 Task: Add an event with the title Second Sales Territory Planning and Expansion Discussion, date '2024/05/16', time 8:00 AM to 10:00 AMand add a description: During the Quality Assurance Check, a dedicated team or quality assurance professionals will conduct a comprehensive assessment of the project against predetermined quality criteria. The team will review various aspects, including project documentation, processes, methodologies, and actual deliverables, to ensure they meet the defined quality standards.Select event color  Grape . Add location for the event as: 123 Egyptian Museum, Cairo, Egypt, logged in from the account softage.10@softage.netand send the event invitation to softage.2@softage.net and softage.3@softage.net. Set a reminder for the event Daily
Action: Mouse moved to (66, 91)
Screenshot: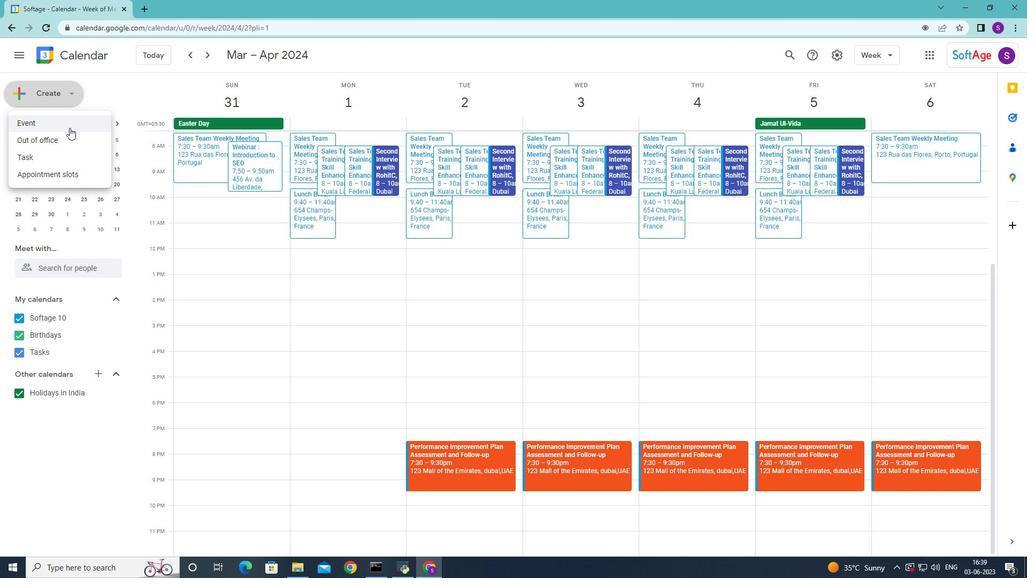 
Action: Mouse pressed left at (66, 91)
Screenshot: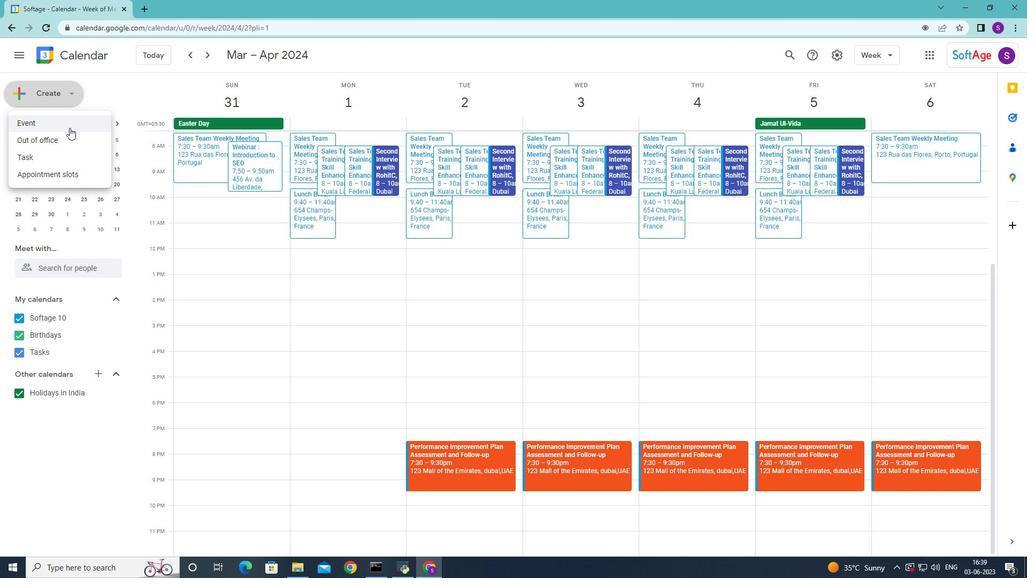 
Action: Mouse moved to (53, 123)
Screenshot: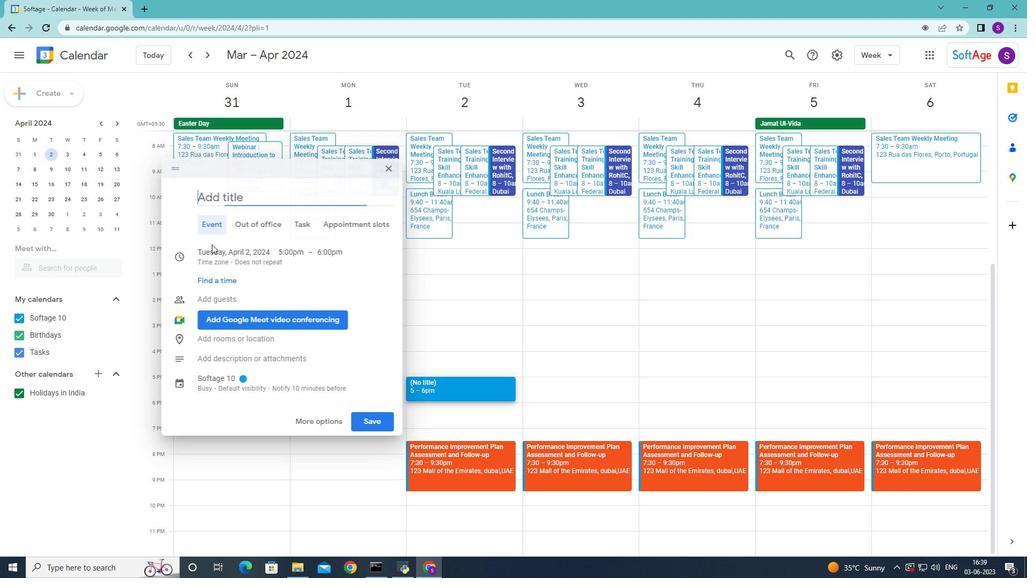 
Action: Mouse pressed left at (53, 123)
Screenshot: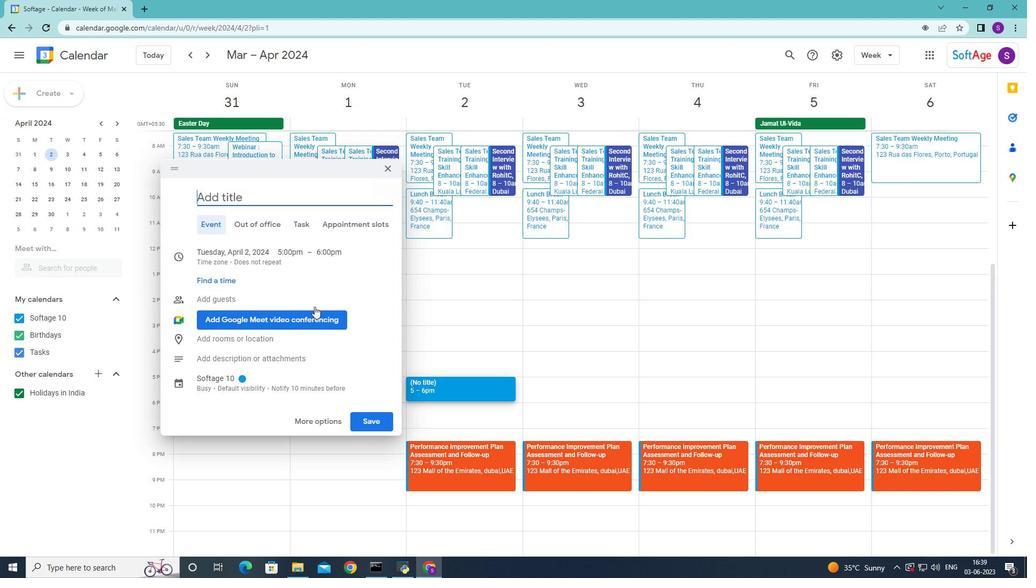 
Action: Mouse moved to (271, 191)
Screenshot: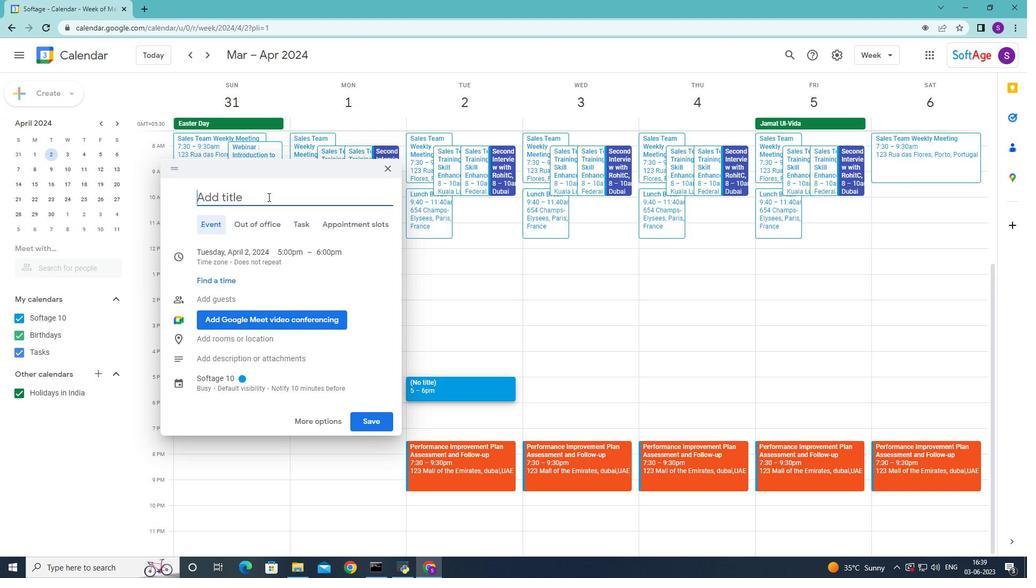 
Action: Mouse pressed left at (271, 191)
Screenshot: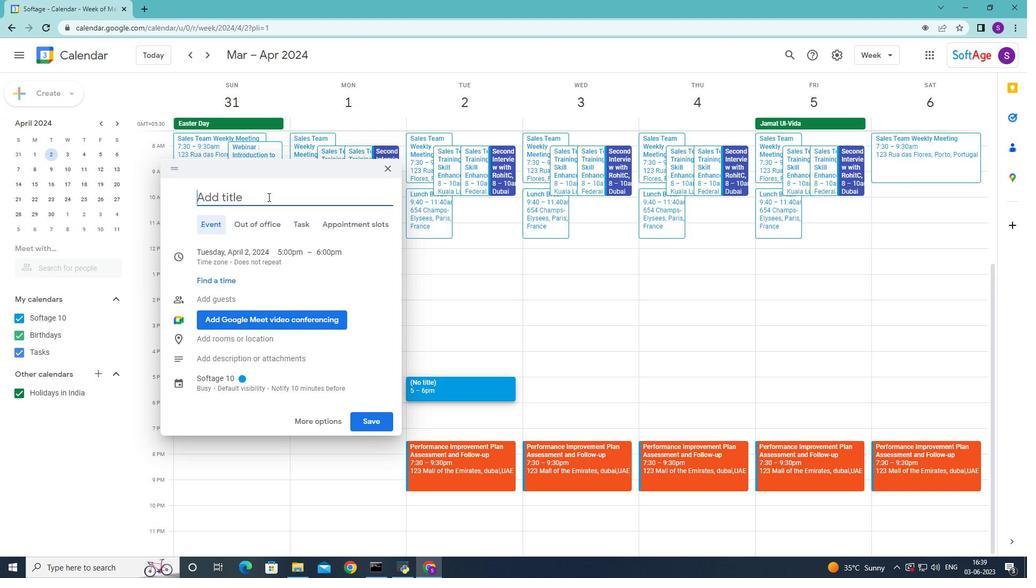 
Action: Key pressed <Key.shift>Se
Screenshot: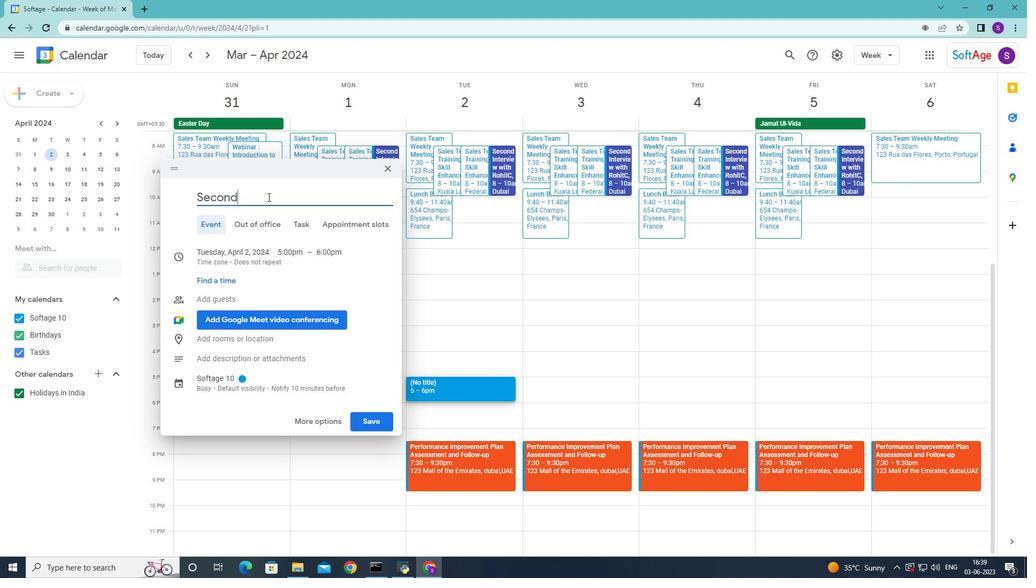
Action: Mouse moved to (271, 192)
Screenshot: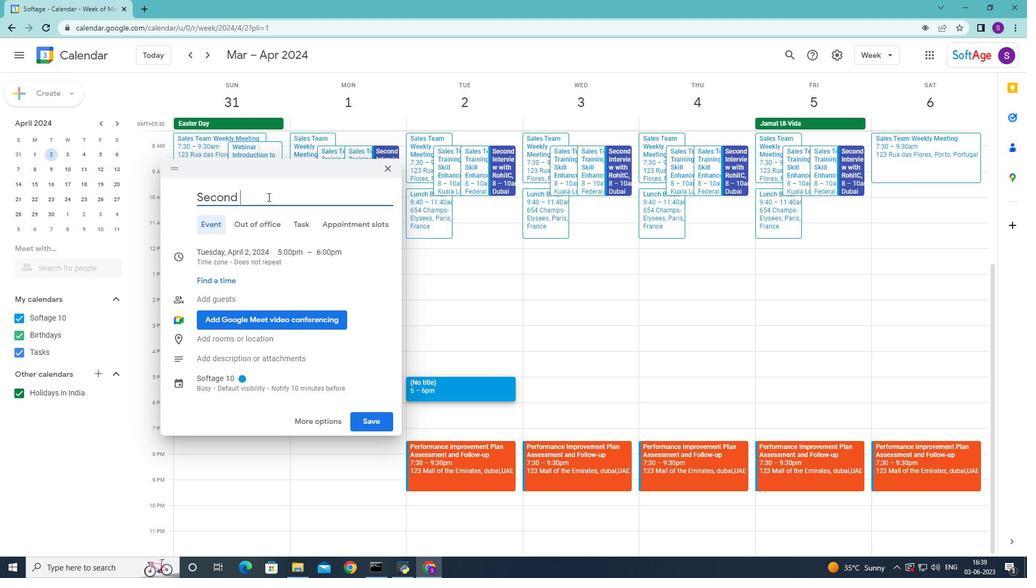 
Action: Key pressed cond<Key.space><Key.shift>Slaes<Key.space><Key.backspace><Key.backspace><Key.backspace><Key.backspace><Key.backspace>a
Screenshot: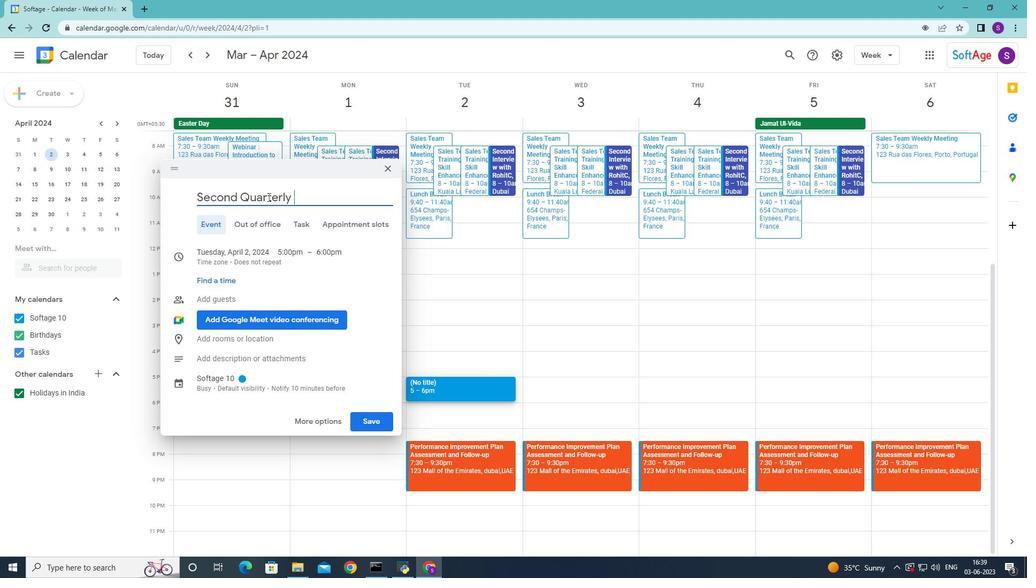 
Action: Mouse moved to (271, 192)
Screenshot: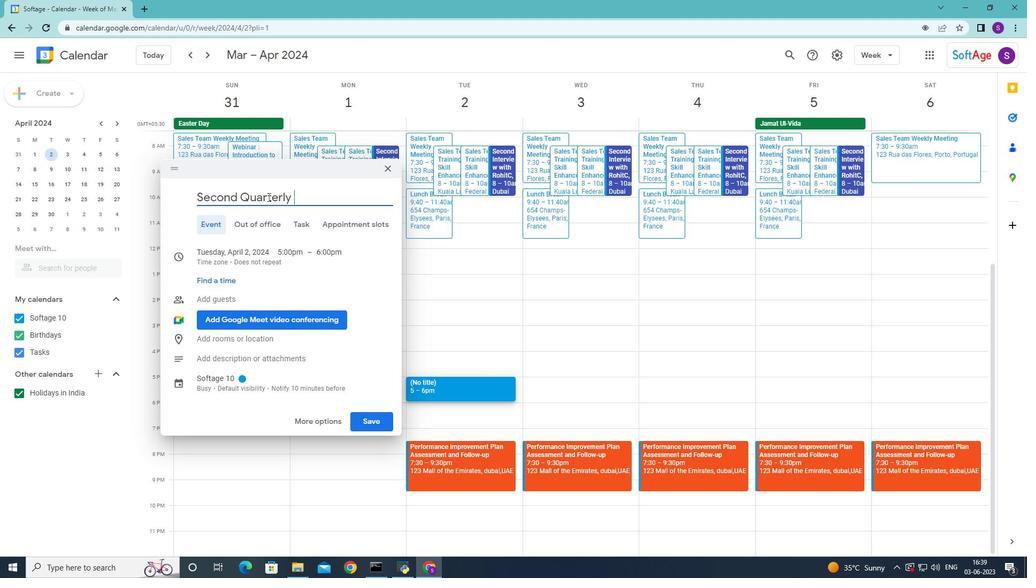 
Action: Key pressed les<Key.space><Key.shift>territory<Key.space><Key.shift>planning<Key.space>
Screenshot: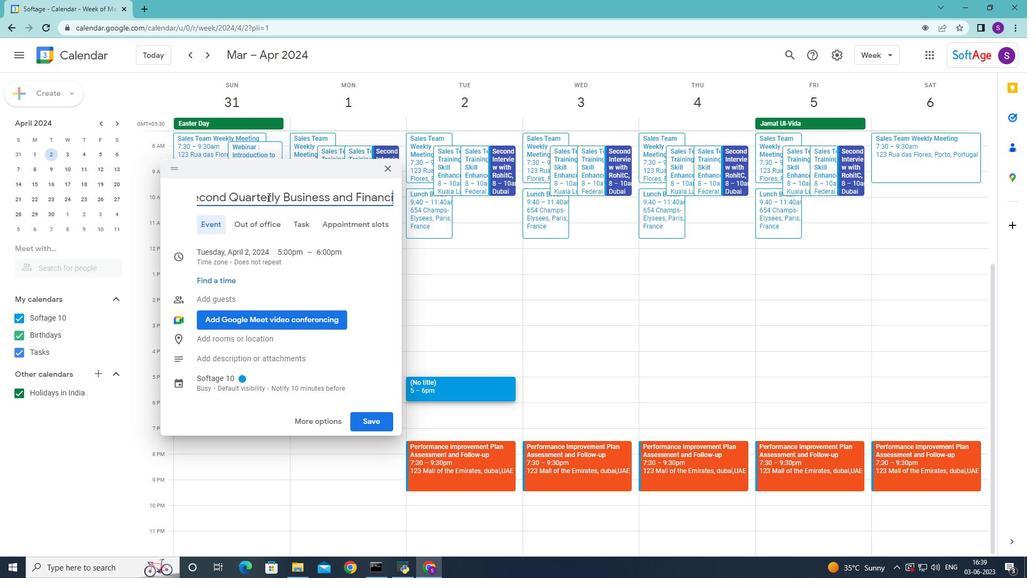 
Action: Mouse moved to (323, 195)
Screenshot: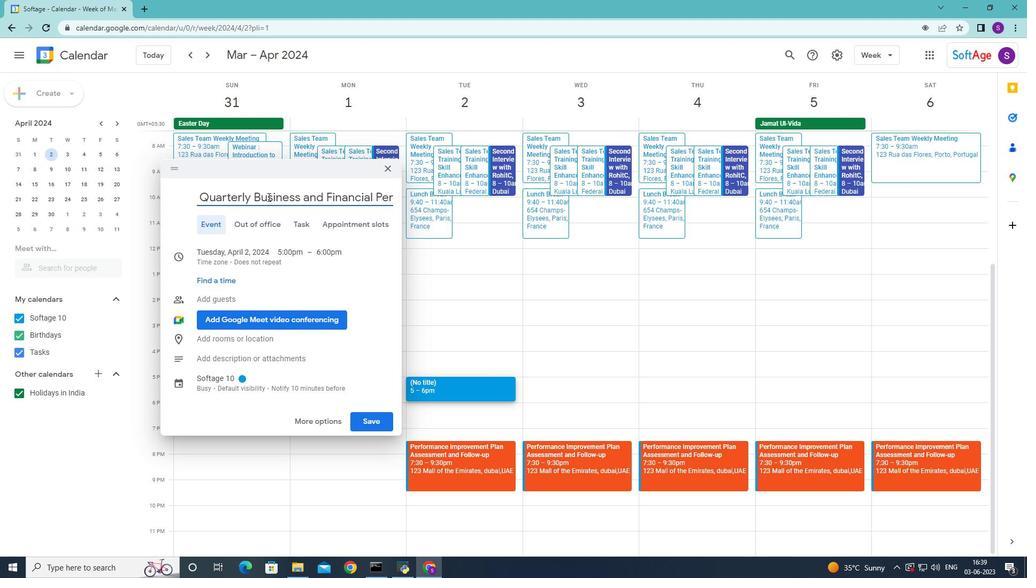 
Action: Mouse pressed left at (323, 195)
Screenshot: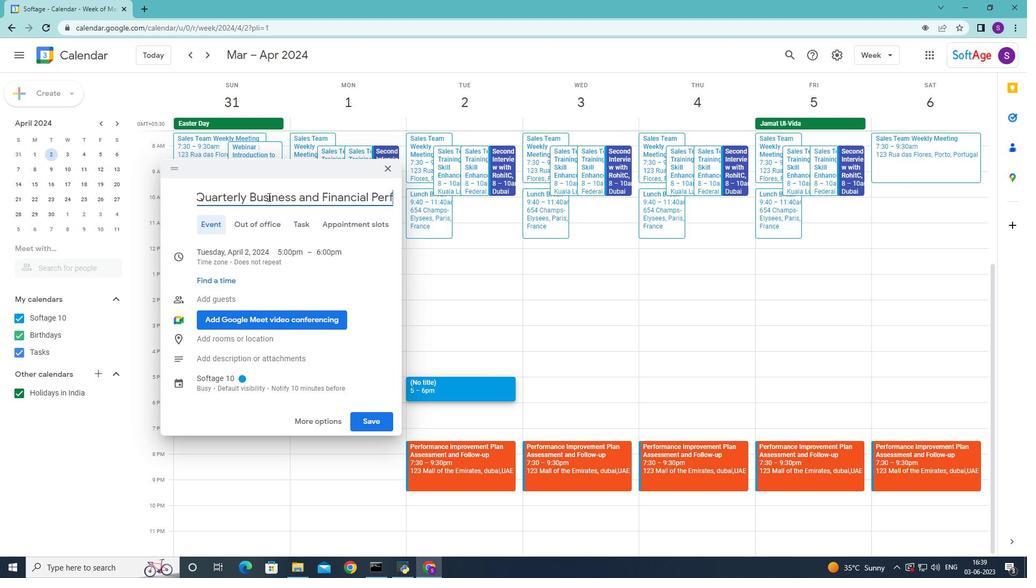 
Action: Key pressed <Key.backspace><Key.shift>P
Screenshot: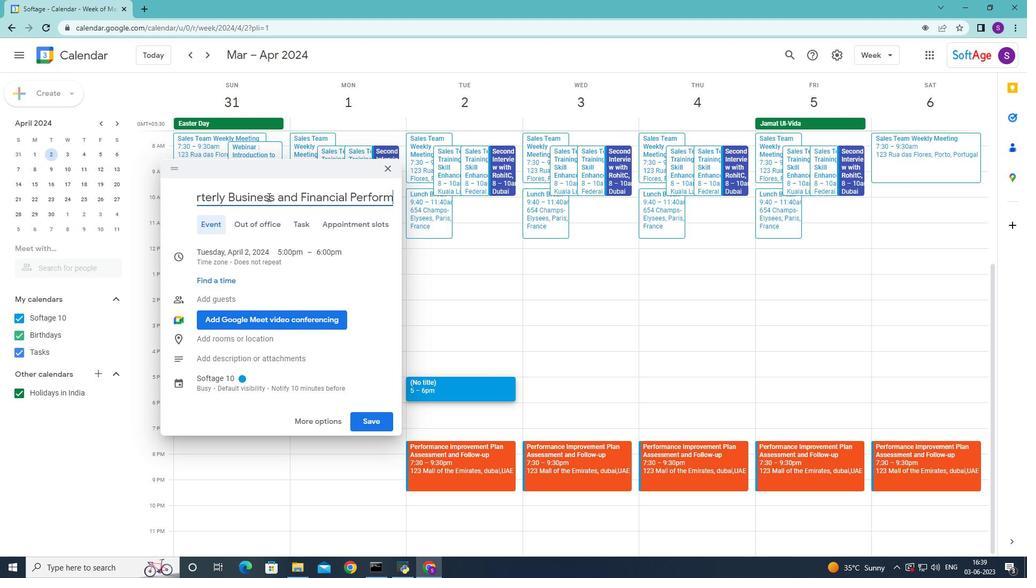 
Action: Mouse moved to (377, 197)
Screenshot: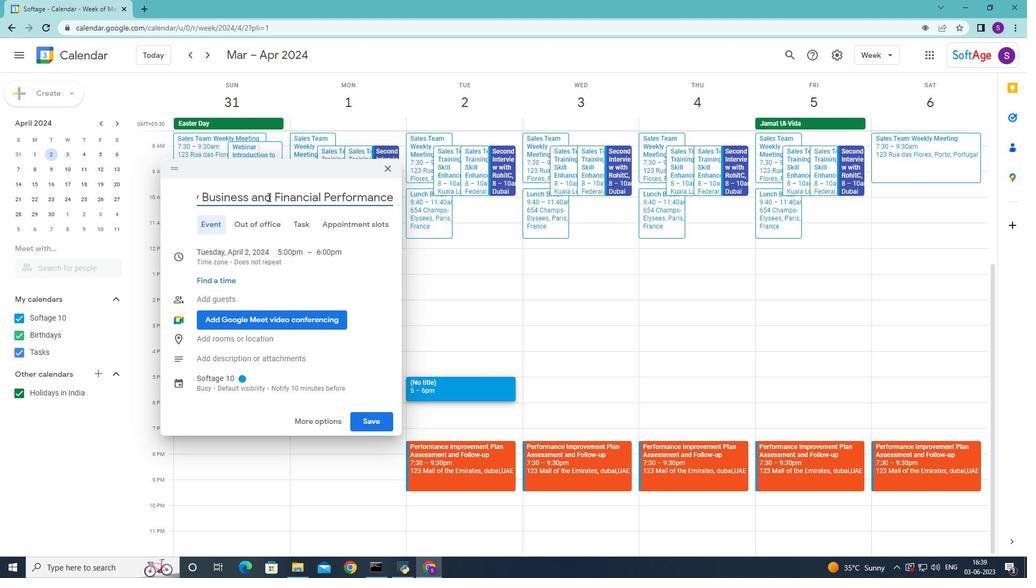 
Action: Mouse pressed left at (377, 197)
Screenshot: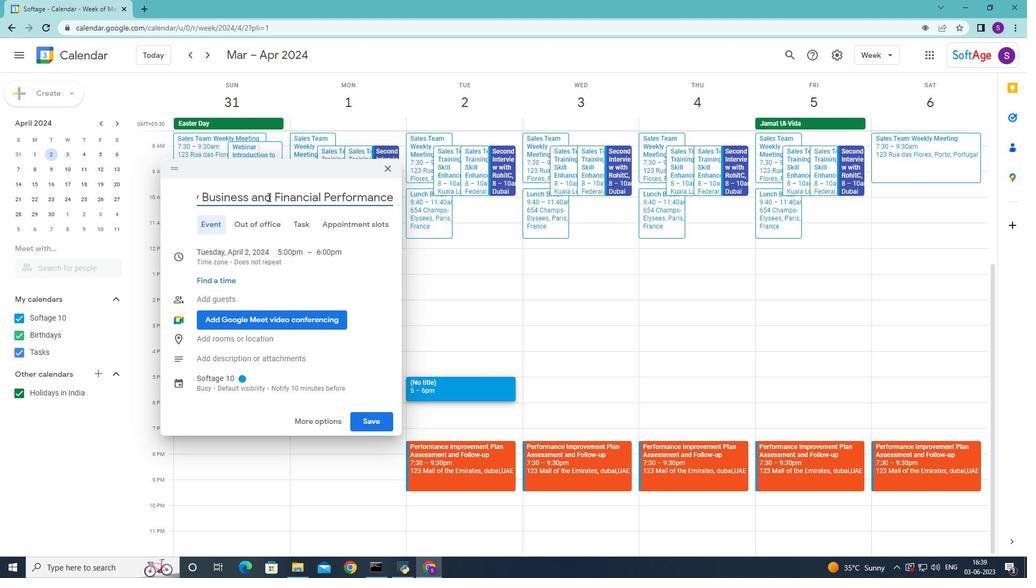 
Action: Mouse moved to (377, 197)
Screenshot: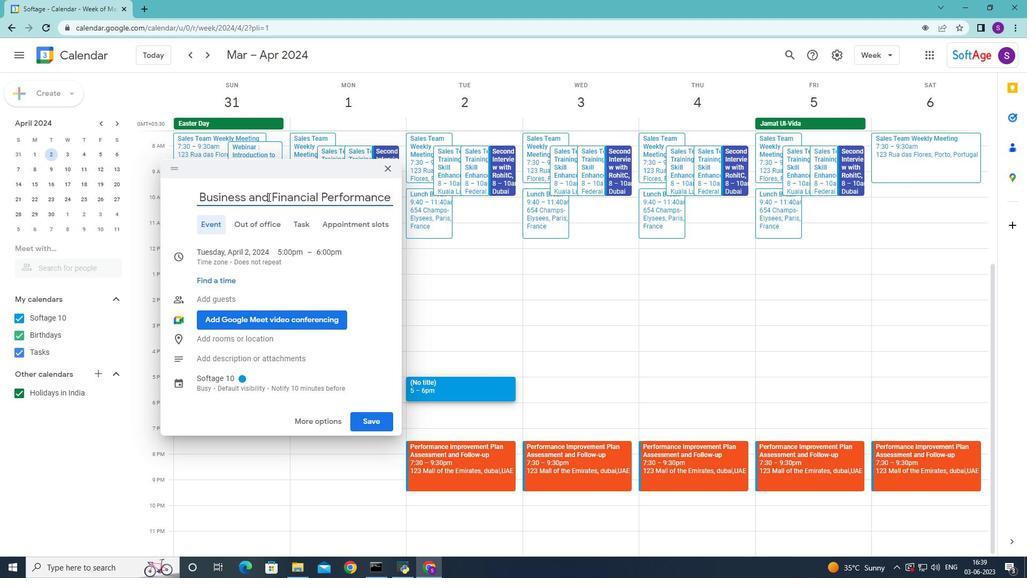 
Action: Key pressed and<Key.space><Key.shift>Ec<Key.backspace>xpansions<Key.space><Key.shift><Key.shift><Key.shift><Key.shift><Key.shift><Key.shift><Key.shift><Key.shift><Key.shift><Key.shift><Key.shift>Discussion<Key.space>
Screenshot: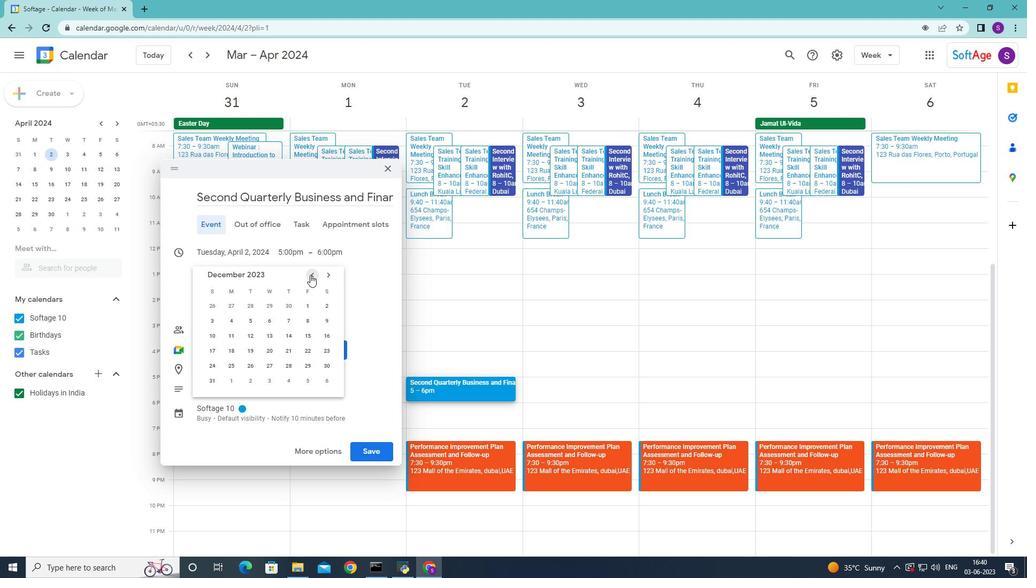 
Action: Mouse moved to (247, 253)
Screenshot: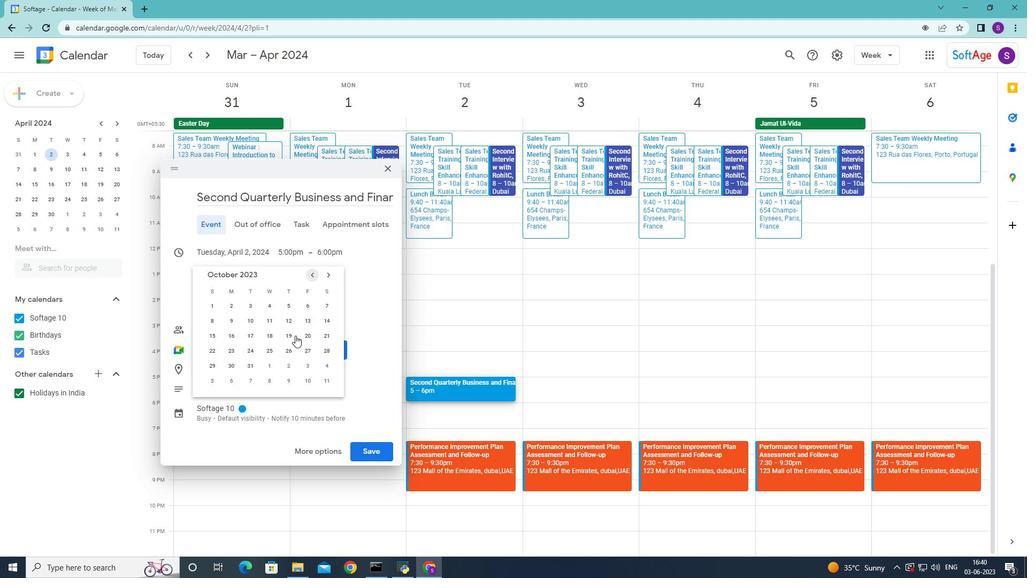 
Action: Mouse pressed left at (247, 253)
Screenshot: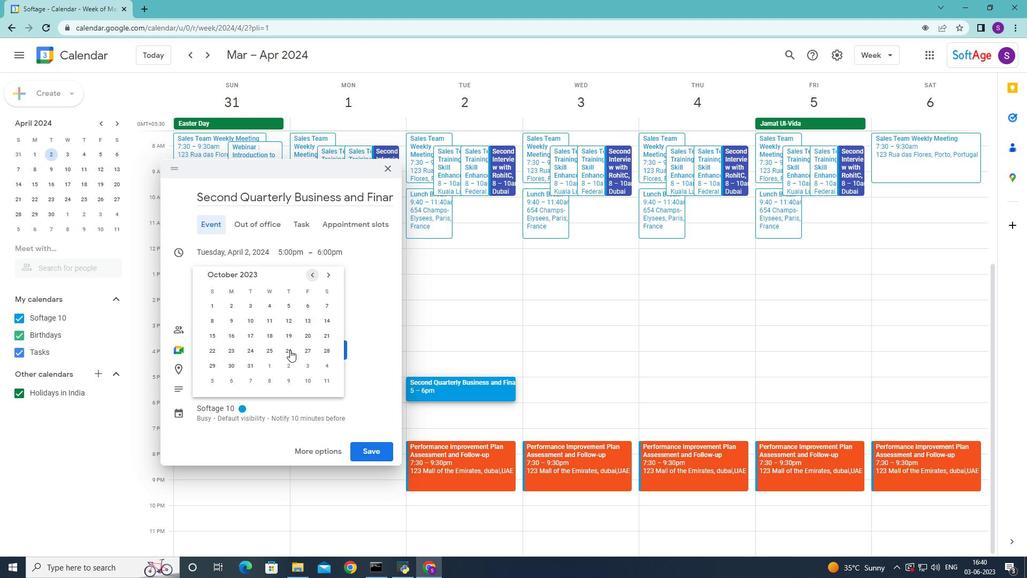
Action: Mouse moved to (329, 276)
Screenshot: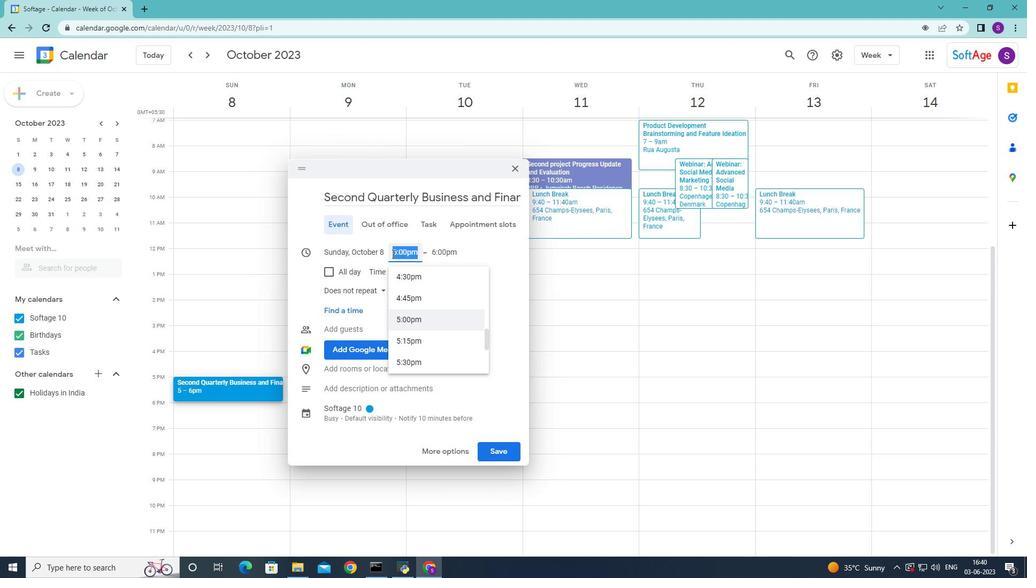
Action: Mouse pressed left at (329, 276)
Screenshot: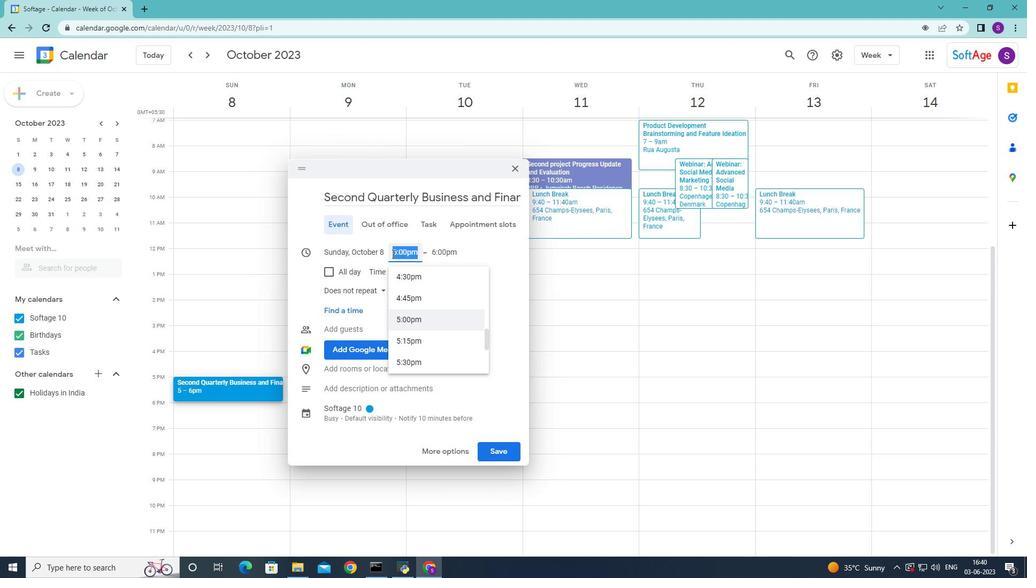 
Action: Mouse pressed left at (329, 276)
Screenshot: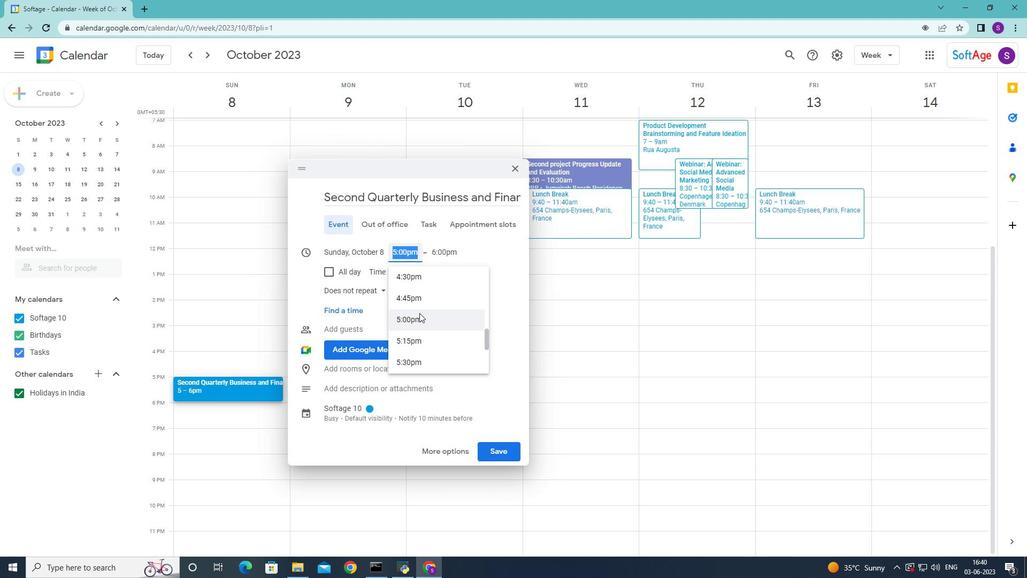 
Action: Mouse pressed left at (329, 276)
Screenshot: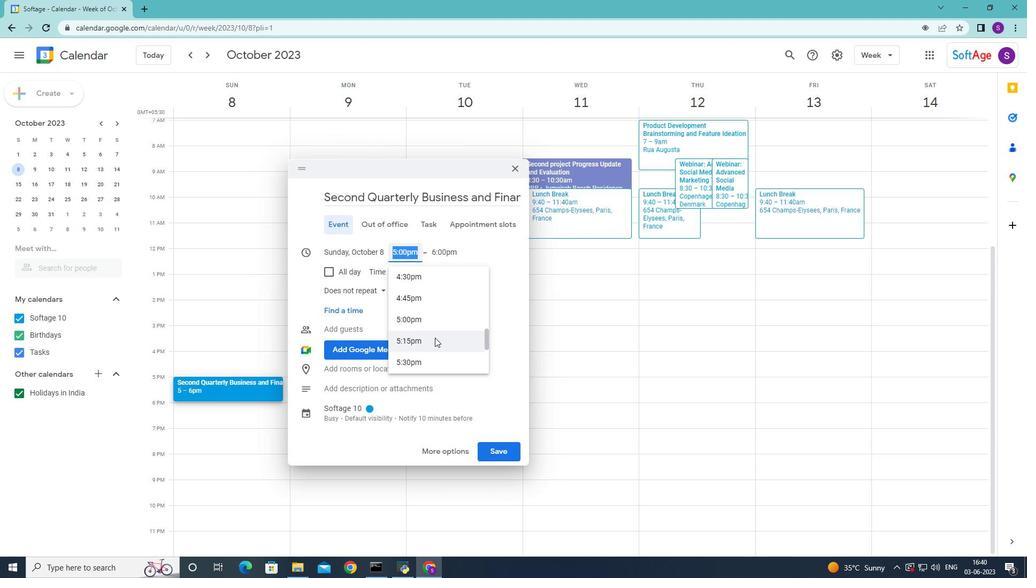 
Action: Mouse pressed left at (329, 276)
Screenshot: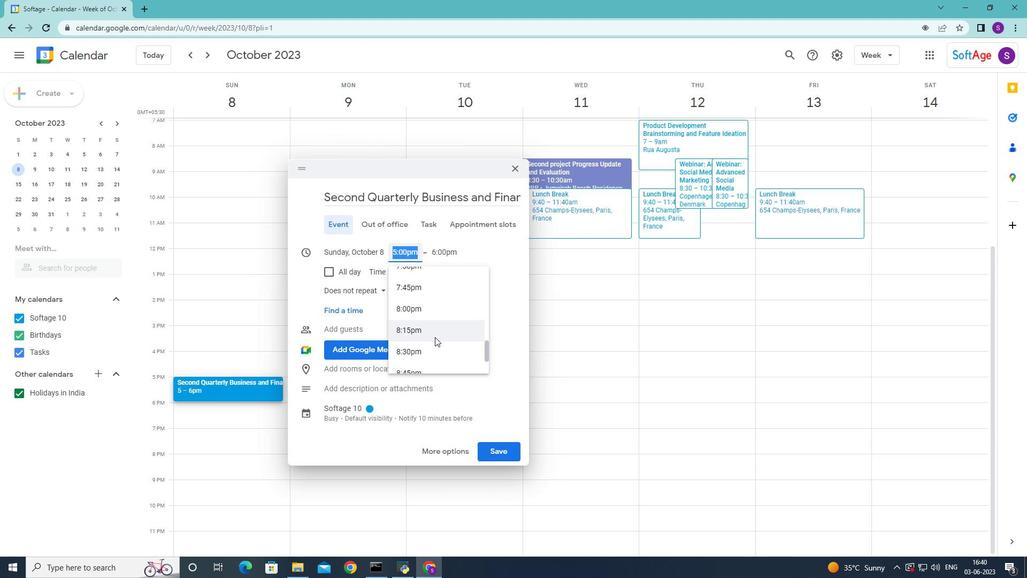 
Action: Mouse pressed left at (329, 276)
Screenshot: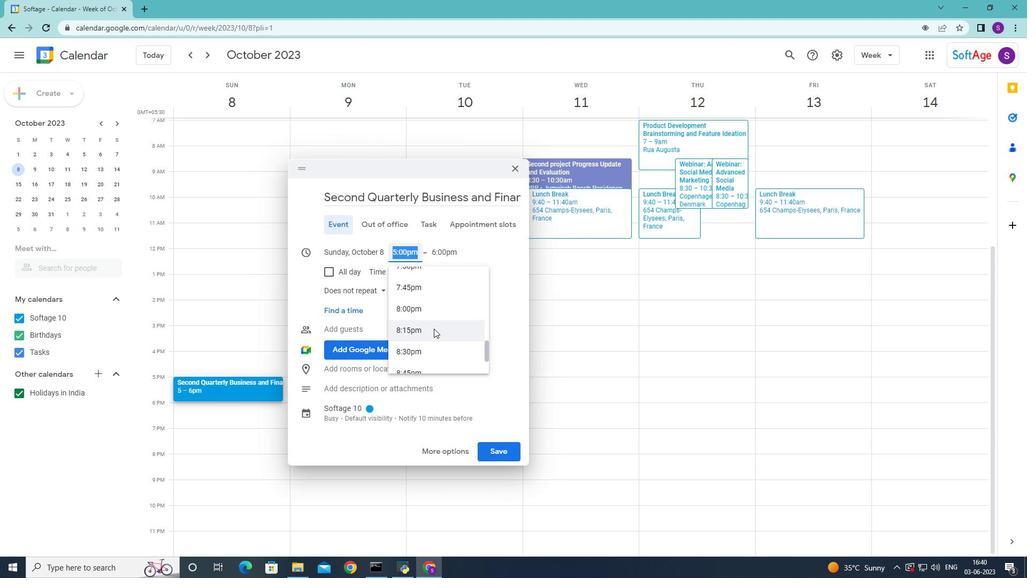 
Action: Mouse pressed left at (329, 276)
Screenshot: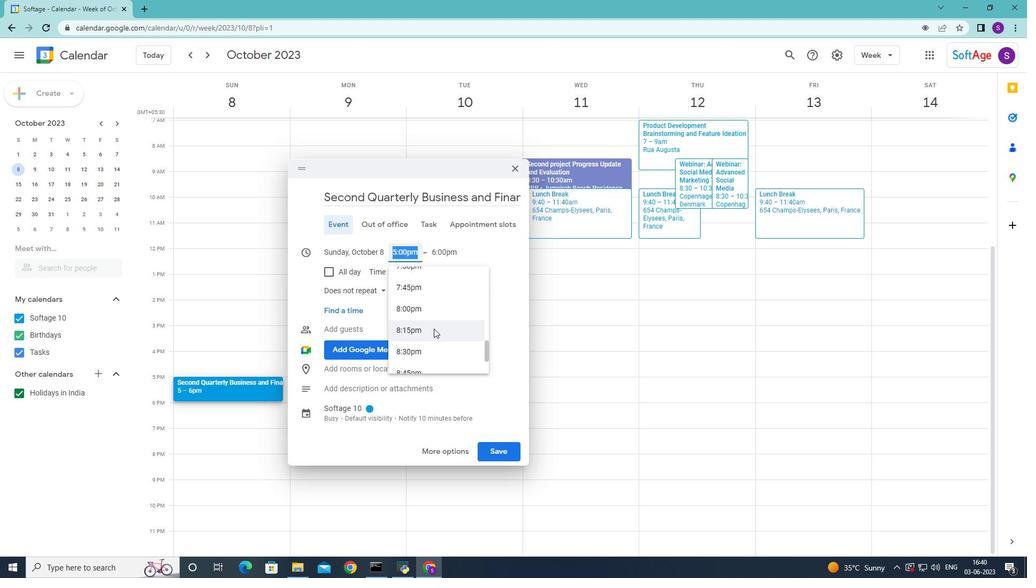 
Action: Mouse moved to (293, 339)
Screenshot: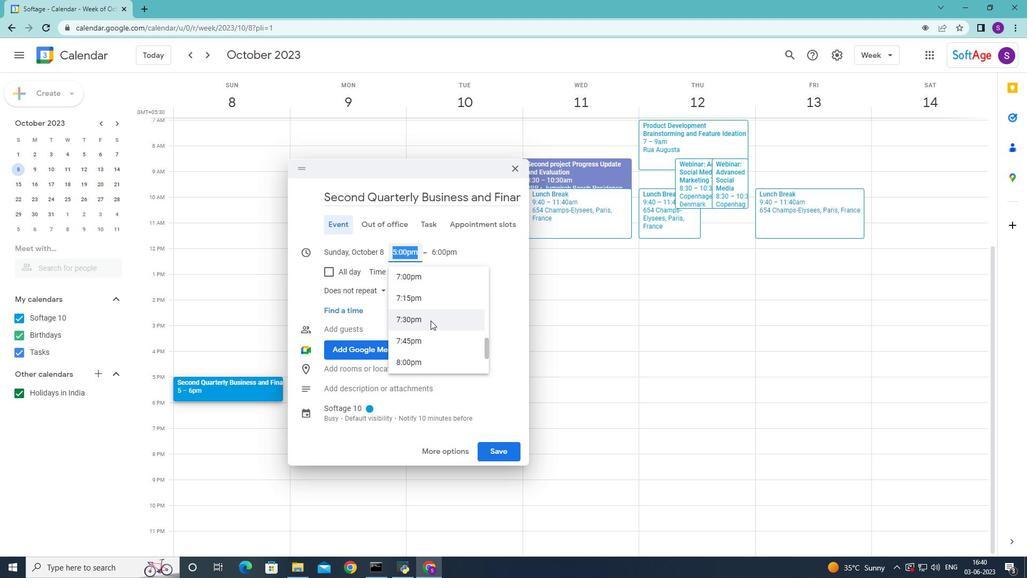 
Action: Mouse pressed left at (293, 339)
Screenshot: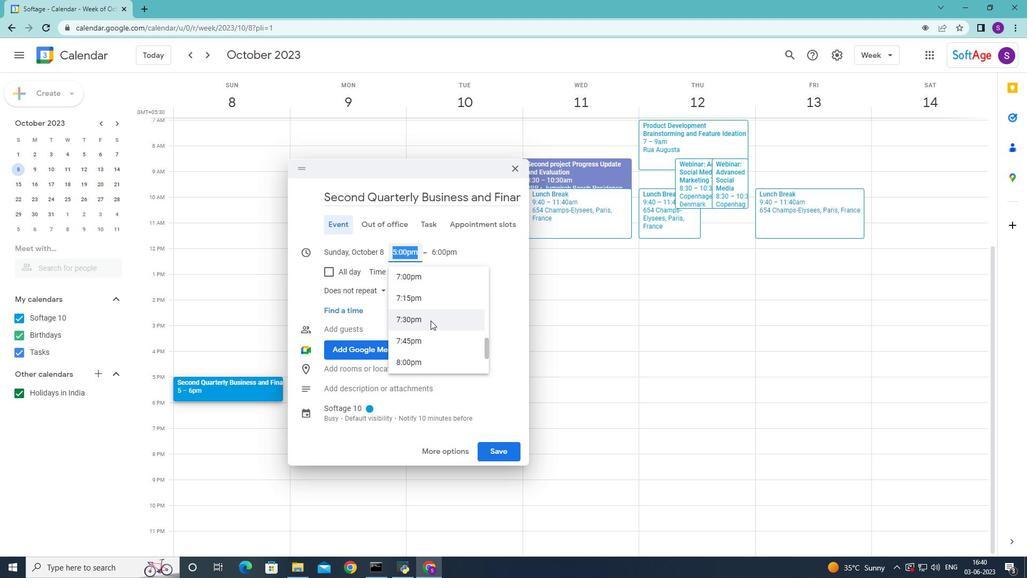 
Action: Mouse moved to (524, 251)
Screenshot: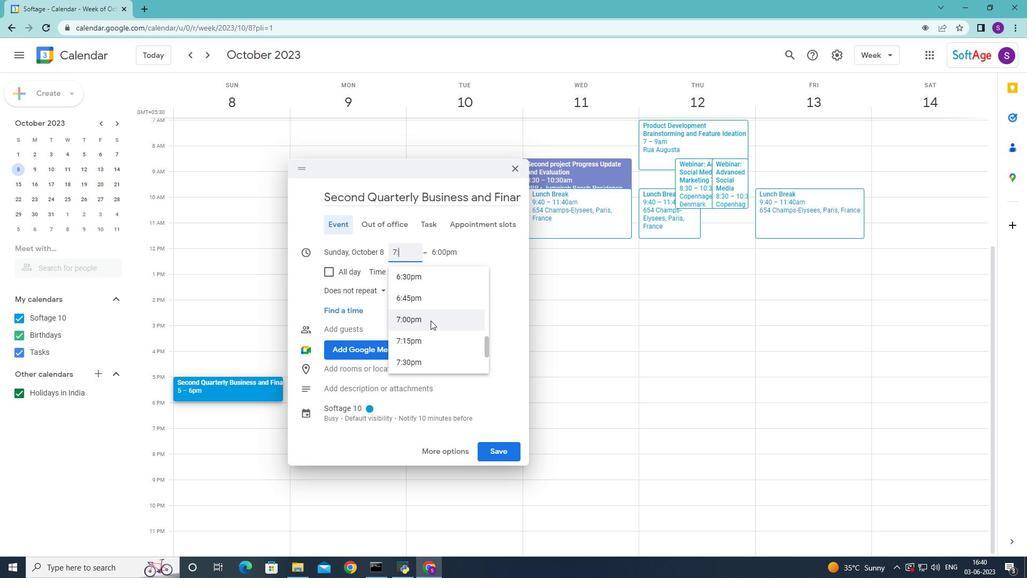 
Action: Mouse pressed left at (524, 251)
Screenshot: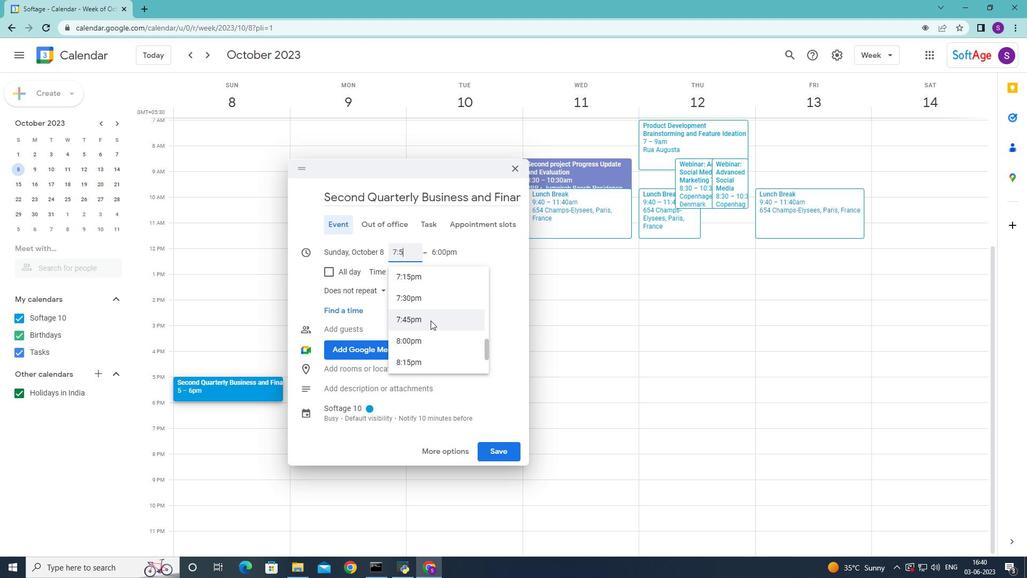 
Action: Mouse moved to (536, 311)
Screenshot: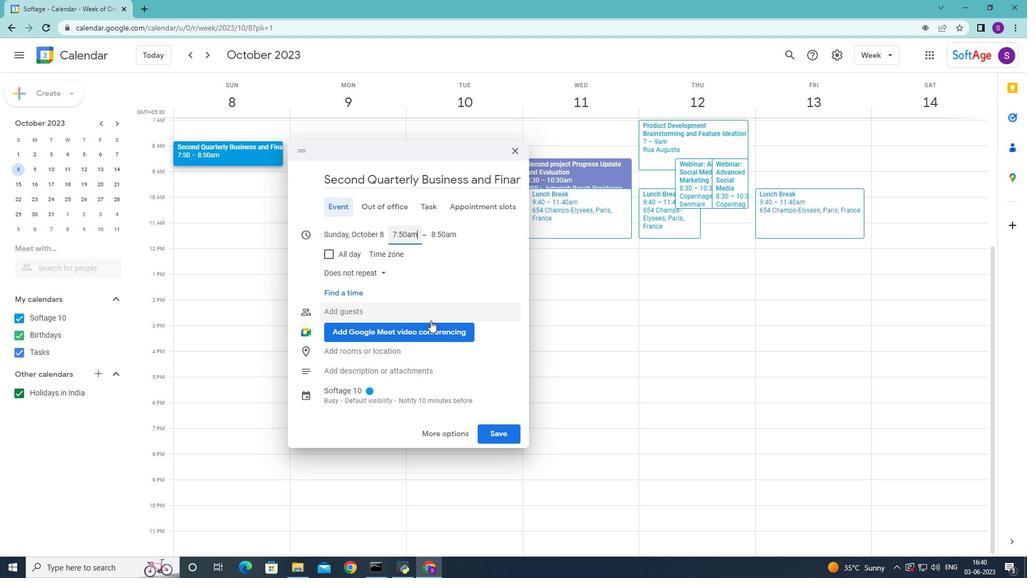 
Action: Mouse scrolled (536, 312) with delta (0, 0)
Screenshot: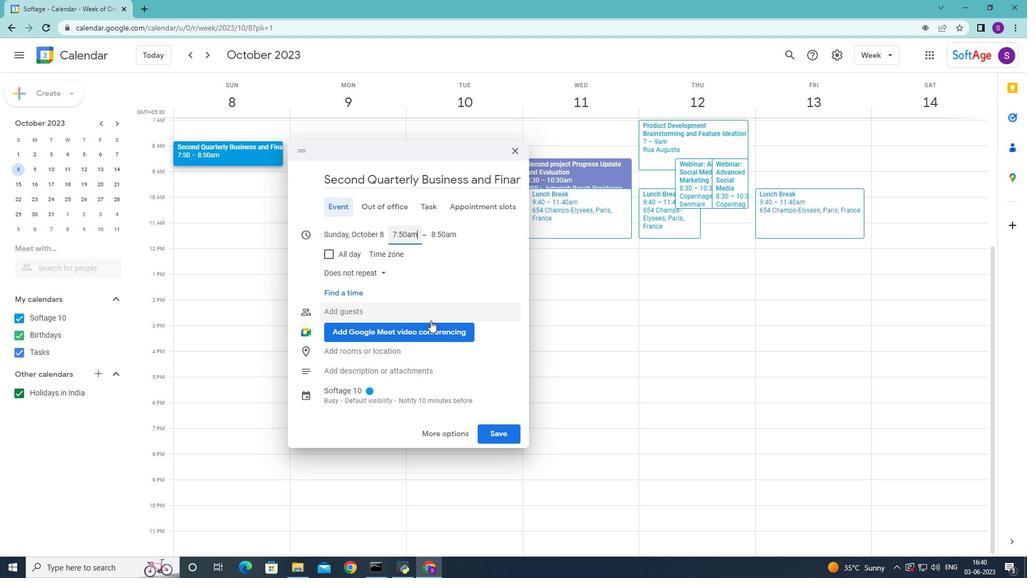 
Action: Mouse scrolled (536, 312) with delta (0, 0)
Screenshot: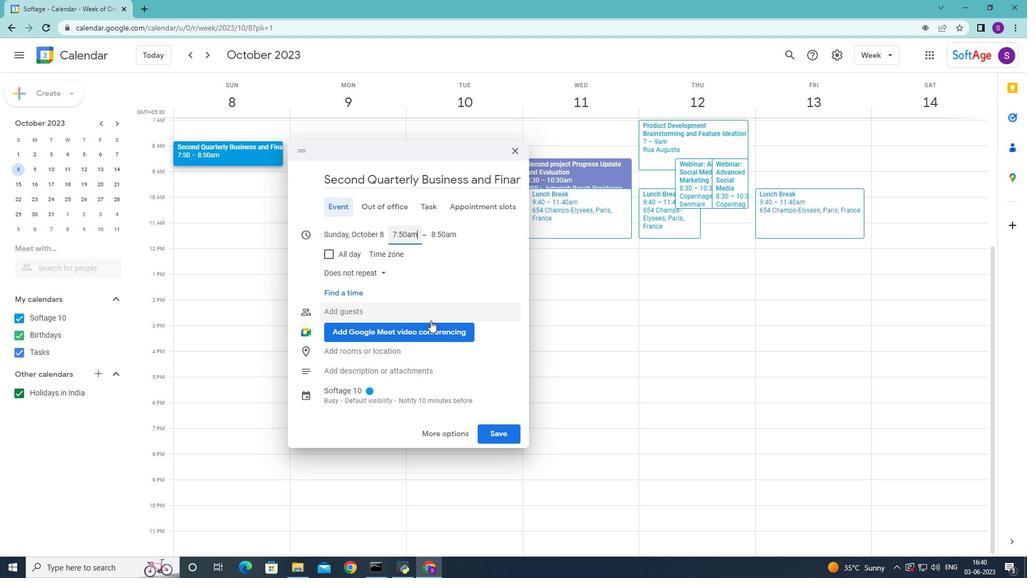 
Action: Mouse scrolled (536, 312) with delta (0, 0)
Screenshot: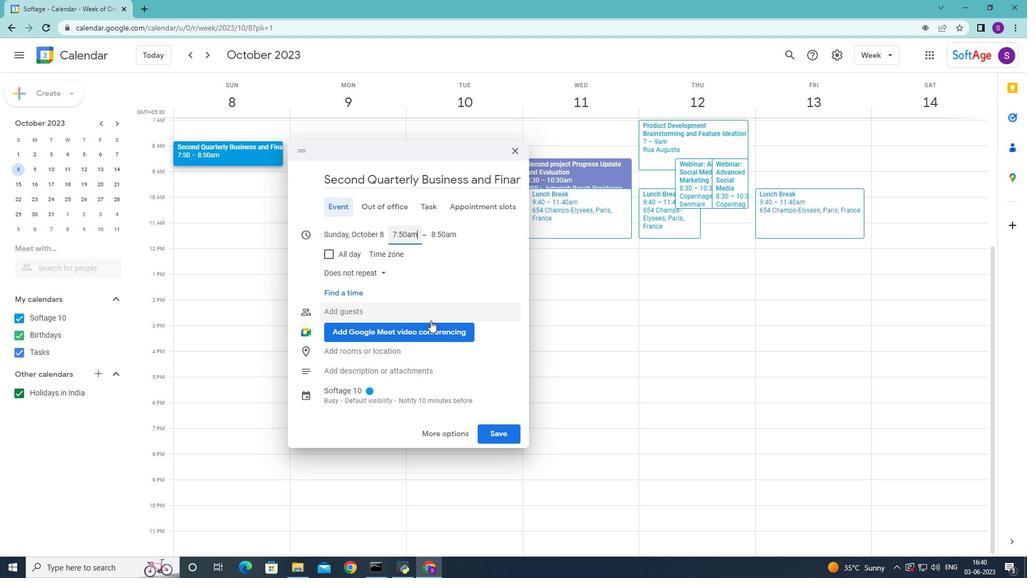 
Action: Mouse scrolled (536, 312) with delta (0, 0)
Screenshot: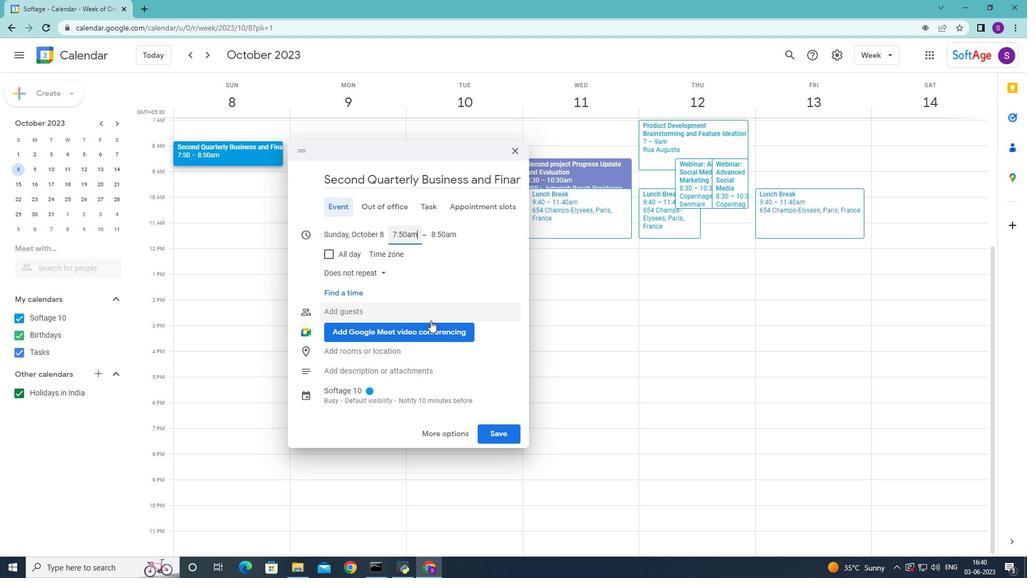 
Action: Mouse moved to (536, 311)
Screenshot: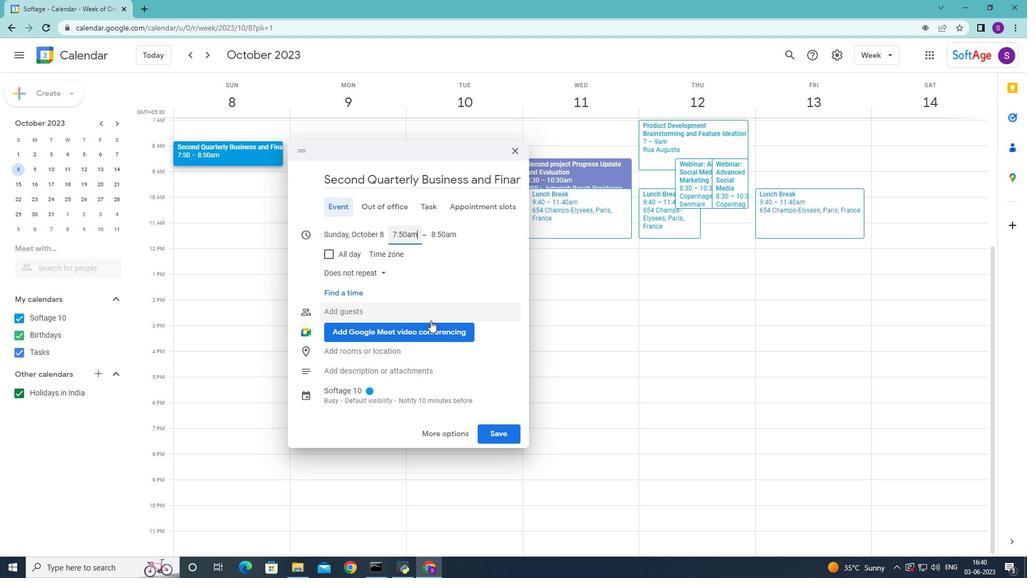 
Action: Mouse scrolled (536, 312) with delta (0, 0)
Screenshot: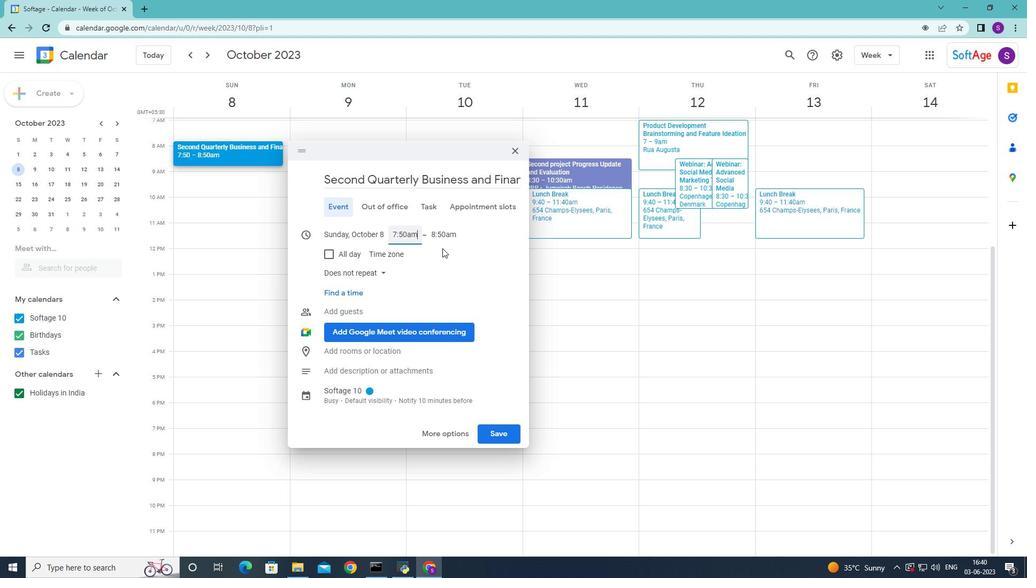 
Action: Mouse scrolled (536, 312) with delta (0, 0)
Screenshot: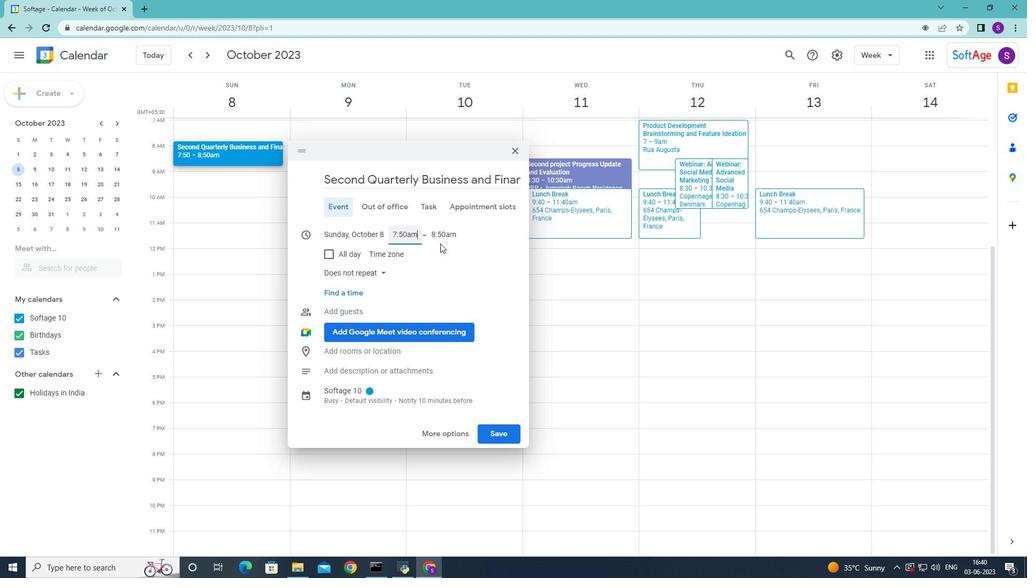 
Action: Mouse moved to (534, 303)
Screenshot: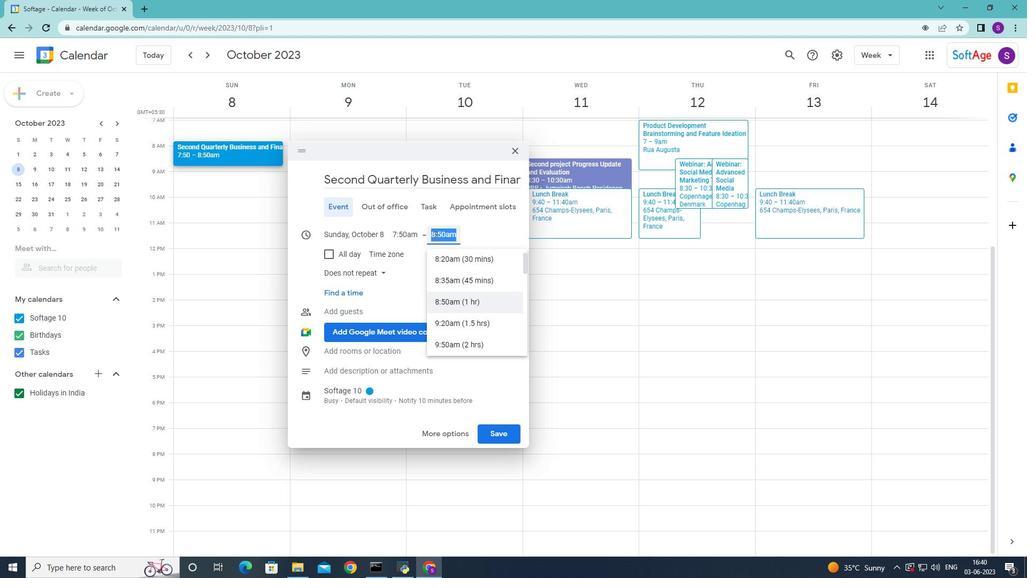
Action: Mouse pressed left at (534, 303)
Screenshot: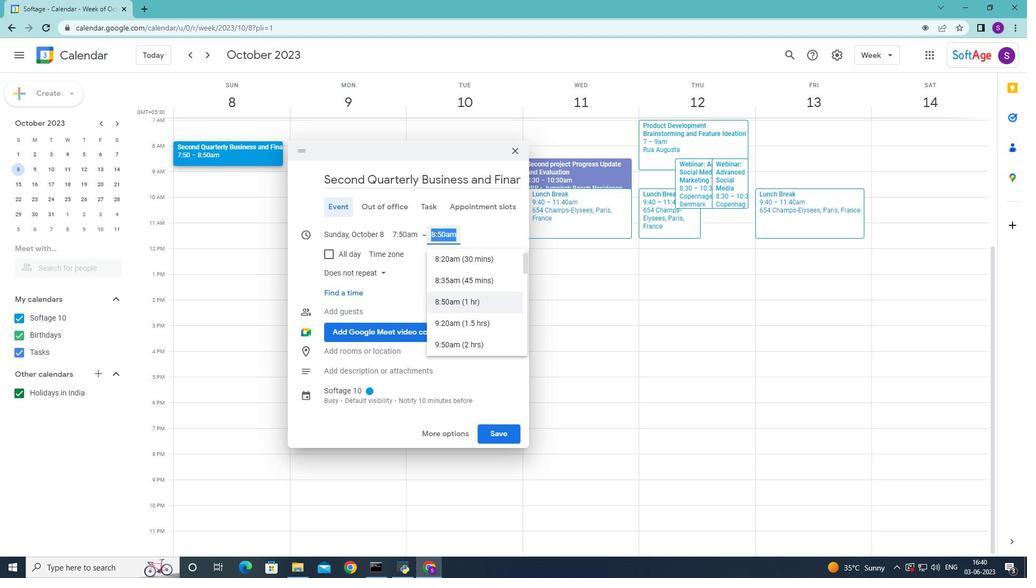 
Action: Mouse moved to (561, 250)
Screenshot: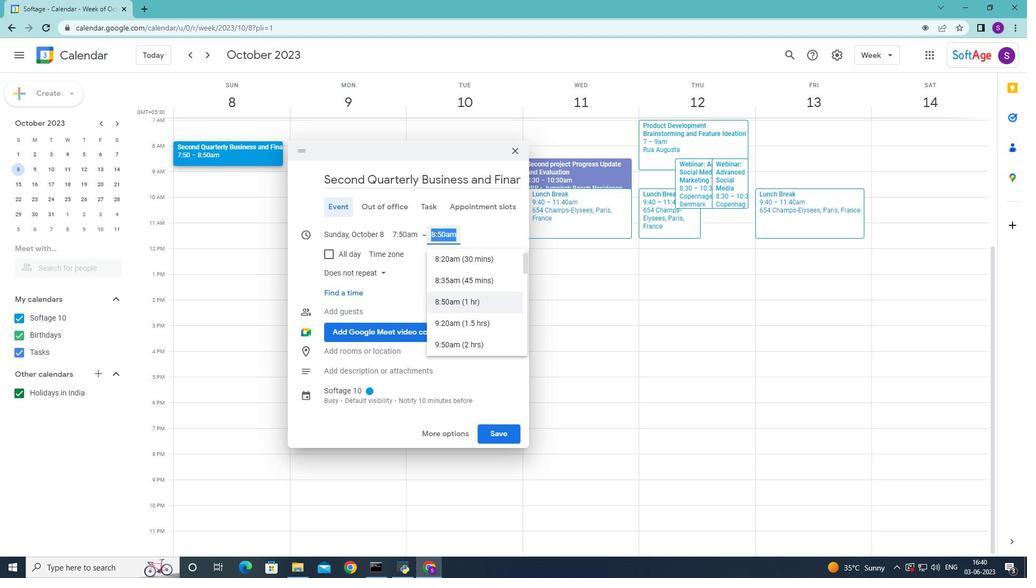 
Action: Mouse pressed left at (561, 250)
Screenshot: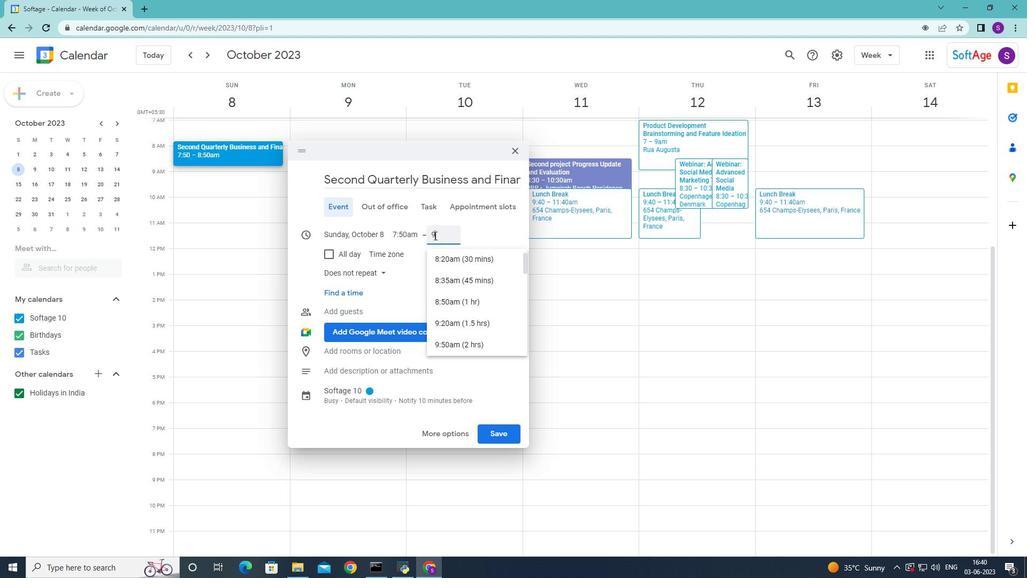 
Action: Mouse moved to (578, 355)
Screenshot: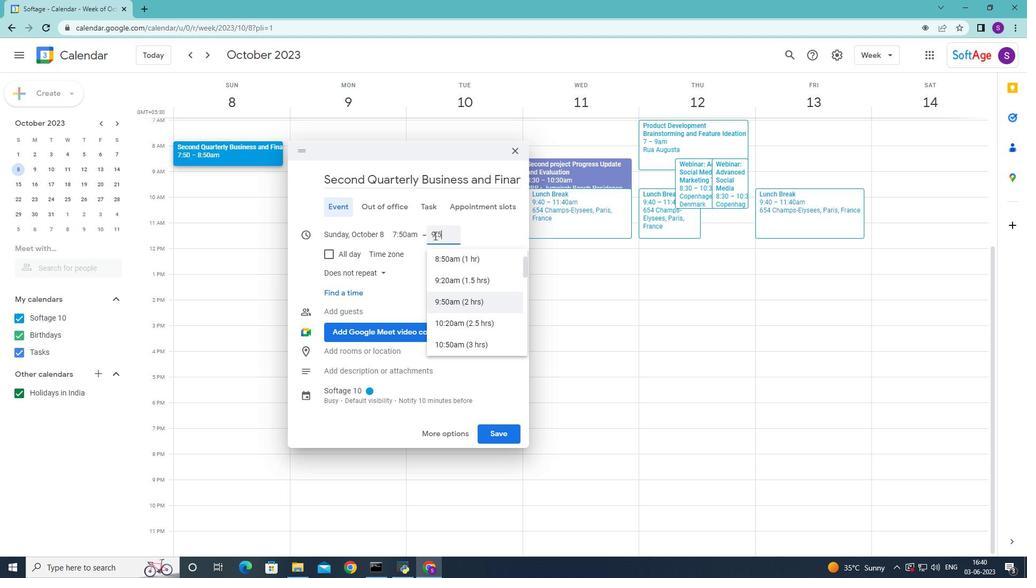 
Action: Mouse pressed left at (578, 355)
Screenshot: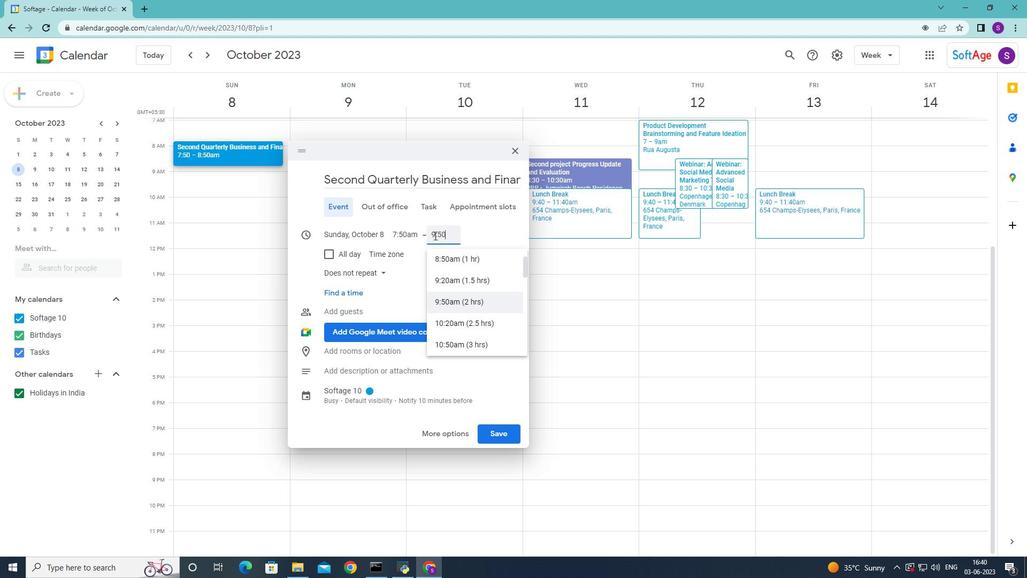 
Action: Mouse moved to (555, 446)
Screenshot: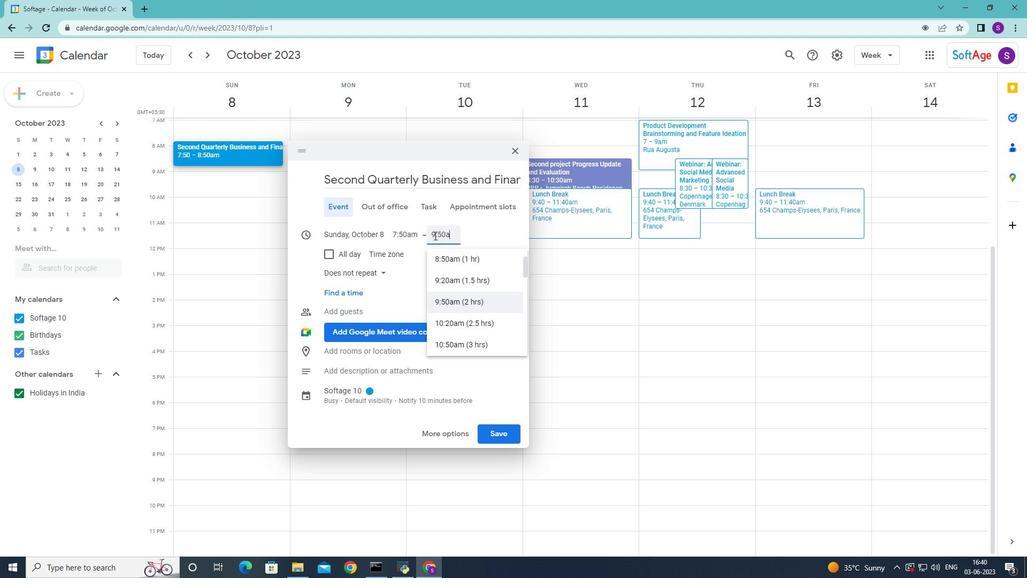 
Action: Mouse pressed left at (555, 446)
Screenshot: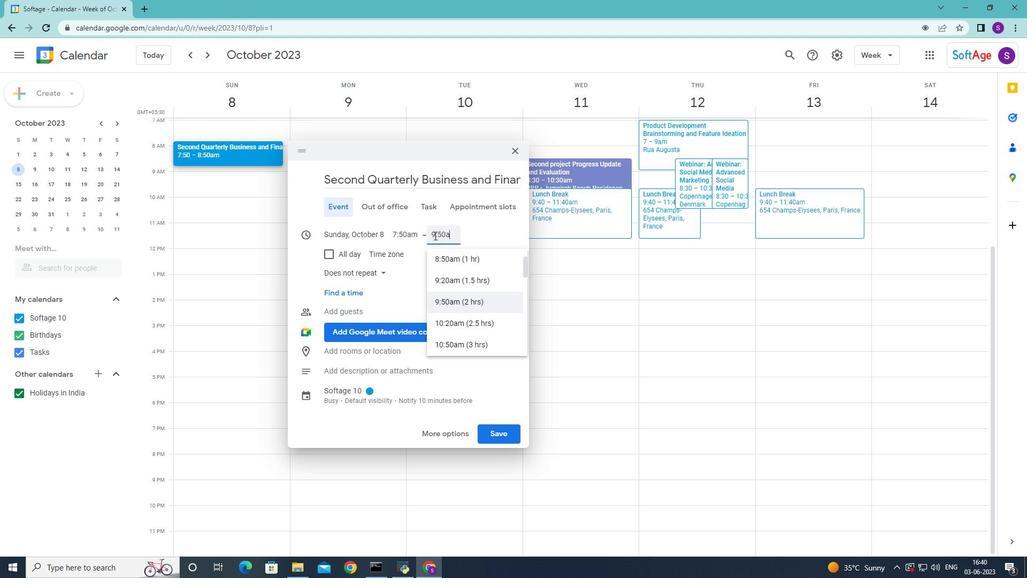 
Action: Mouse moved to (105, 373)
Screenshot: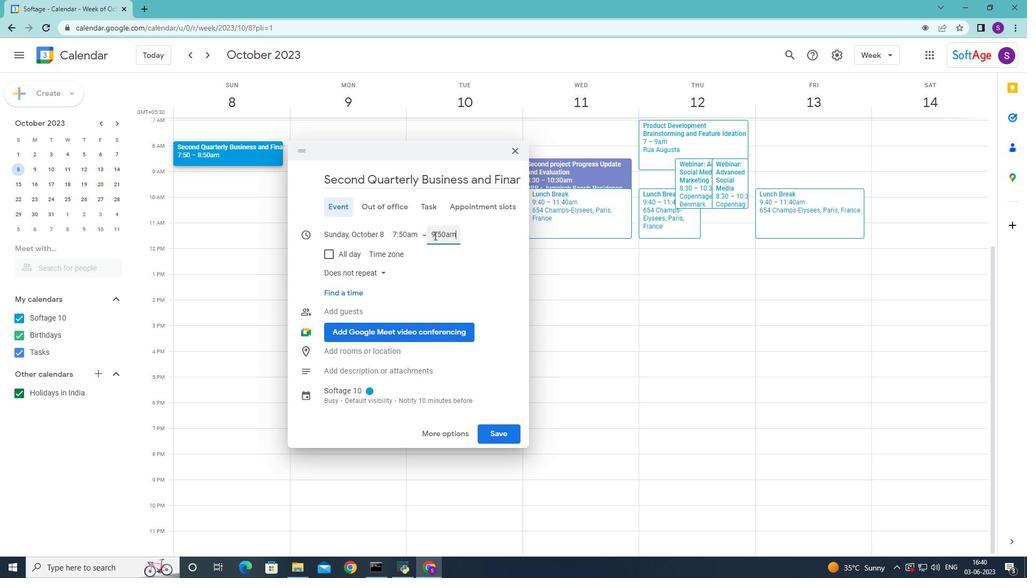 
Action: Mouse pressed left at (105, 373)
Screenshot: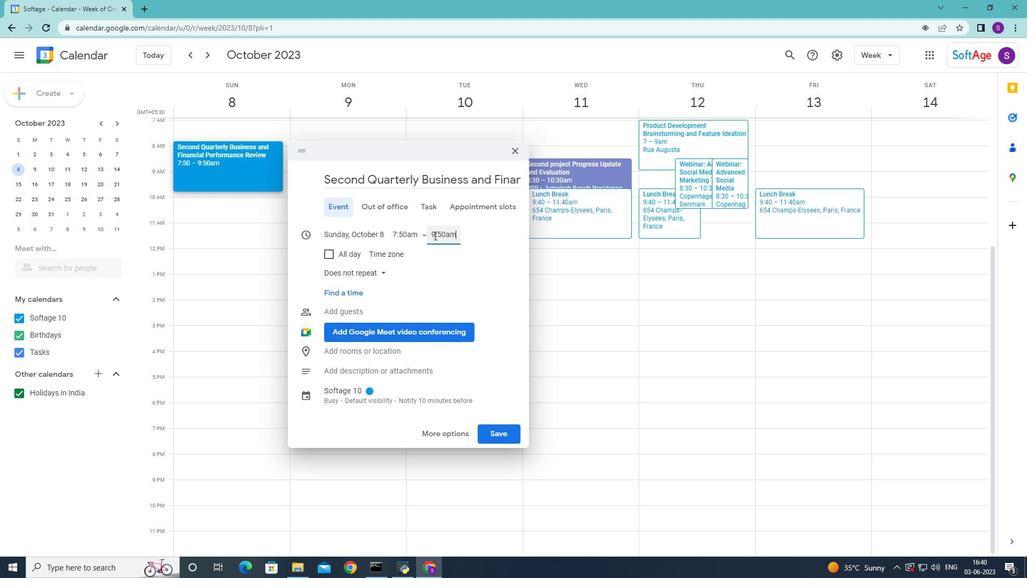 
Action: Key pressed <Key.shift><Key.shift><Key.shift><Key.shift><Key.shift><Key.shift>During<Key.space>the<Key.space><Key.shift>Quality<Key.space><Key.shift>Assurances<Key.space><Key.backspace><Key.backspace><Key.space><Key.shift>Check,<Key.space>a<Key.space>dedicated<Key.space>team<Key.space>or<Key.space>quality<Key.space>assurance<Key.space>professionals<Key.space>will<Key.space>conduct<Key.space>a<Key.space>comprehensve<Key.space>assesment<Key.space>of<Key.space>the<Key.space>
Screenshot: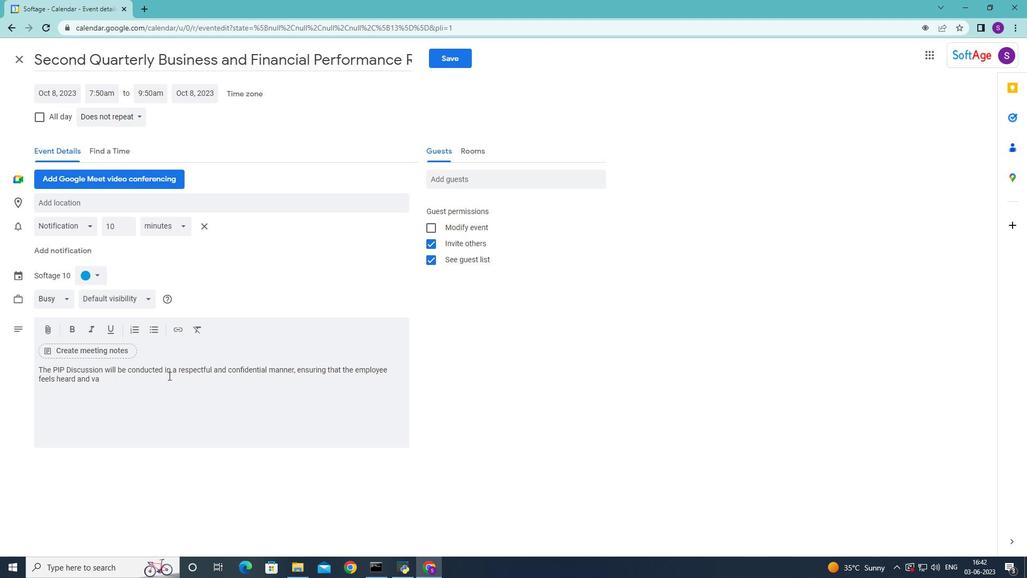 
Action: Mouse moved to (89, 381)
Screenshot: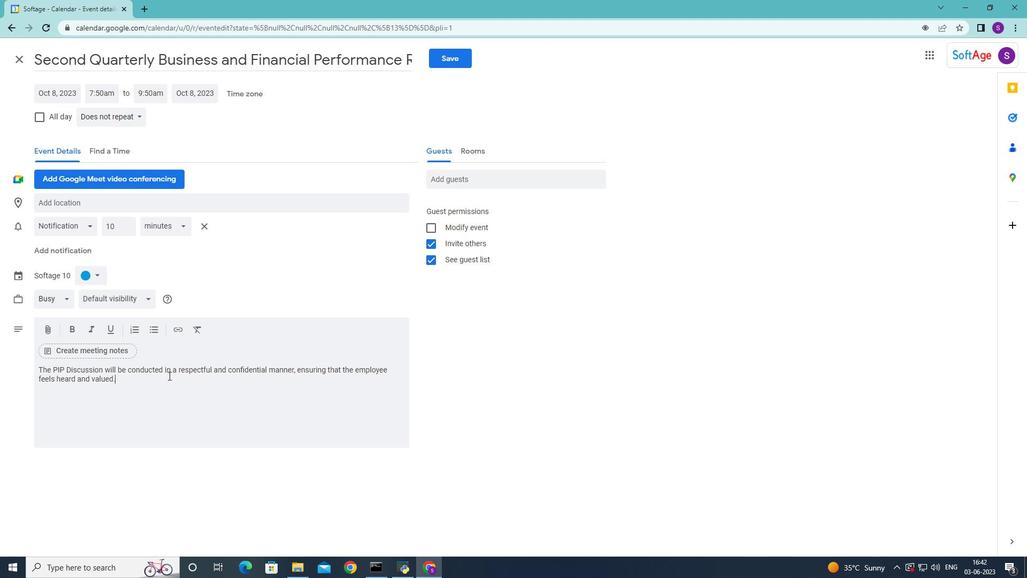 
Action: Mouse pressed left at (89, 381)
Screenshot: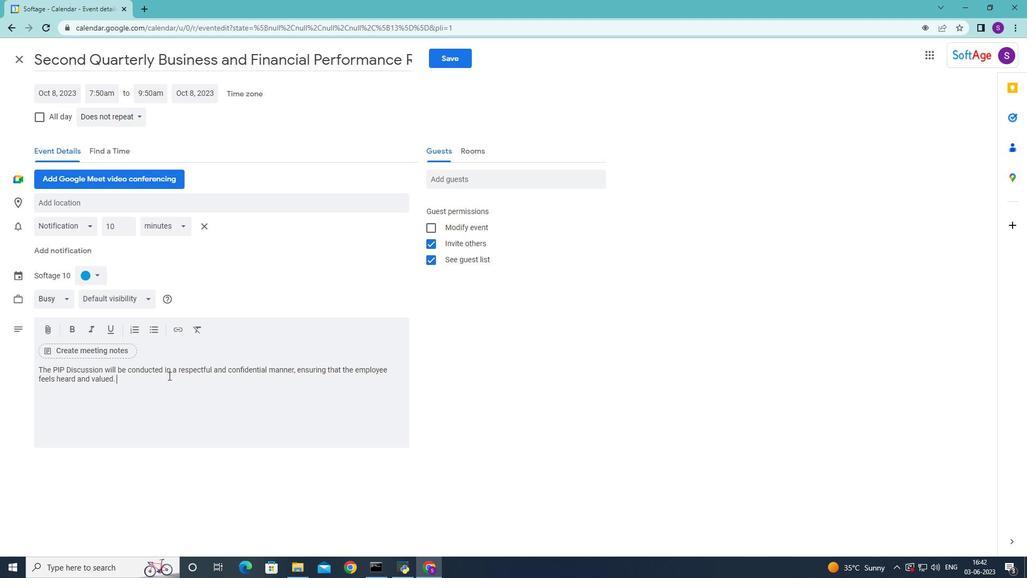 
Action: Mouse moved to (98, 380)
Screenshot: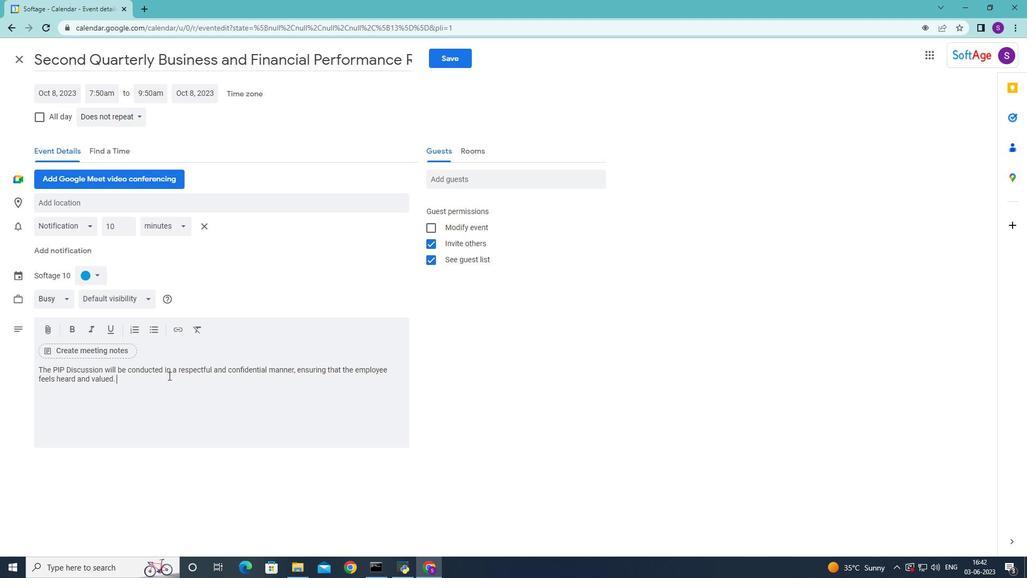 
Action: Key pressed <Key.space>
Screenshot: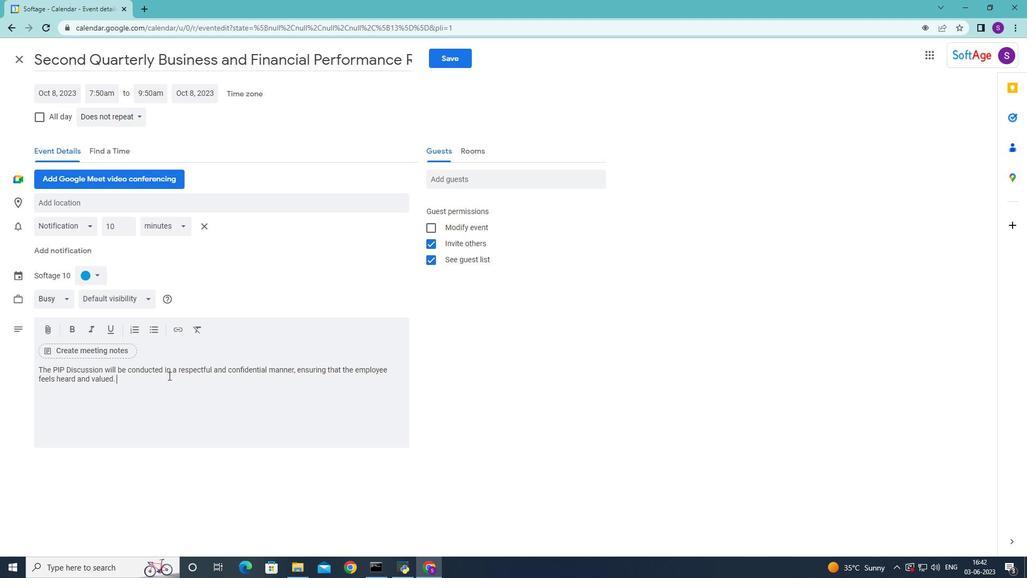 
Action: Mouse moved to (101, 380)
Screenshot: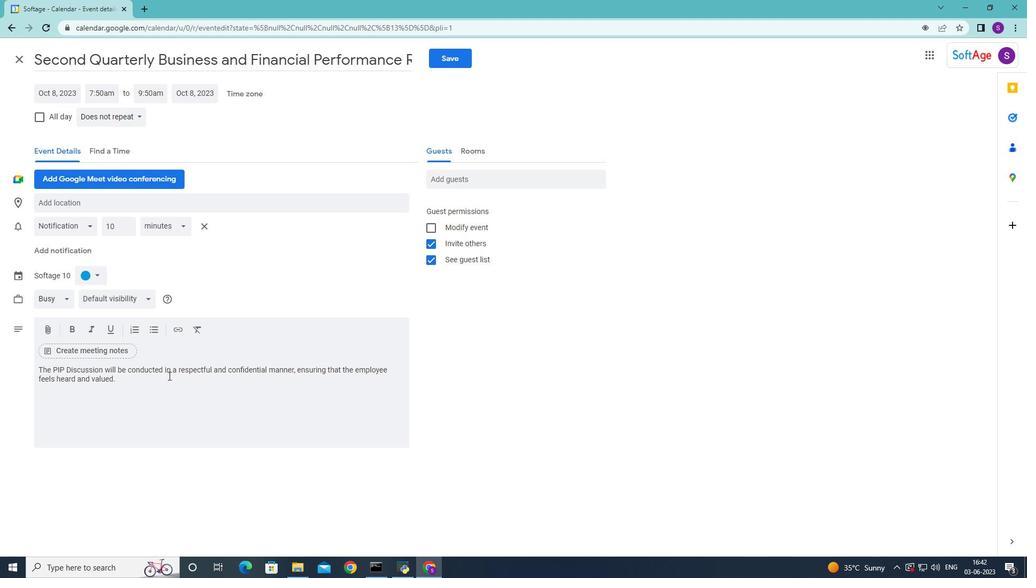 
Action: Key pressed <Key.backspace>
Screenshot: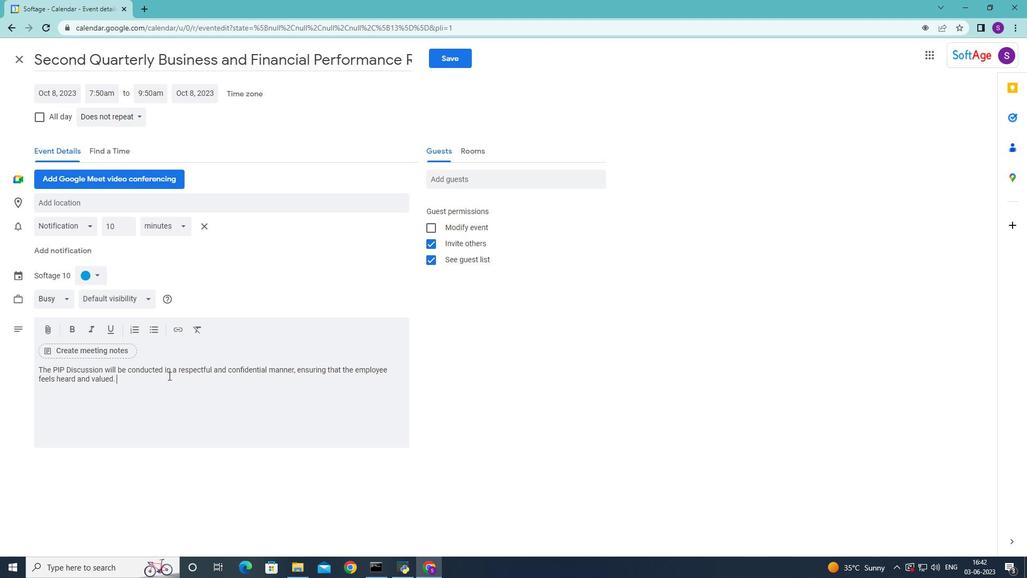 
Action: Mouse moved to (79, 379)
Screenshot: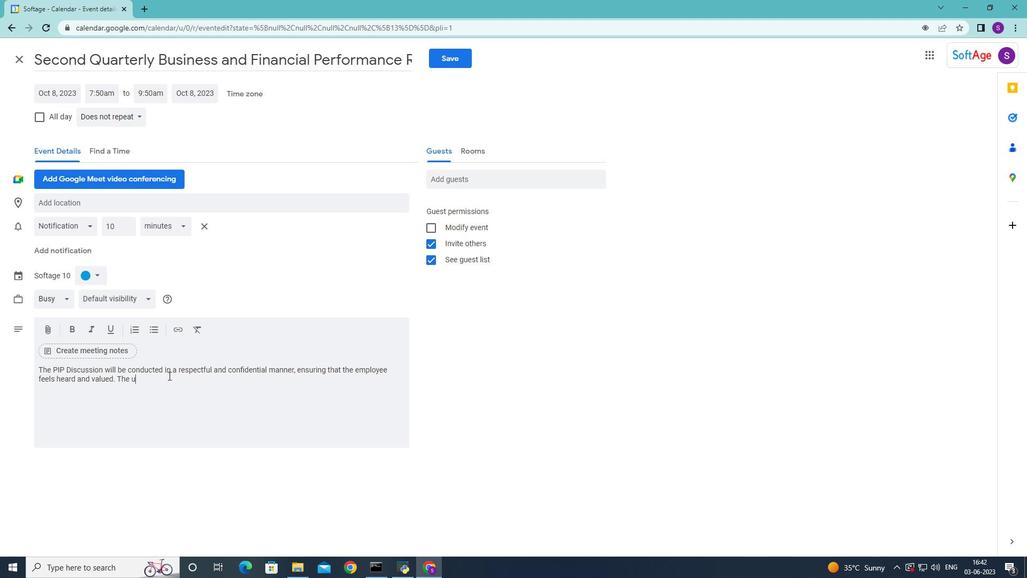 
Action: Mouse pressed left at (79, 379)
Screenshot: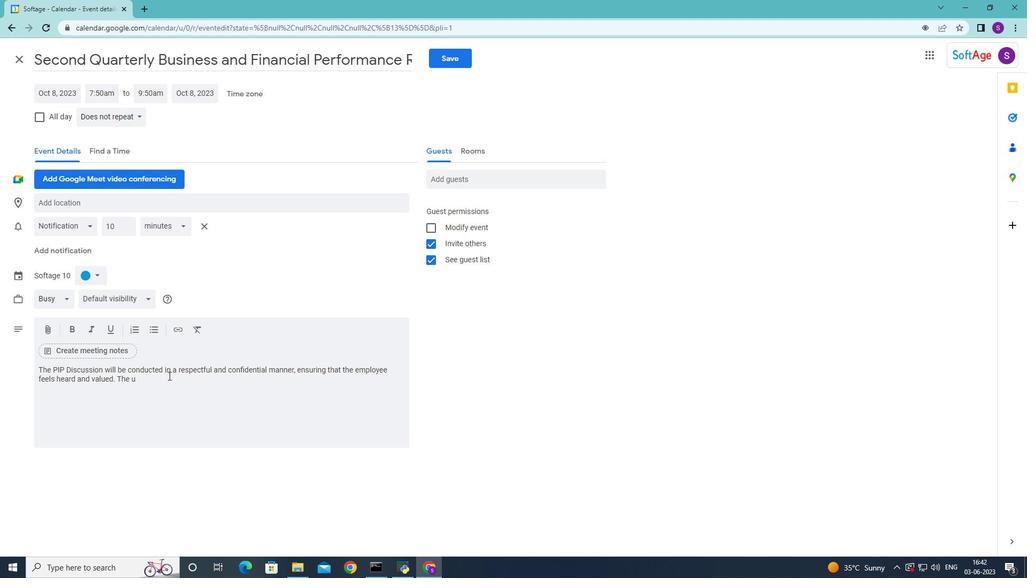 
Action: Mouse moved to (81, 379)
Screenshot: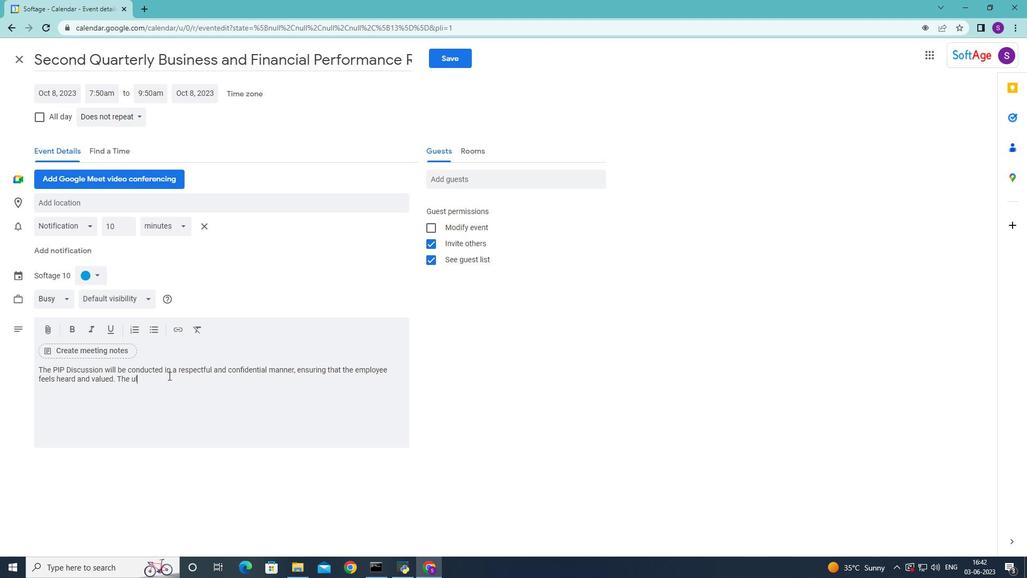 
Action: Key pressed i
Screenshot: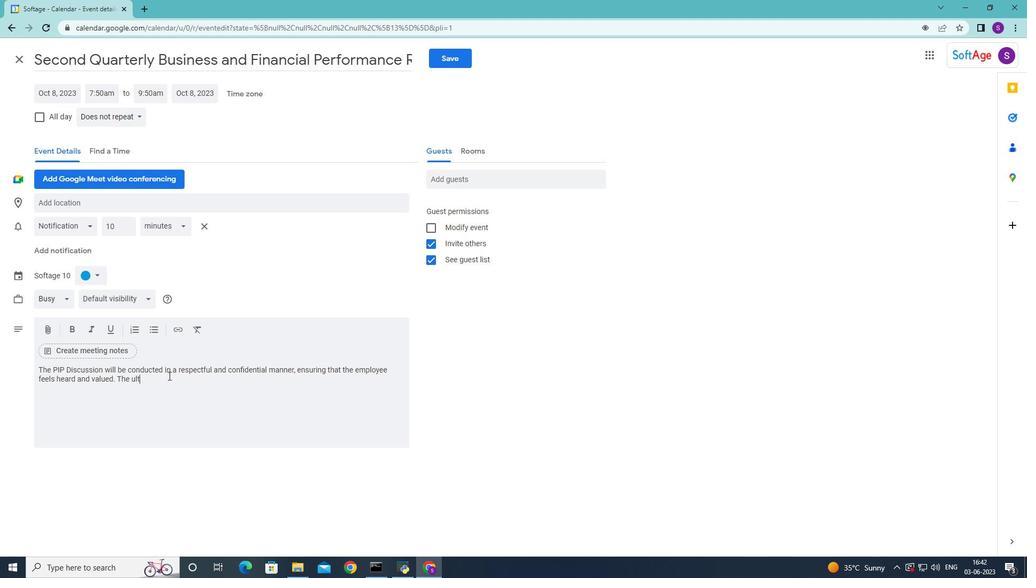 
Action: Mouse moved to (126, 382)
Screenshot: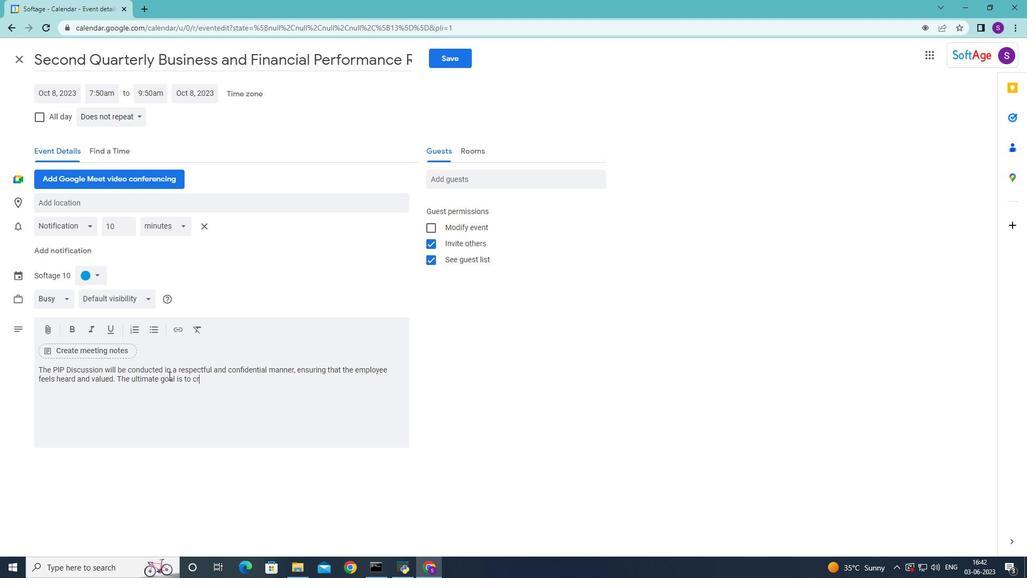 
Action: Mouse pressed left at (126, 382)
Screenshot: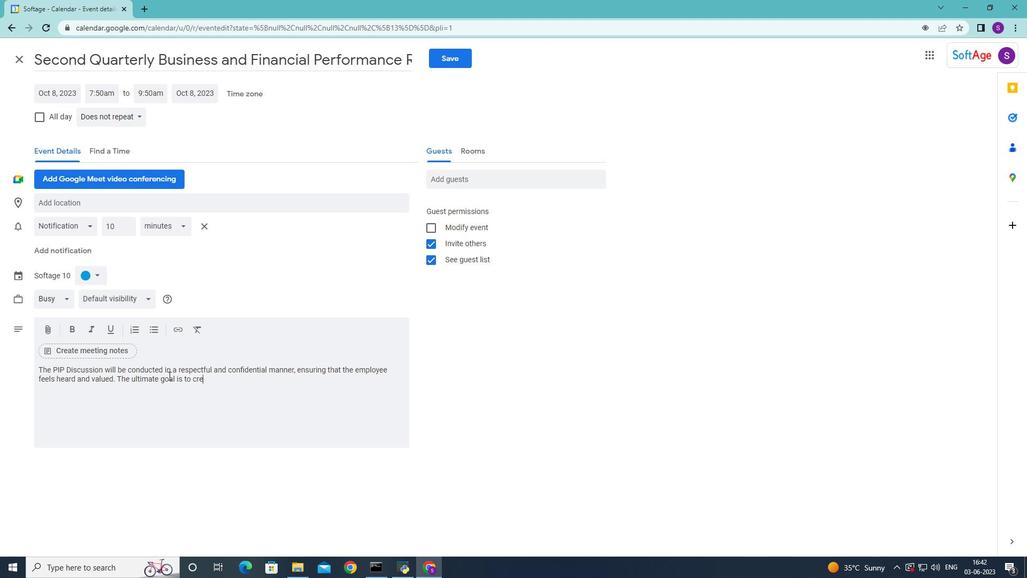 
Action: Mouse moved to (96, 379)
Screenshot: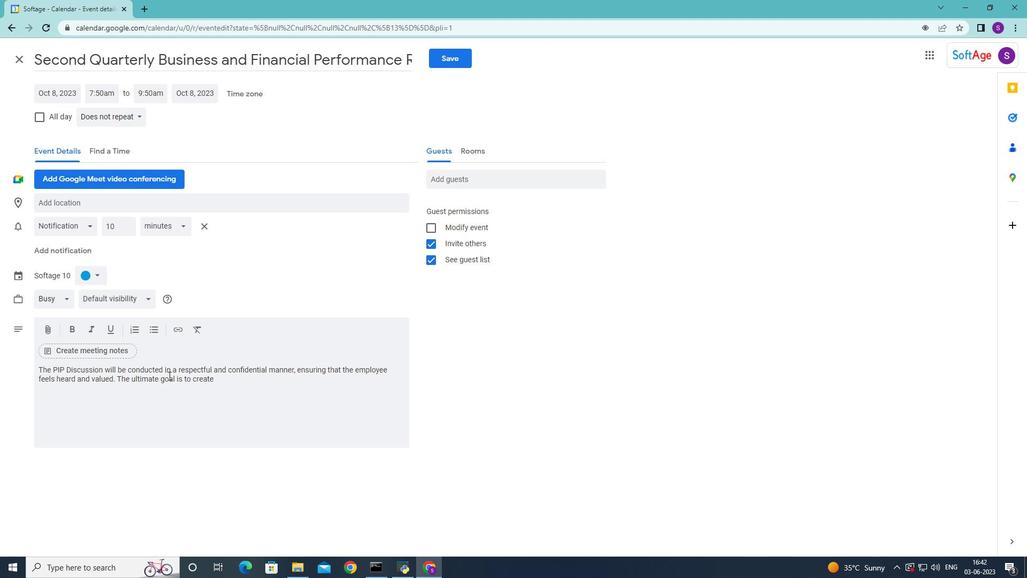 
Action: Mouse pressed left at (96, 379)
Screenshot: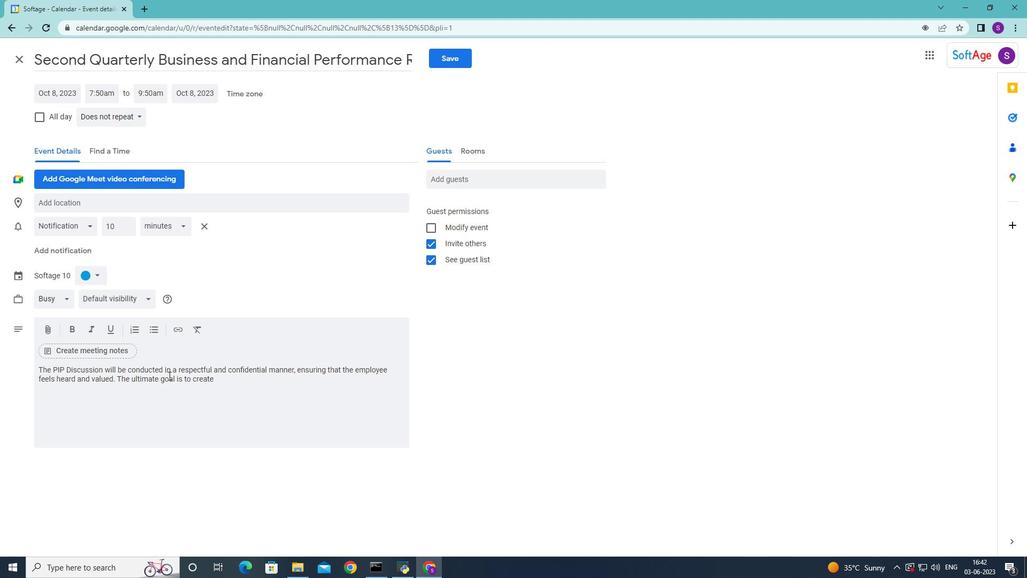 
Action: Mouse moved to (170, 378)
Screenshot: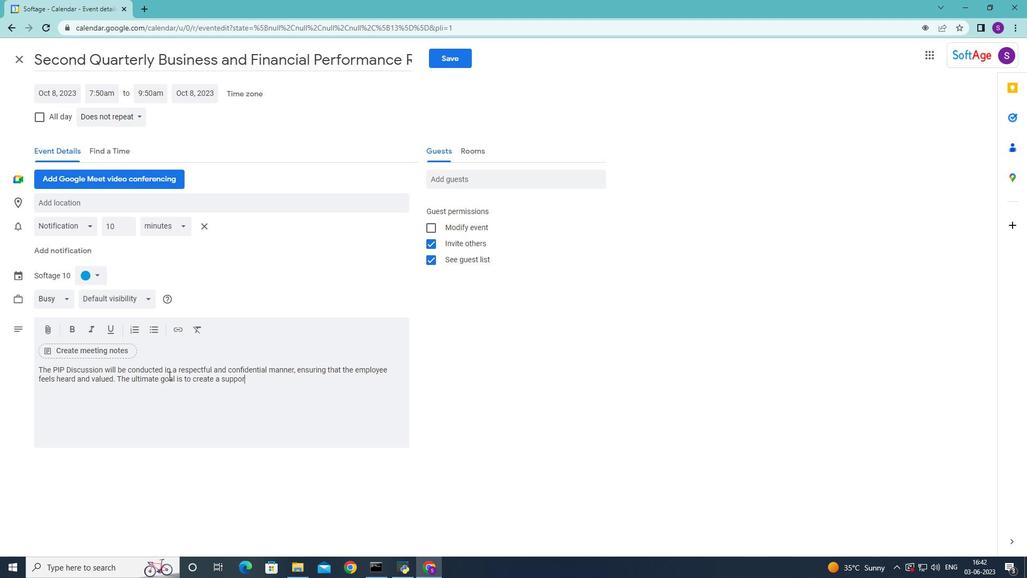 
Action: Mouse pressed left at (170, 378)
Screenshot: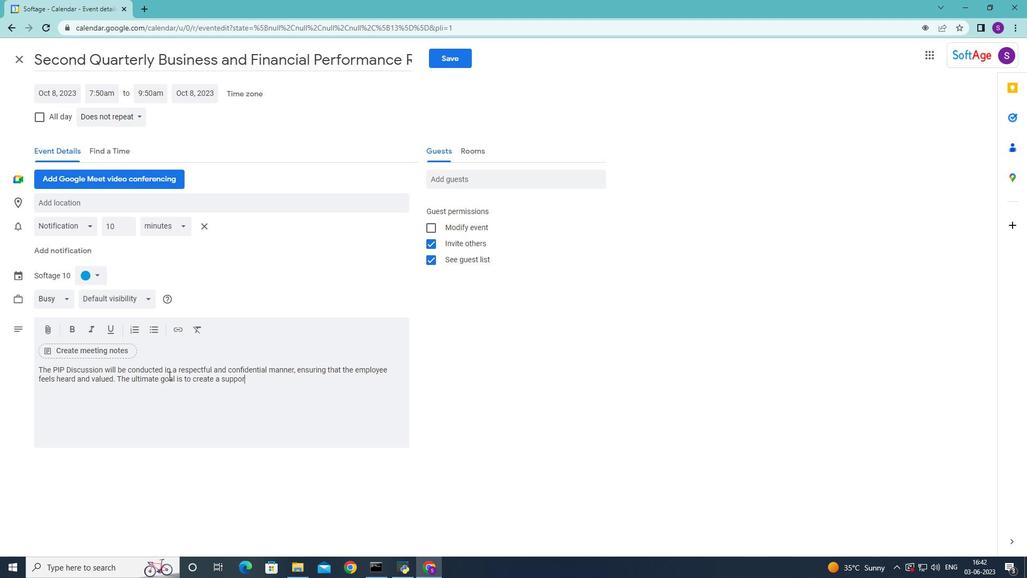 
Action: Mouse moved to (170, 379)
Screenshot: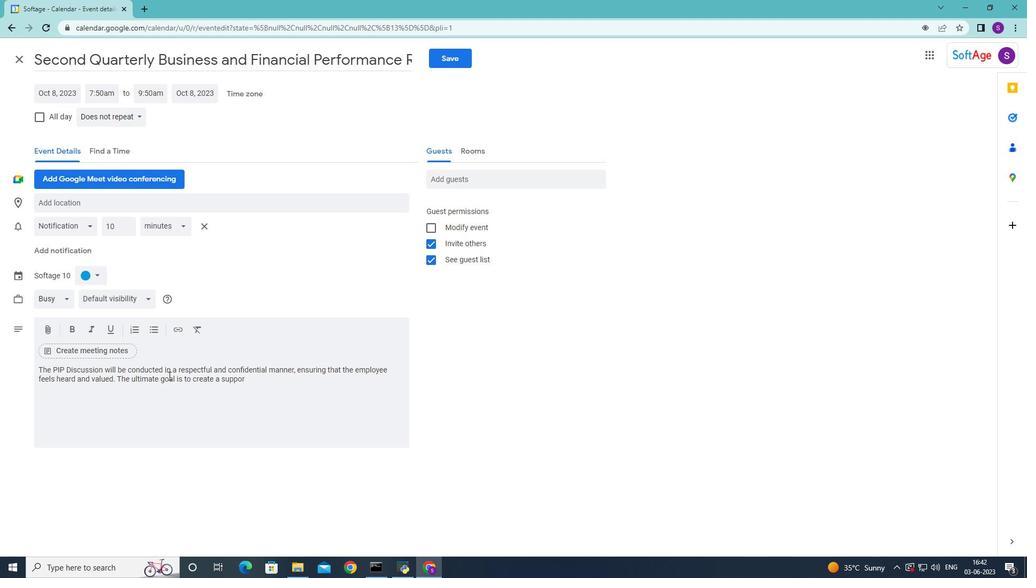 
Action: Key pressed project<Key.space>againi<Key.backspace>st<Key.space>predetermined<Key.space>quality<Key.space>criteria<Key.space><Key.backspace>.<Key.space><Key.shift>the<Key.space><Key.backspace><Key.backspace><Key.backspace><Key.backspace><Key.shift>The<Key.space>team<Key.space>will<Key.space>review<Key.space>various<Key.space>aspects,<Key.space>including<Key.space>project<Key.space>documentation<Key.space>
Screenshot: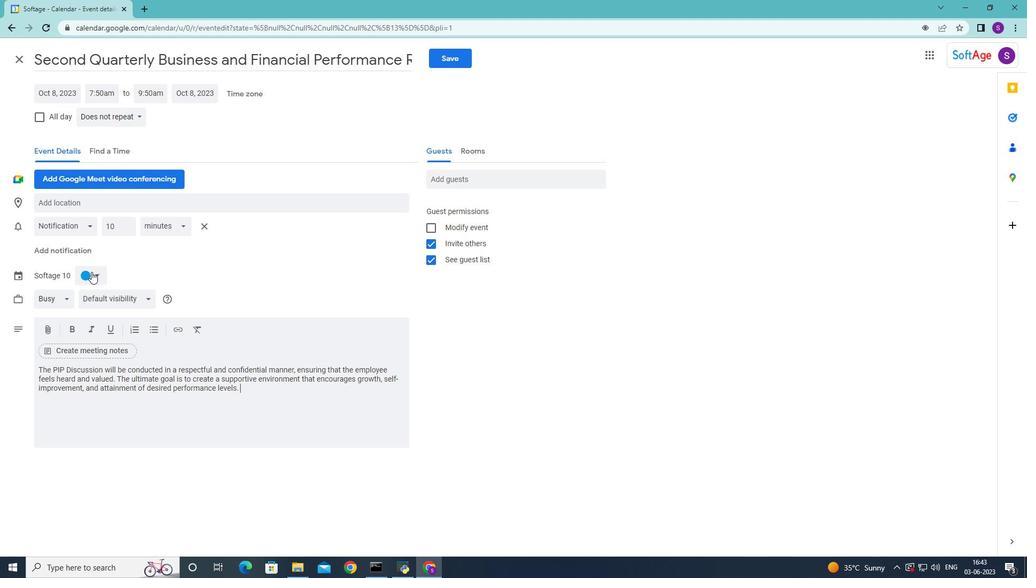 
Action: Mouse moved to (161, 395)
Screenshot: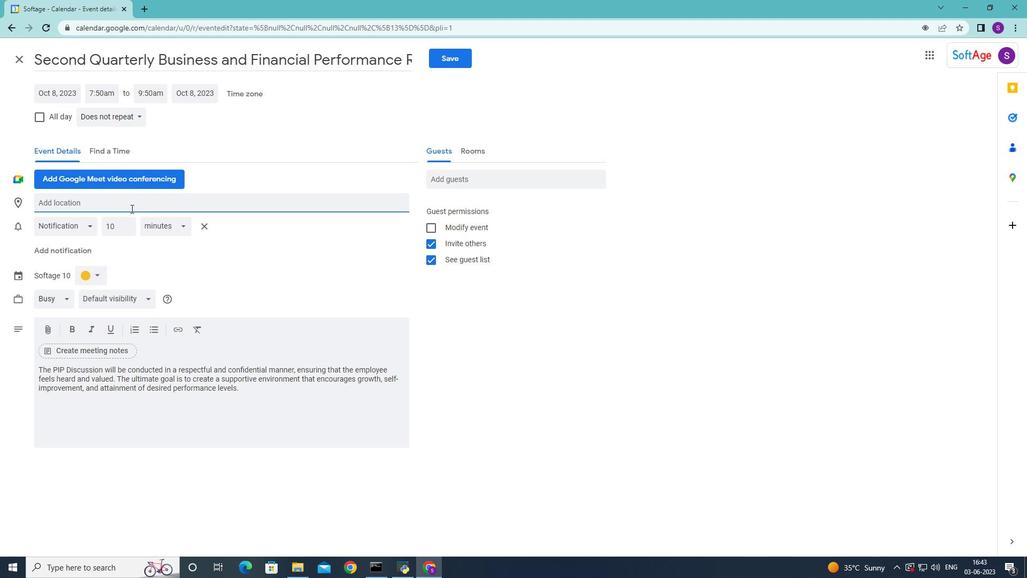 
Action: Key pressed <Key.backspace>,<Key.space>processes<Key.space><Key.backspace>,<Key.space>methodologies,<Key.space>and<Key.space>actual<Key.space>deliverables<Key.space><Key.backspace>,<Key.space>to<Key.space>ensure<Key.space>they<Key.space>met<Key.backspace>et<Key.space>the<Key.space>defined<Key.space>quality<Key.space>standards<Key.space>.
Screenshot: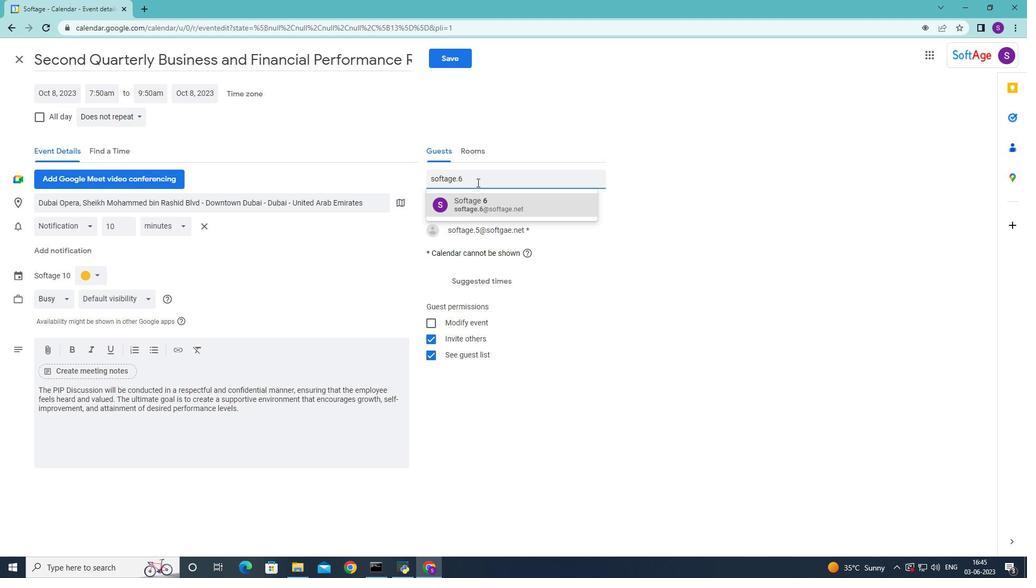 
Action: Mouse moved to (96, 272)
Screenshot: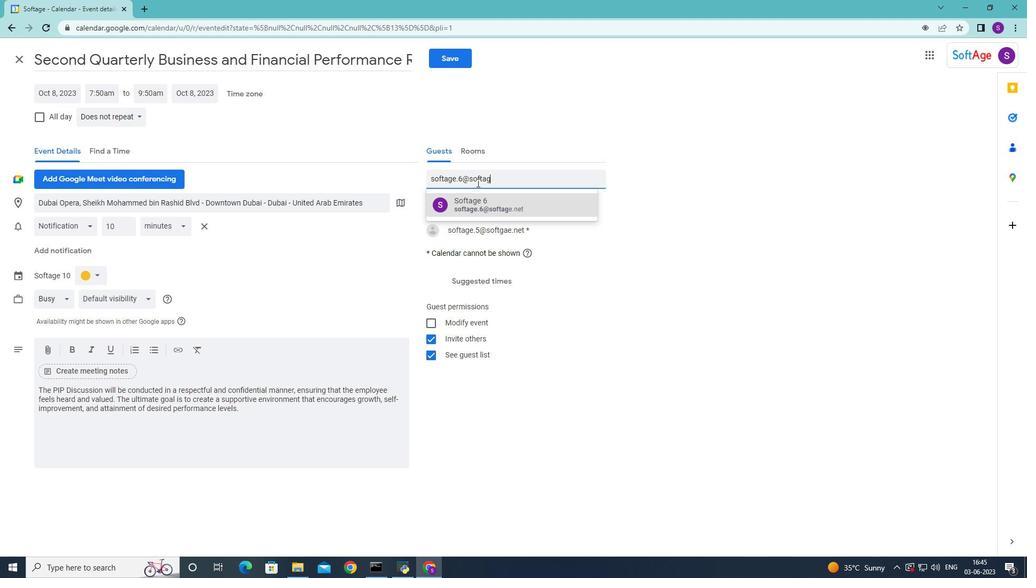 
Action: Mouse pressed left at (96, 272)
Screenshot: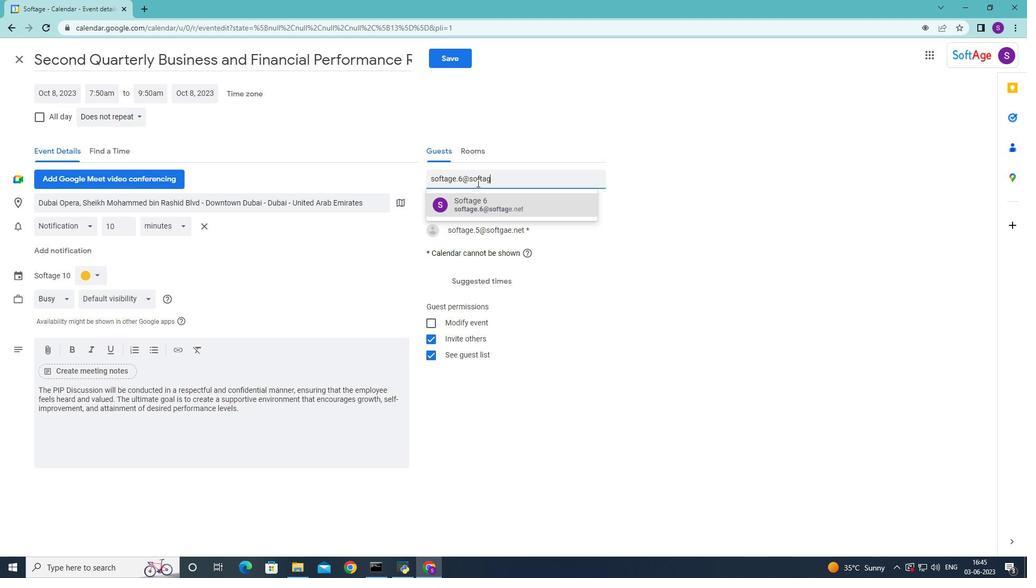 
Action: Mouse moved to (97, 323)
Screenshot: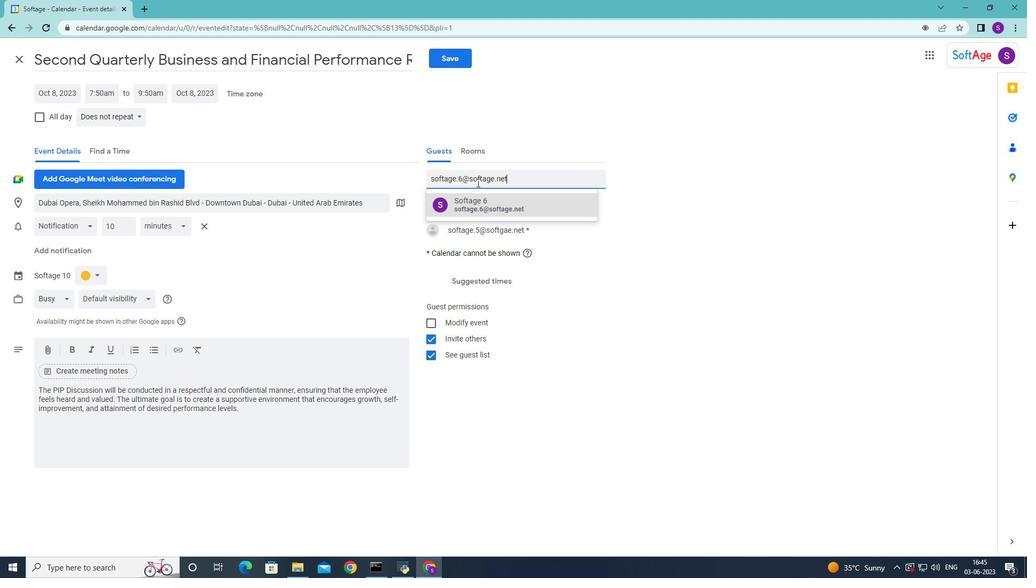 
Action: Mouse pressed left at (97, 323)
Screenshot: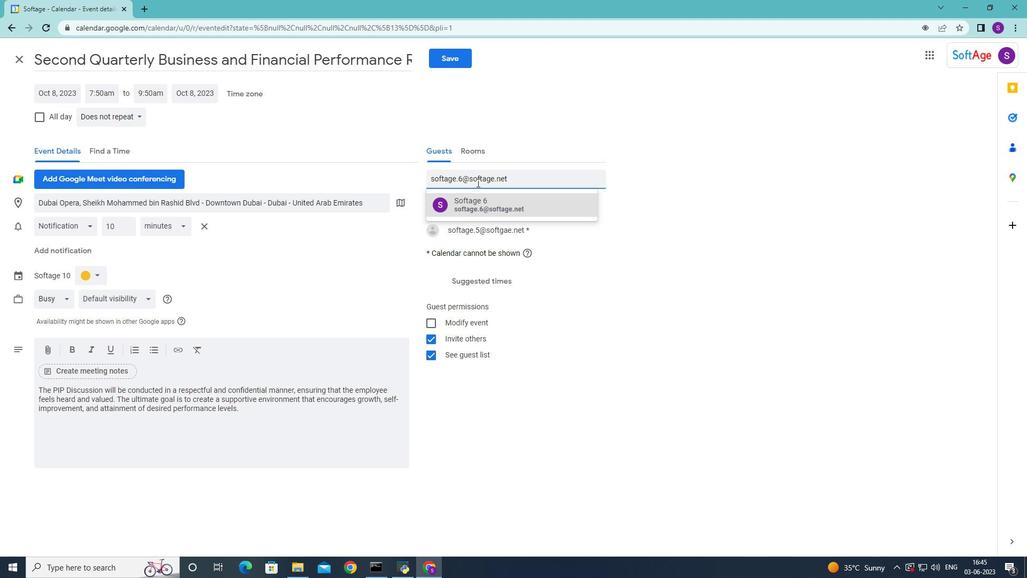 
Action: Mouse moved to (142, 204)
Screenshot: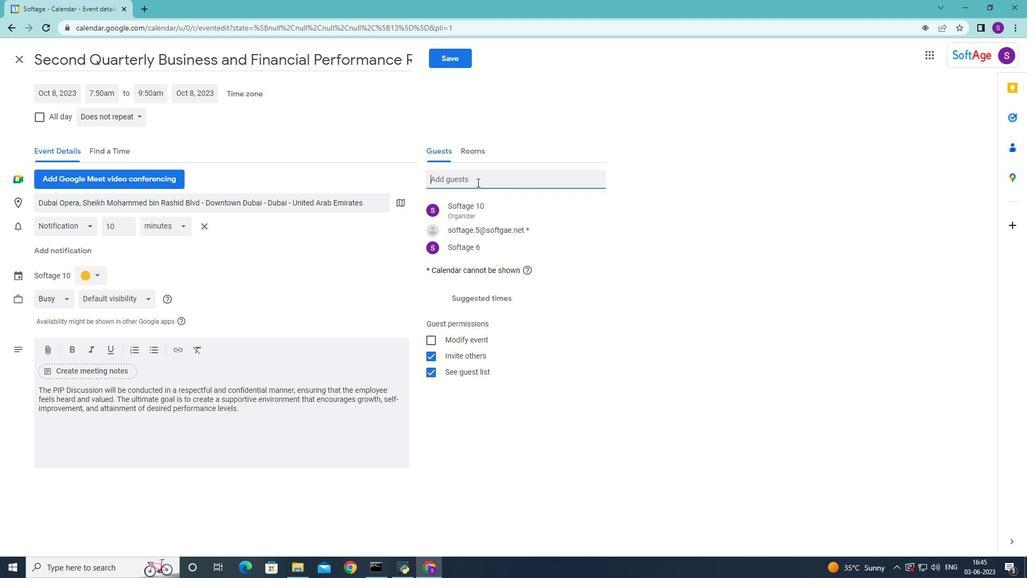 
Action: Mouse pressed left at (142, 204)
Screenshot: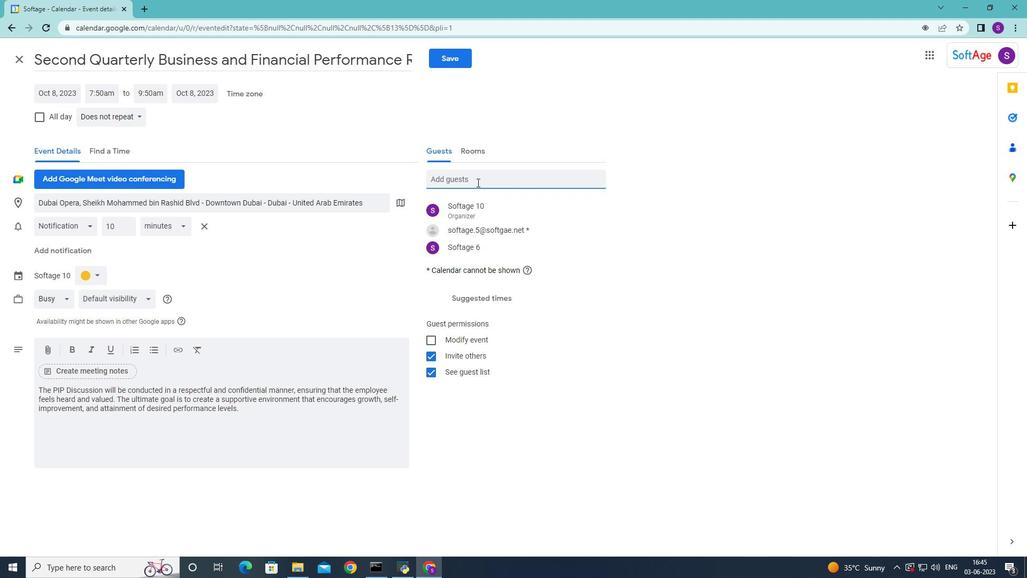 
Action: Key pressed 123<Key.space><Key.shift>Egytan<Key.space><Key.backspace><Key.backspace><Key.backspace>ian<Key.space><Key.shift>Museum<Key.space><Key.backspace>,<Key.space><Key.shift>cairo<Key.space>
Screenshot: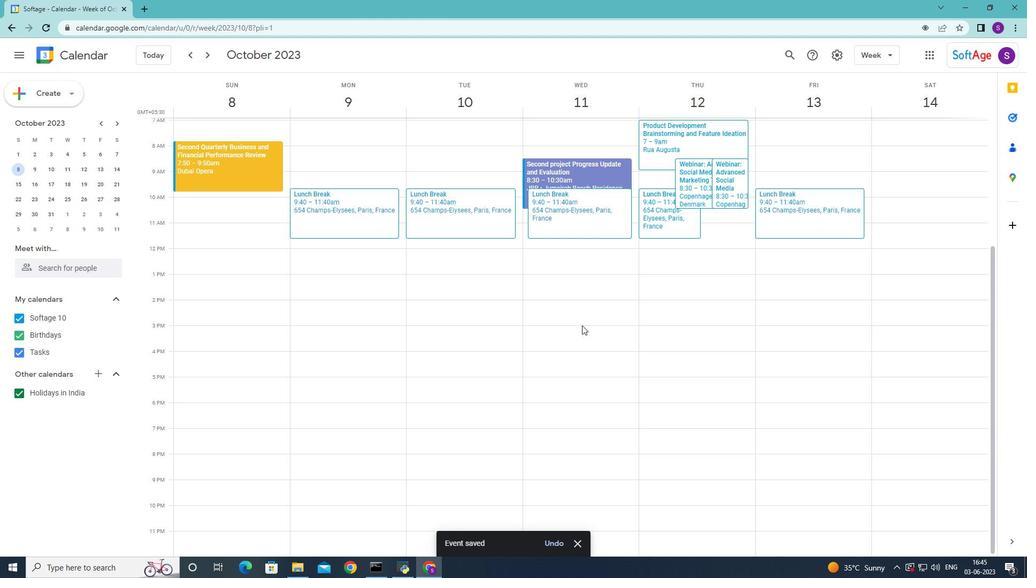 
Action: Mouse moved to (127, 236)
Screenshot: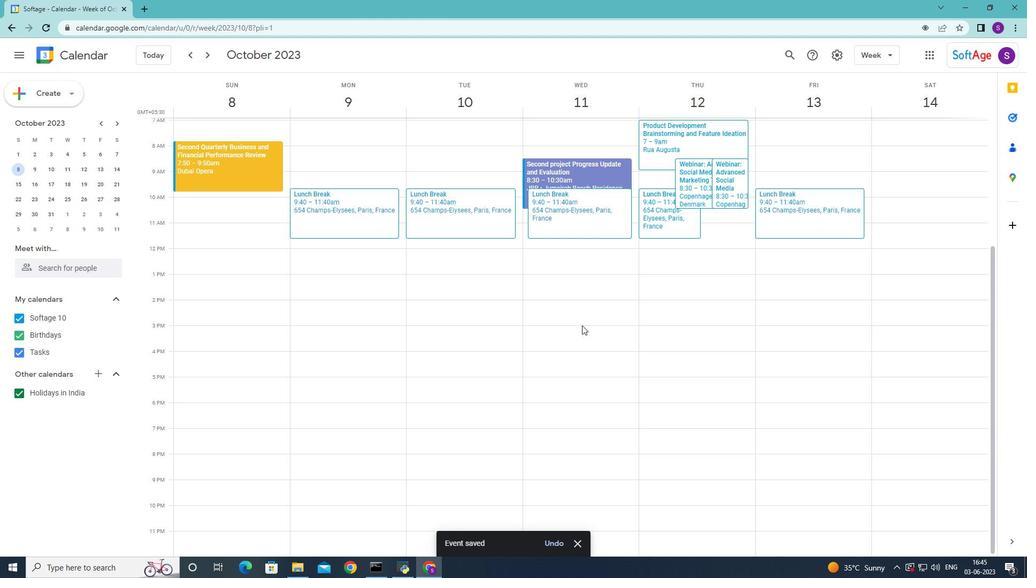 
Action: Mouse pressed left at (127, 236)
Screenshot: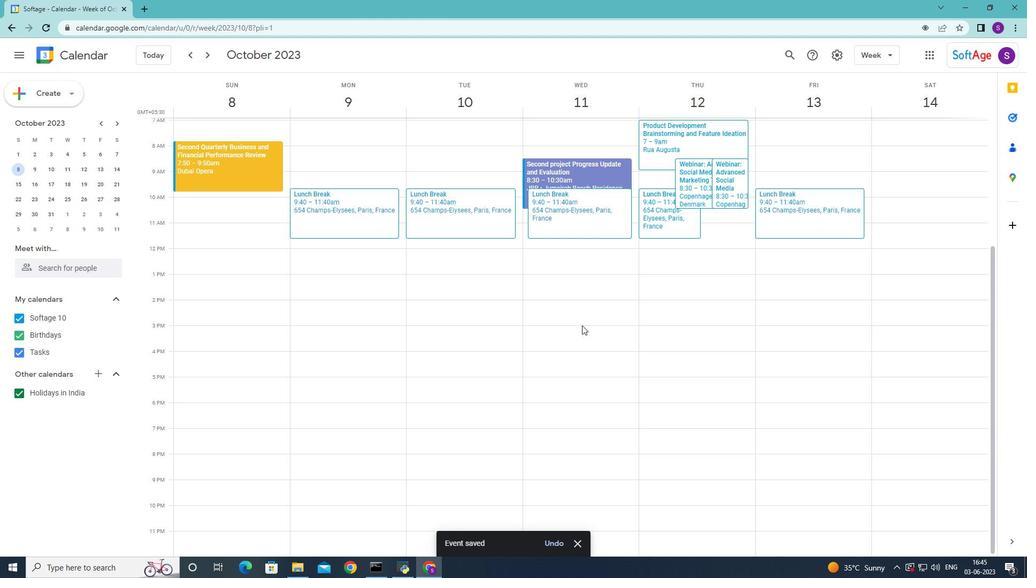 
Action: Mouse moved to (479, 259)
Screenshot: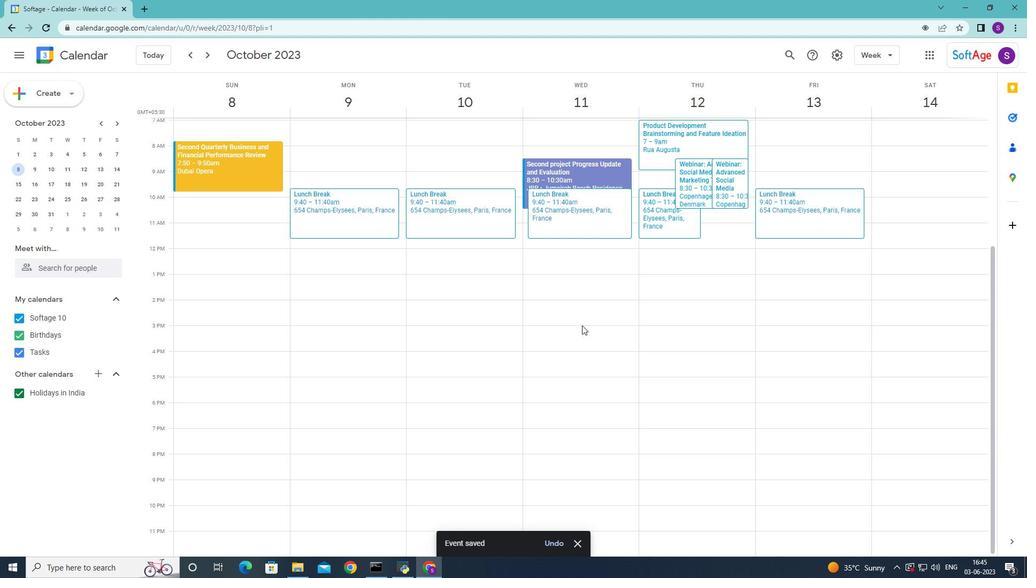 
Action: Mouse pressed left at (479, 259)
Screenshot: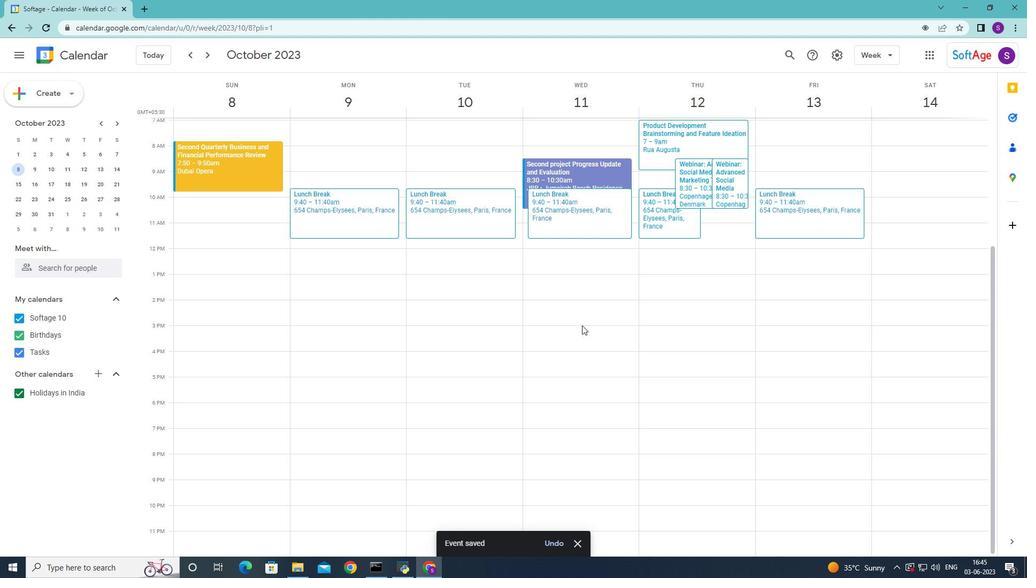 
Action: Mouse moved to (495, 176)
Screenshot: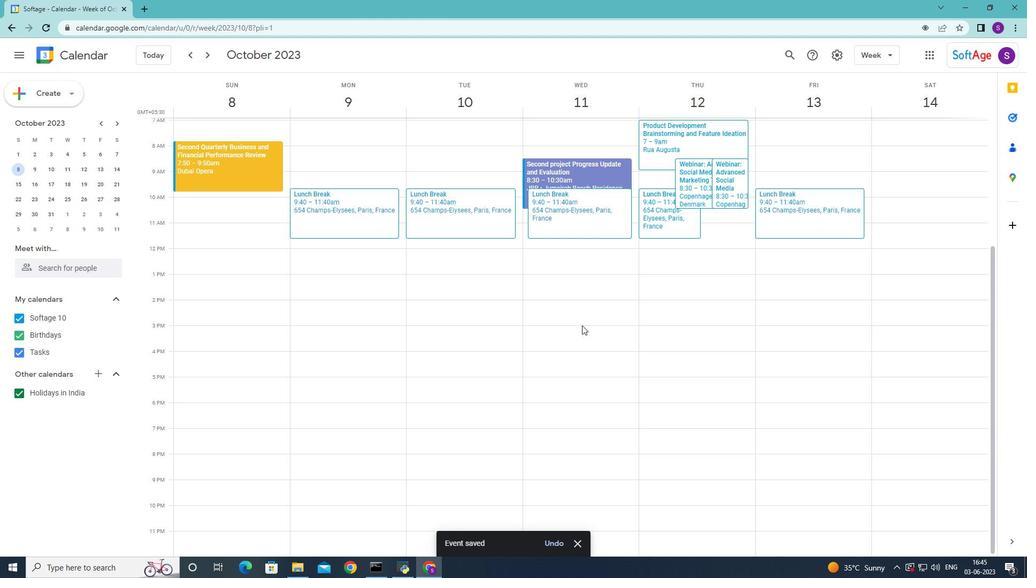 
Action: Mouse pressed left at (495, 176)
Screenshot: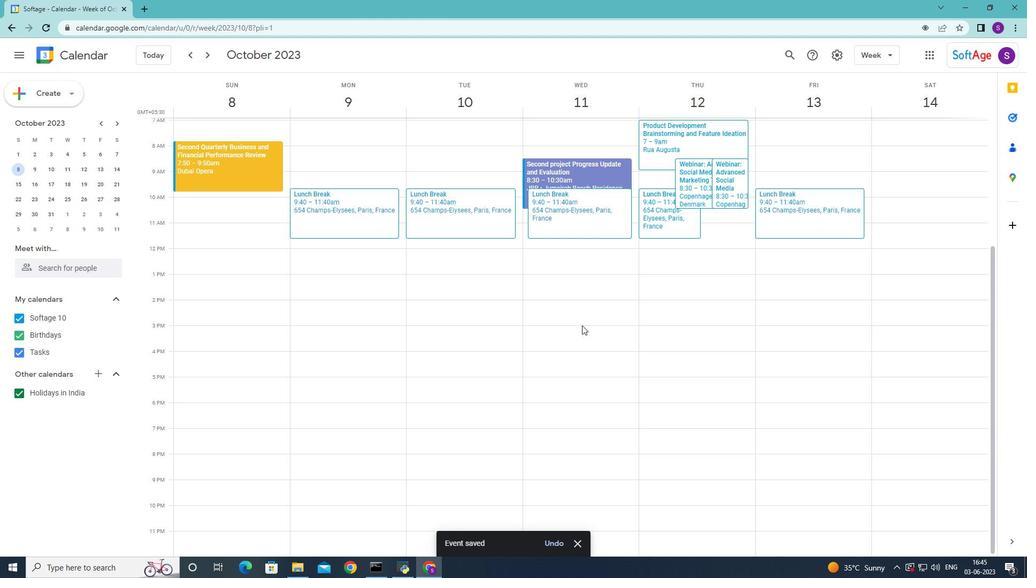 
Action: Key pressed <Key.shift>Softag
Screenshot: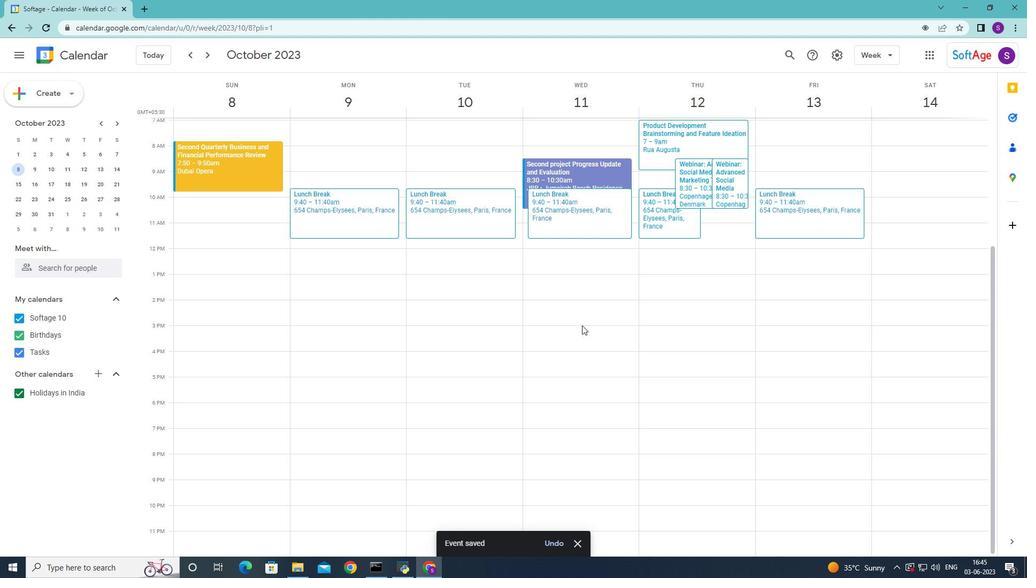 
Action: Mouse moved to (494, 176)
Screenshot: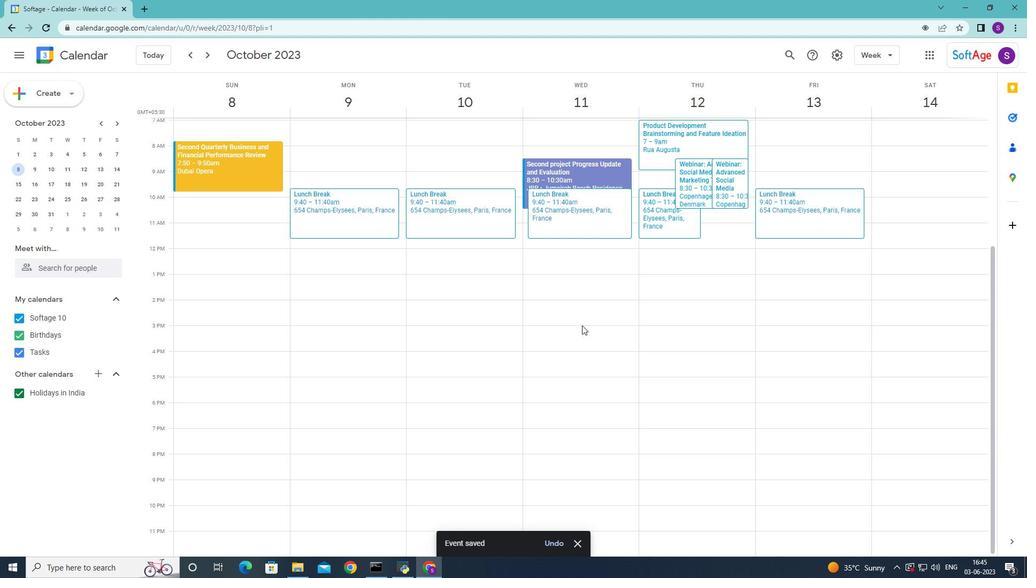
Action: Key pressed e.2<Key.shift>@softage.net<Key.enter><Key.shift>softage.3<Key.shift>@softage.net
Screenshot: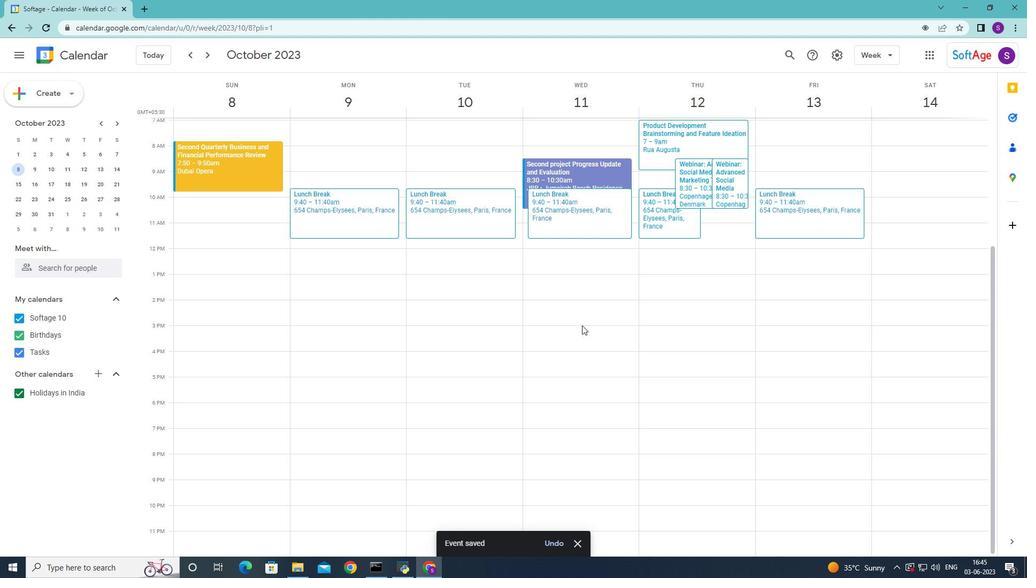 
Action: Mouse moved to (498, 209)
Screenshot: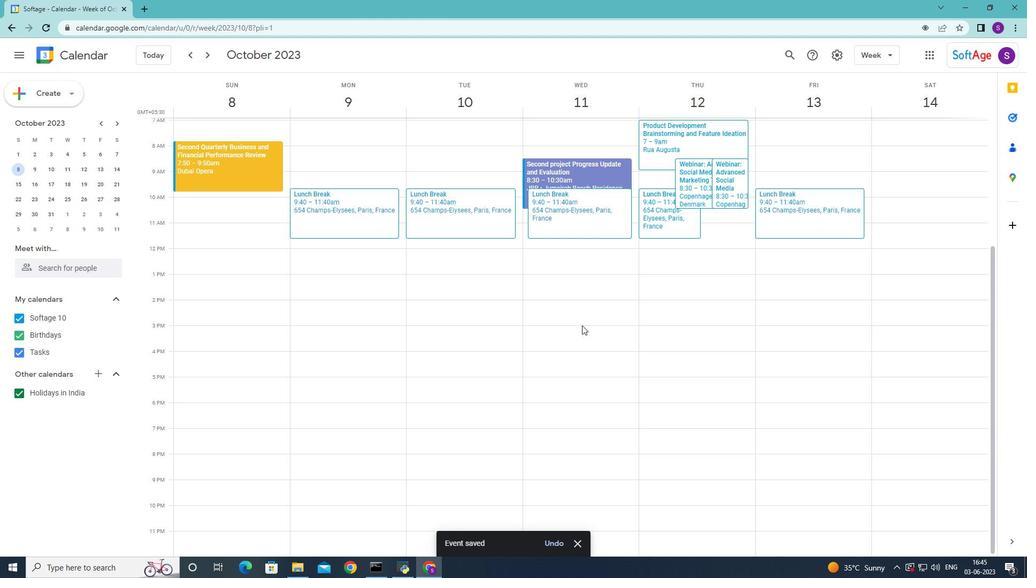 
Action: Mouse pressed left at (498, 209)
Screenshot: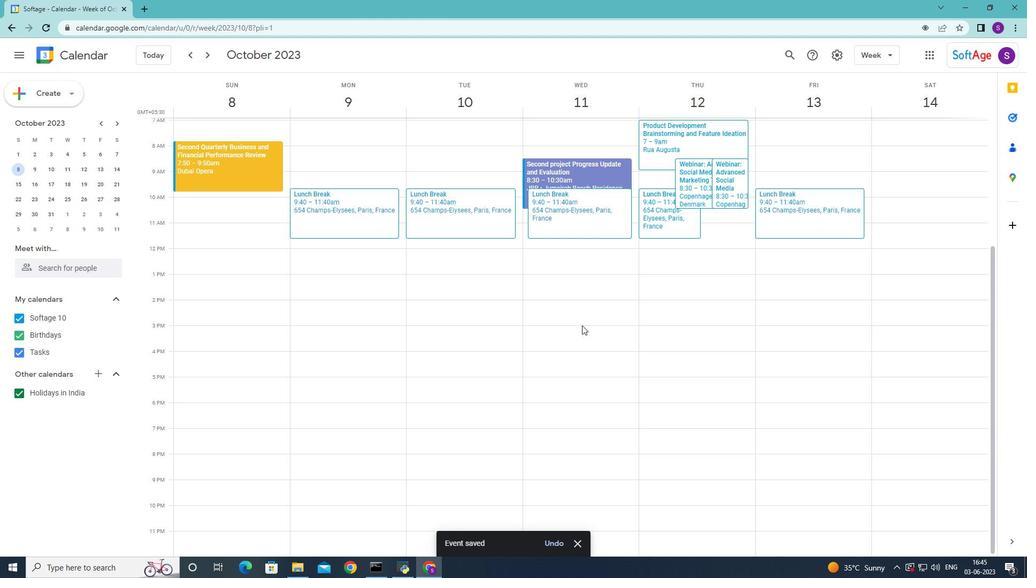 
Action: Mouse moved to (131, 115)
Screenshot: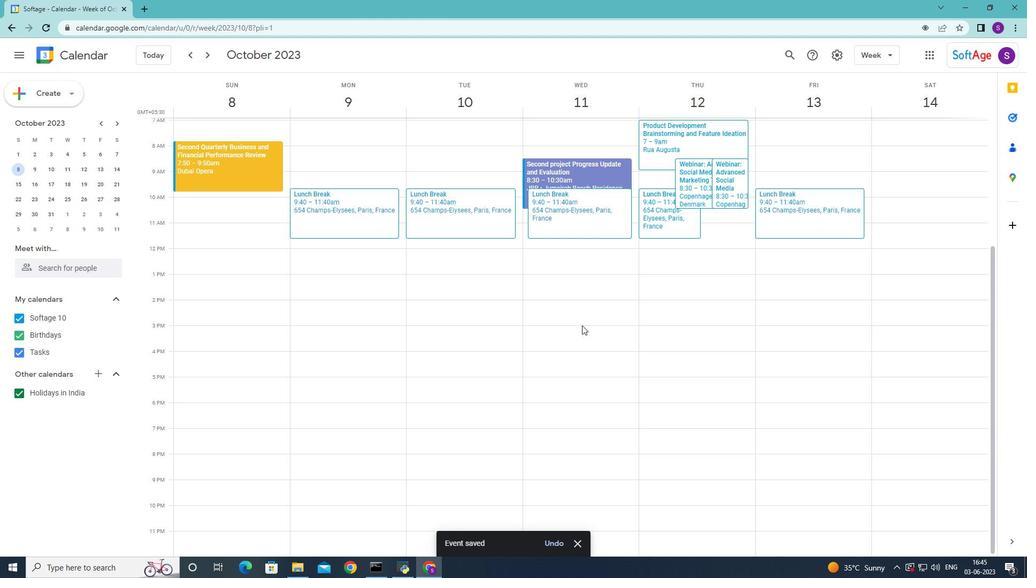 
Action: Mouse pressed left at (131, 115)
Screenshot: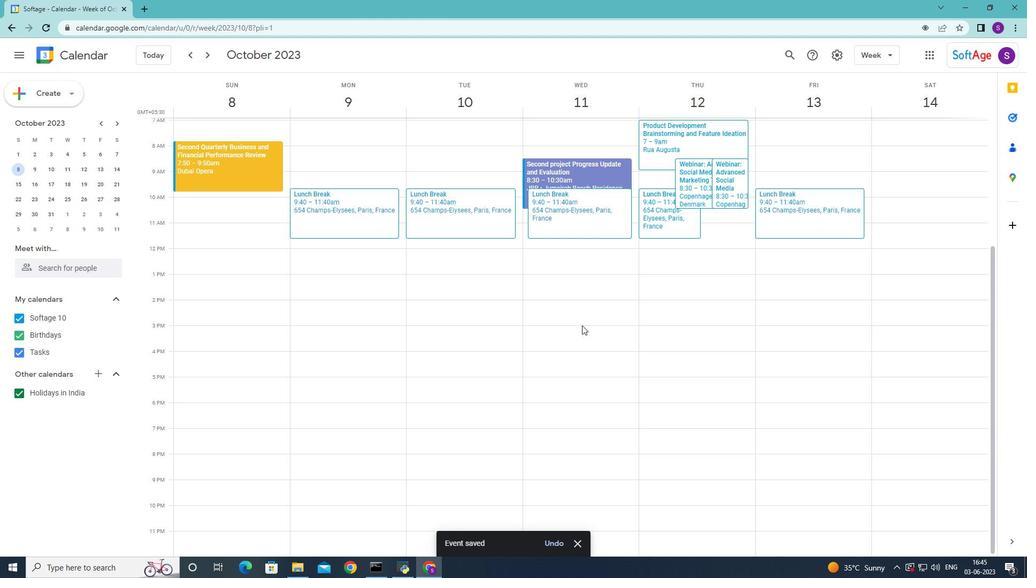 
Action: Mouse moved to (139, 136)
Screenshot: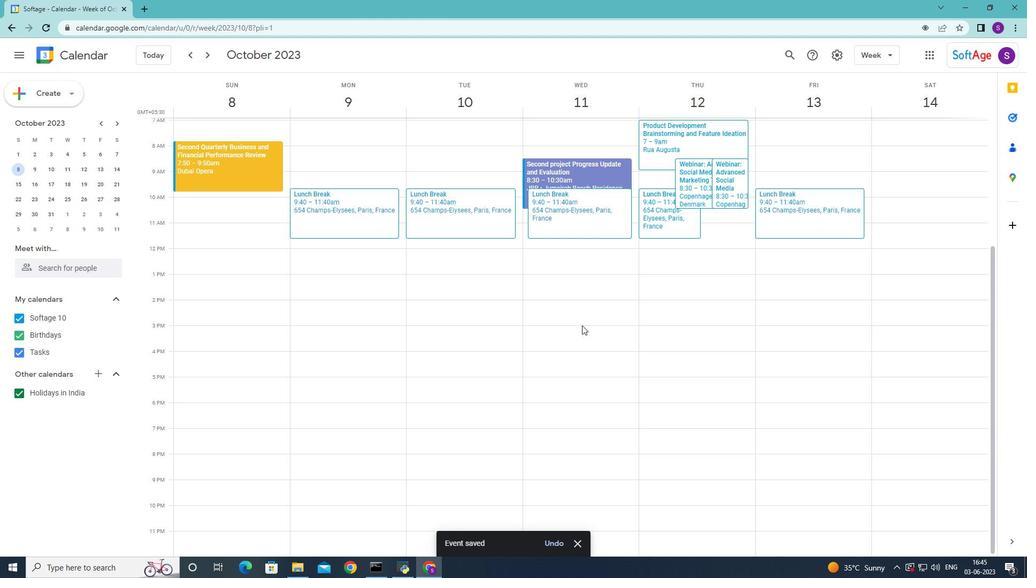 
Action: Mouse pressed left at (139, 136)
Screenshot: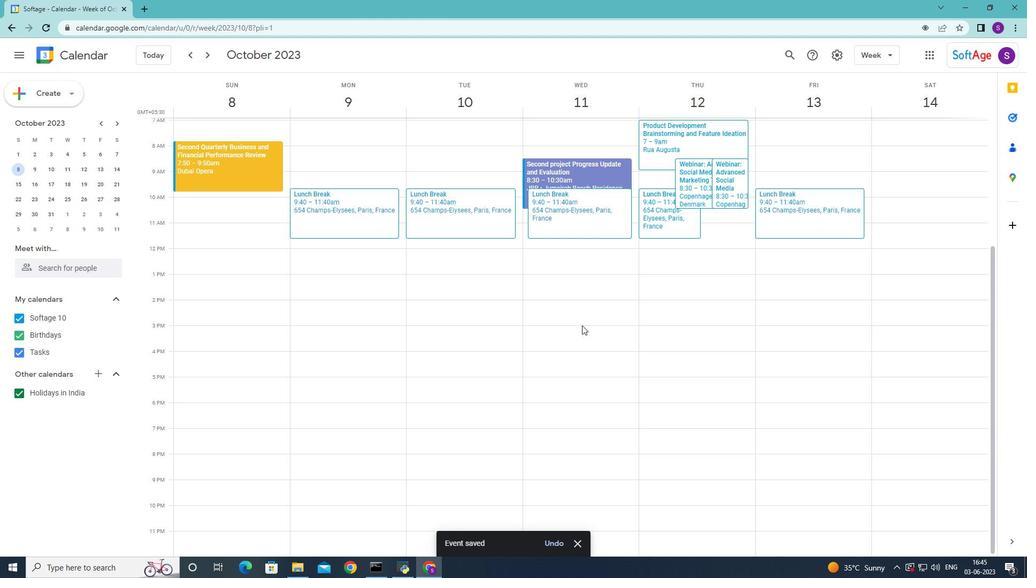 
Action: Mouse moved to (275, 380)
Screenshot: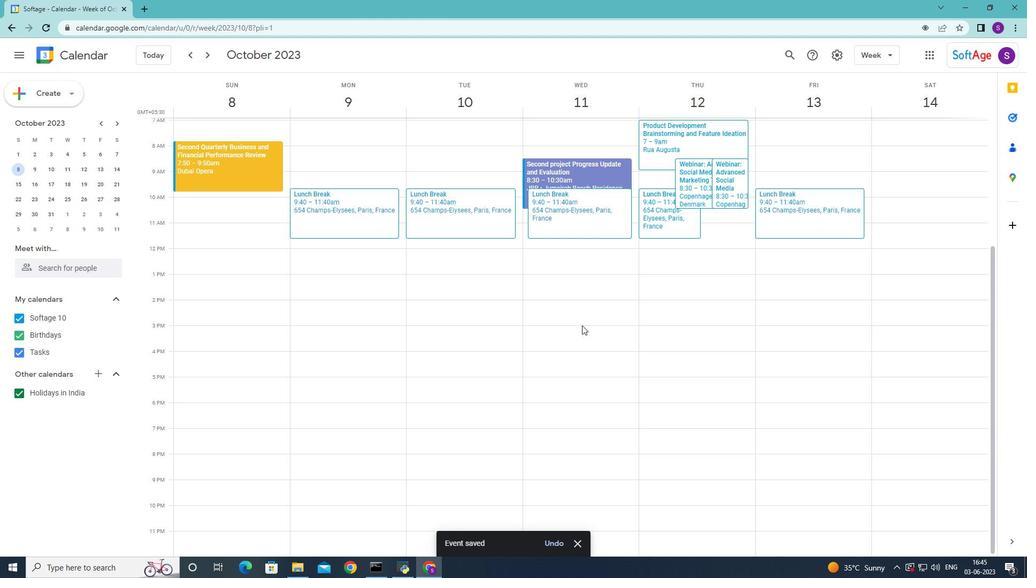 
Action: Mouse scrolled (275, 380) with delta (0, 0)
Screenshot: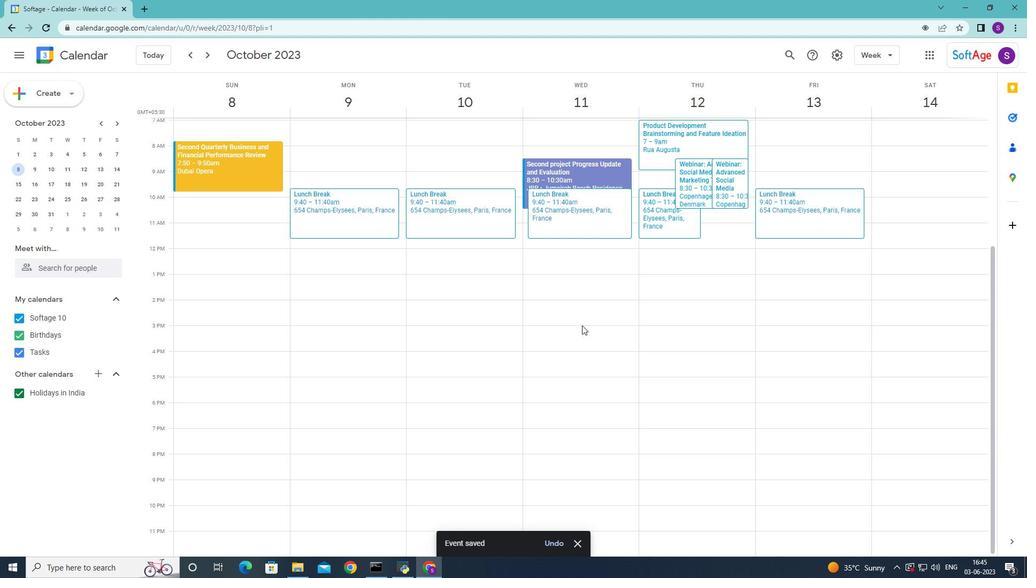 
Action: Mouse moved to (275, 379)
Screenshot: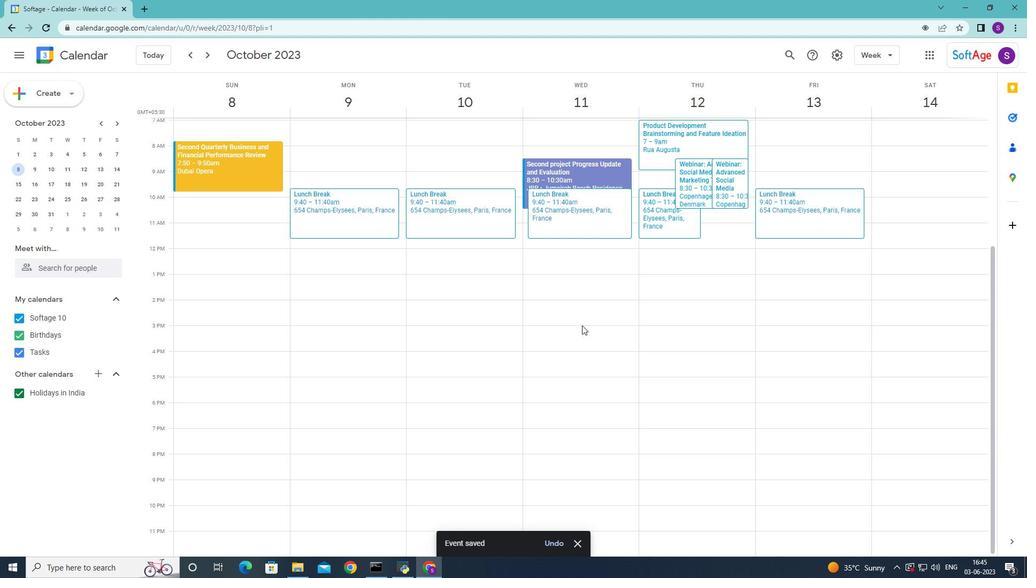 
Action: Mouse scrolled (275, 380) with delta (0, 0)
Screenshot: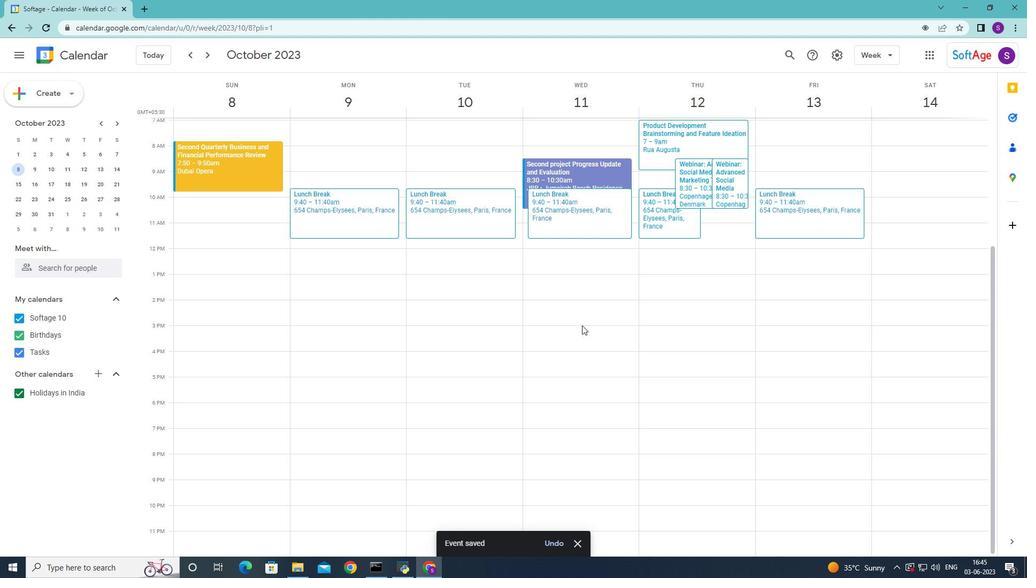 
Action: Mouse moved to (276, 378)
Screenshot: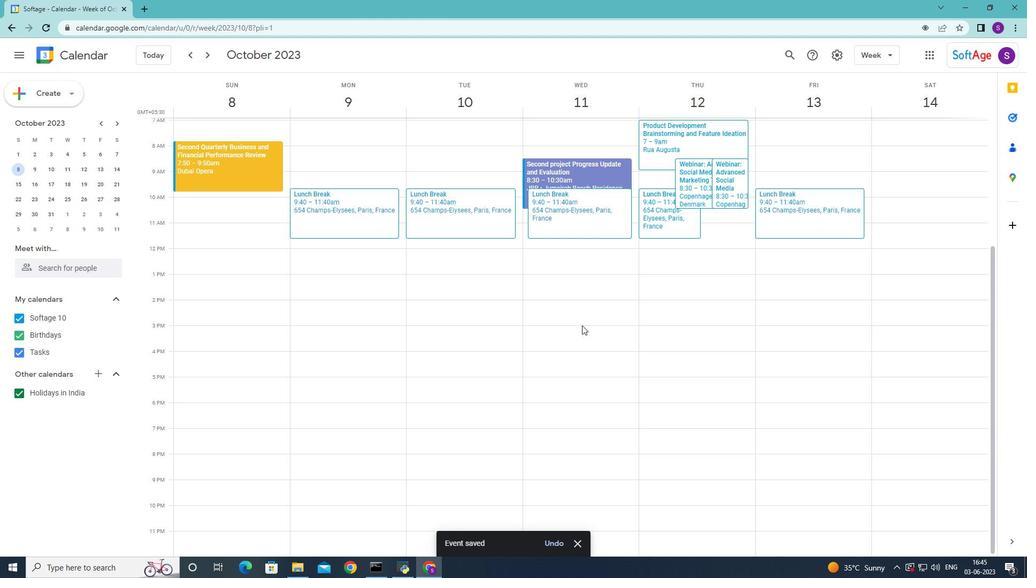
Action: Mouse scrolled (276, 379) with delta (0, 0)
Screenshot: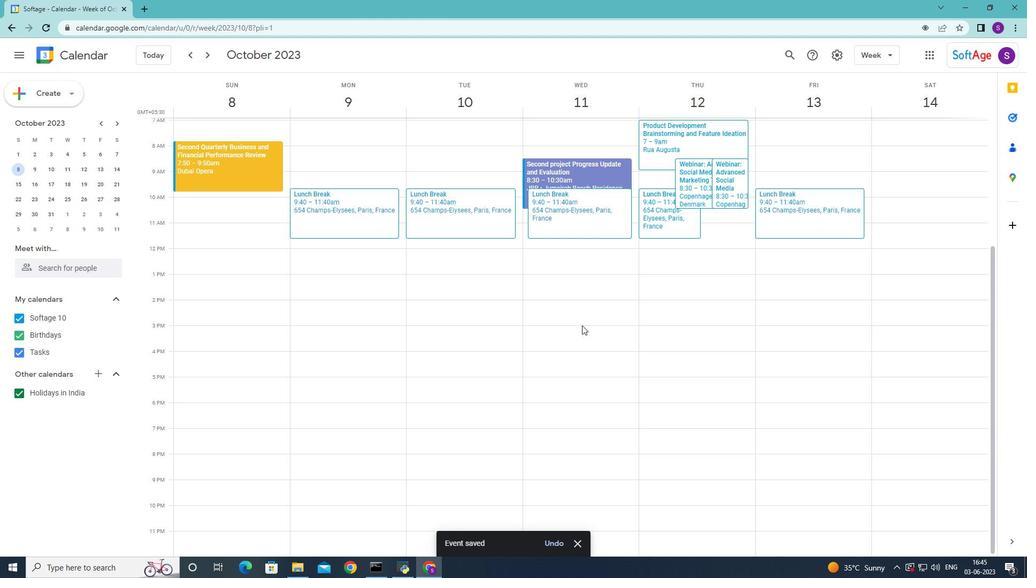 
Action: Mouse moved to (276, 377)
Screenshot: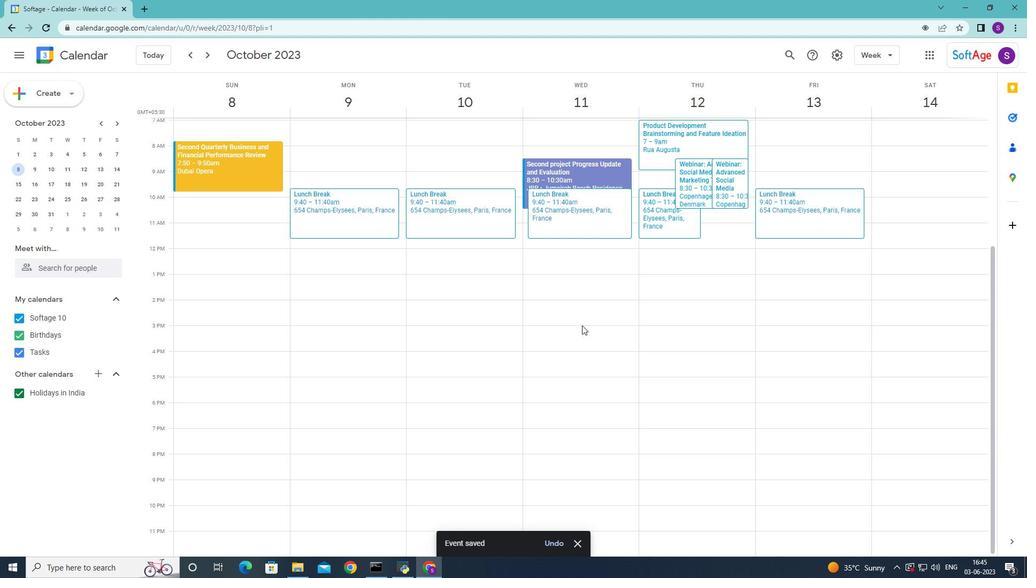 
Action: Mouse scrolled (276, 377) with delta (0, 0)
Screenshot: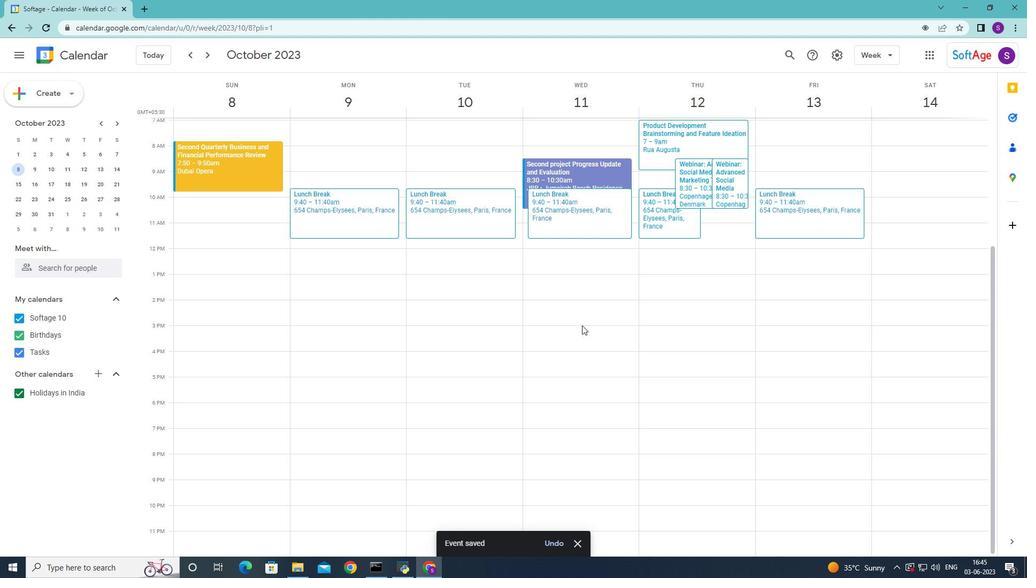 
Action: Mouse scrolled (276, 377) with delta (0, 0)
Screenshot: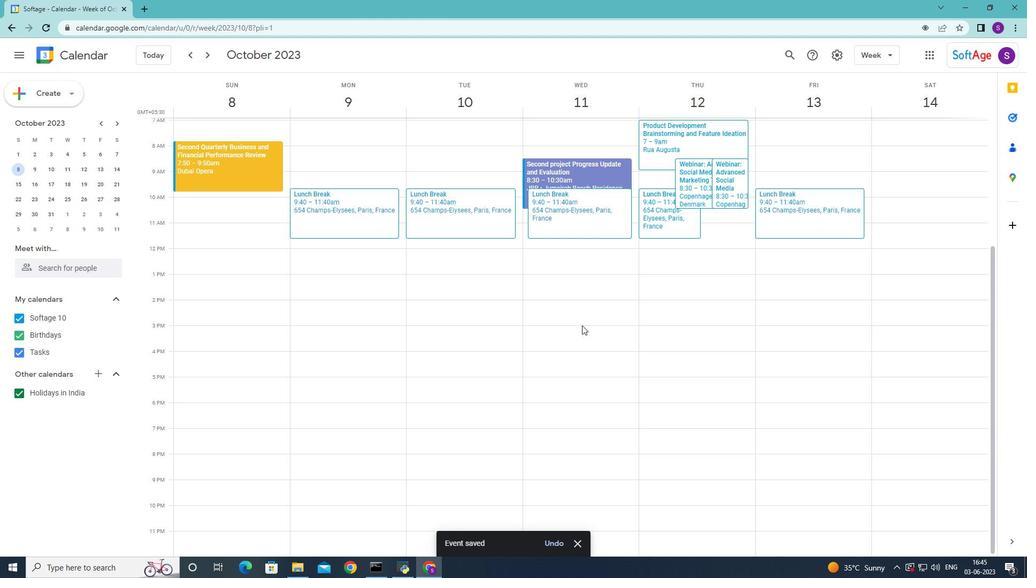 
Action: Mouse scrolled (276, 377) with delta (0, 0)
Screenshot: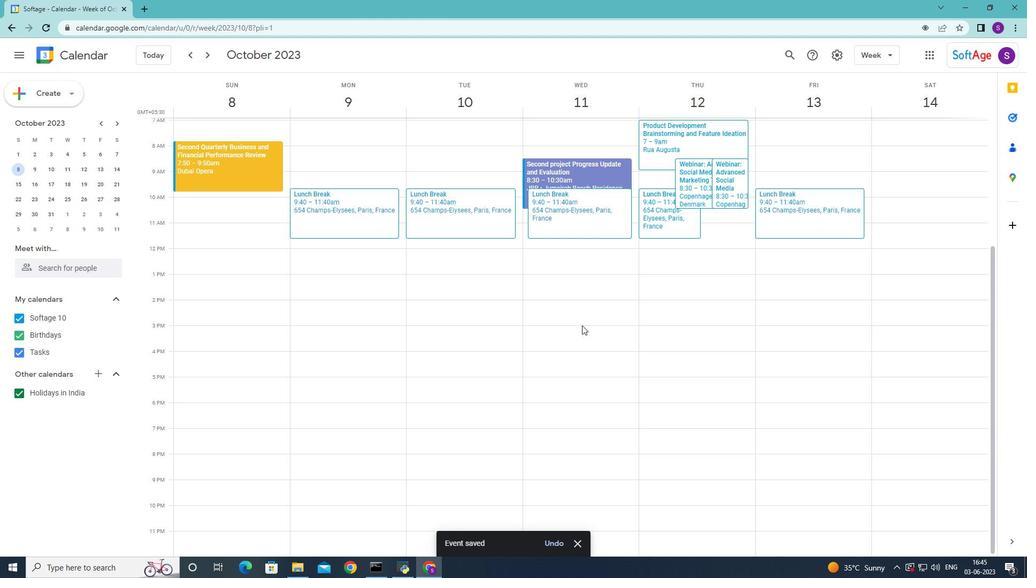 
Action: Mouse moved to (450, 60)
Screenshot: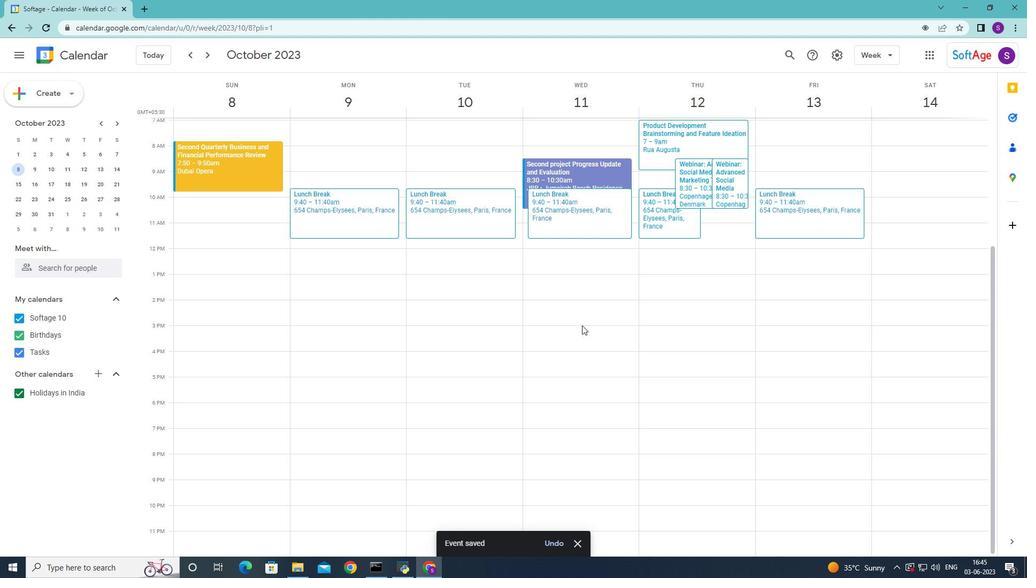 
Action: Mouse pressed left at (450, 60)
Screenshot: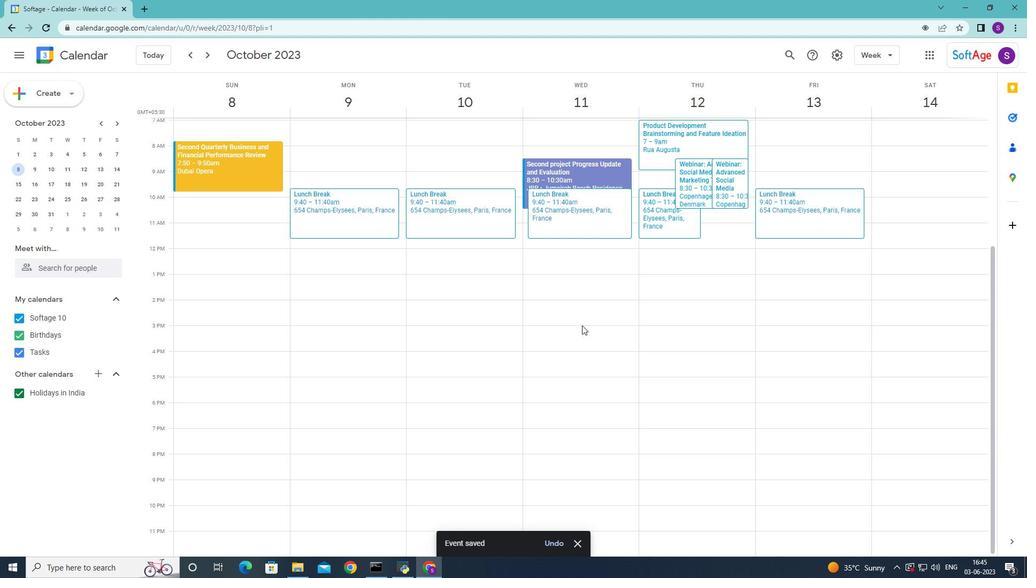 
Action: Mouse moved to (603, 326)
Screenshot: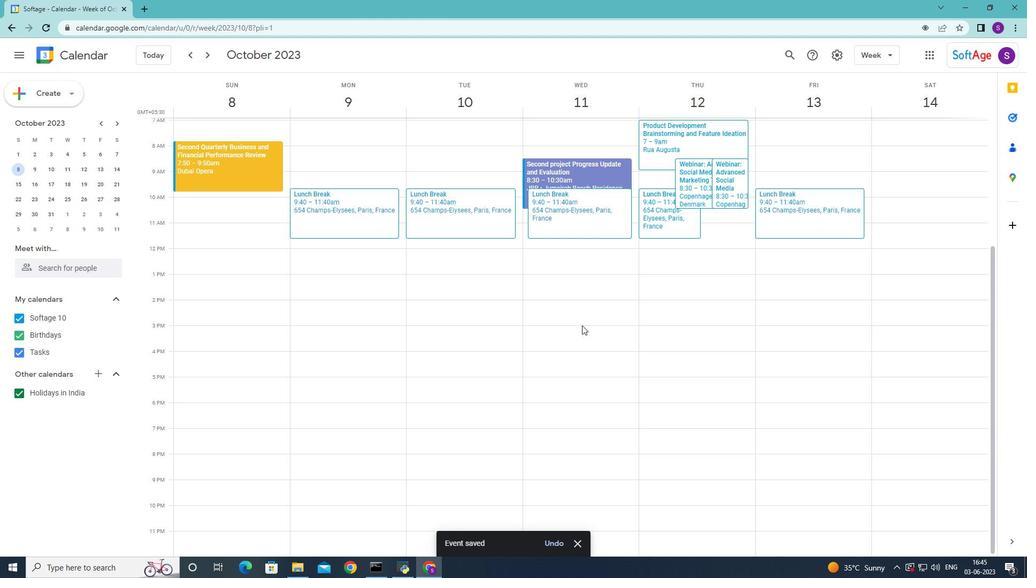 
Action: Mouse pressed left at (603, 326)
Screenshot: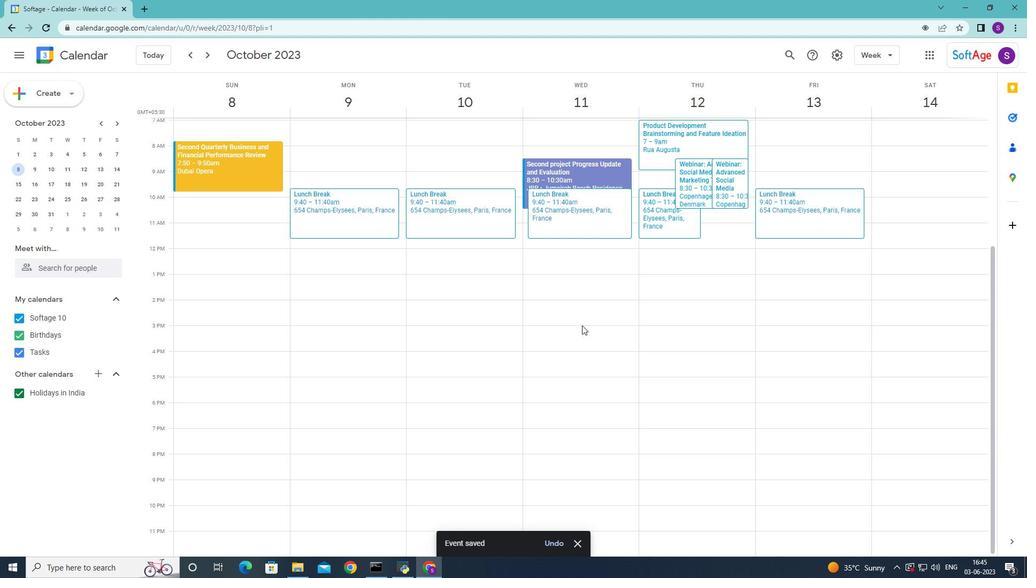 
Action: Mouse moved to (72, 95)
Screenshot: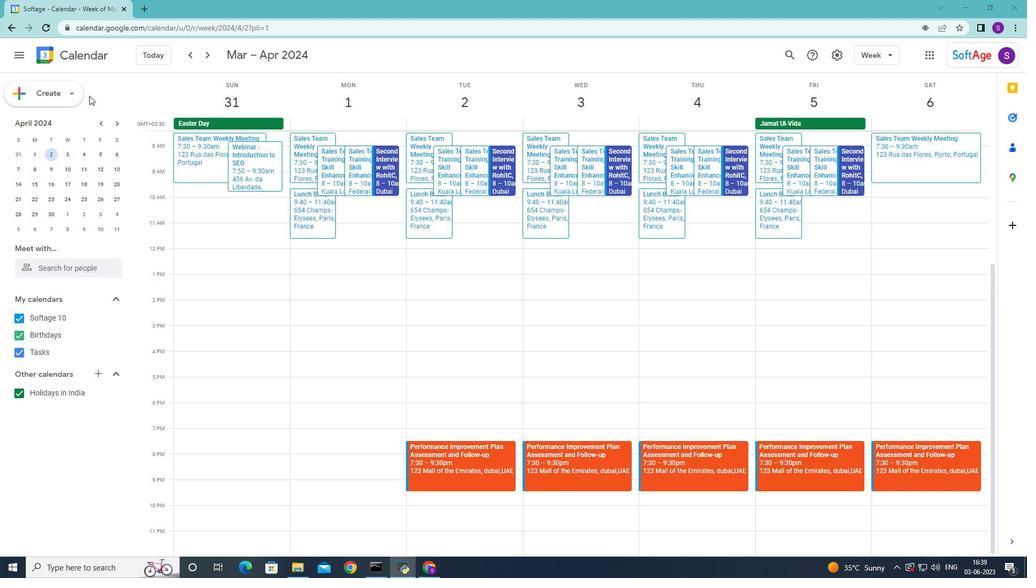 
Action: Mouse pressed left at (72, 95)
Screenshot: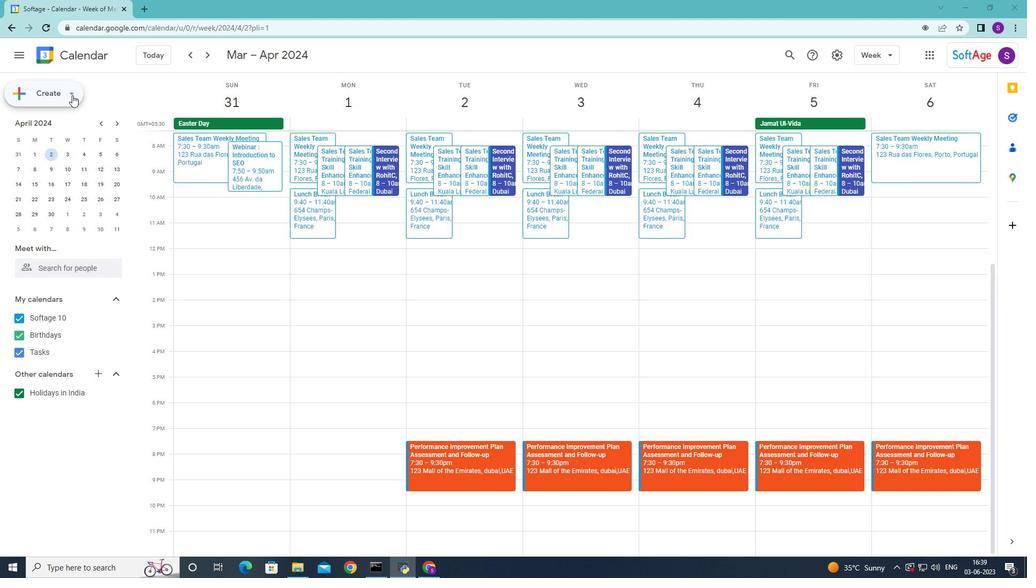 
Action: Mouse moved to (69, 127)
Screenshot: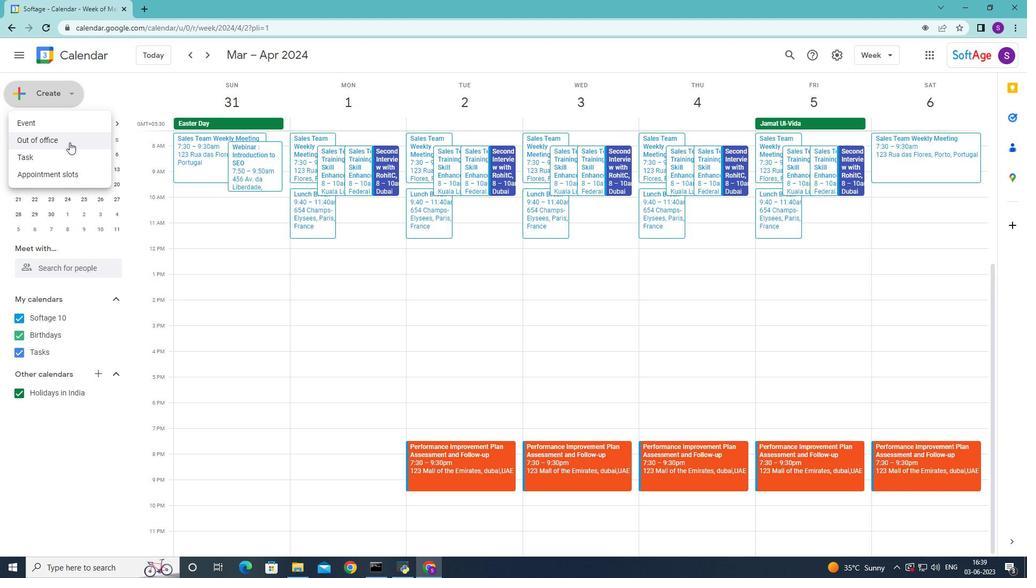 
Action: Mouse pressed left at (69, 127)
Screenshot: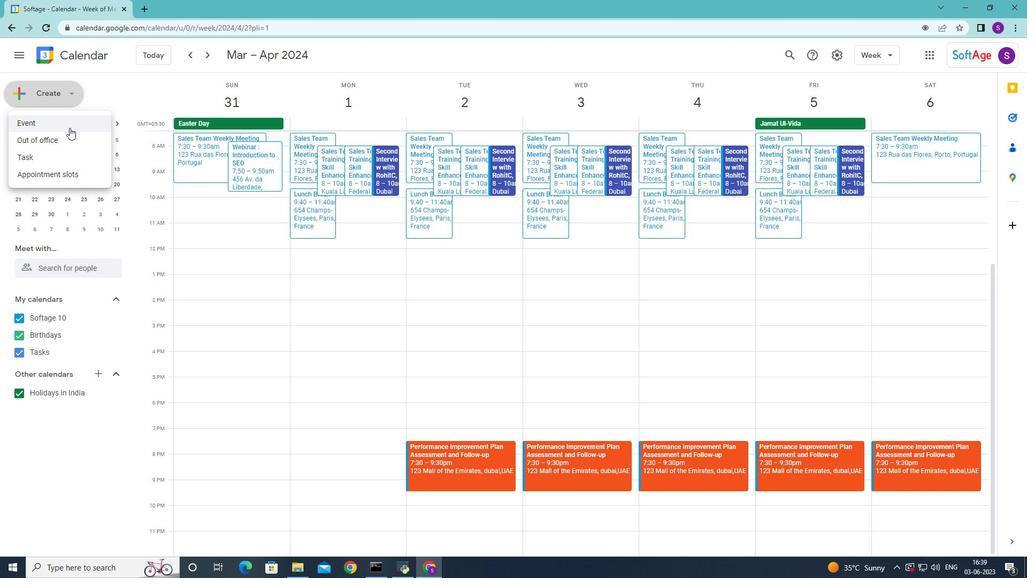 
Action: Mouse moved to (268, 197)
Screenshot: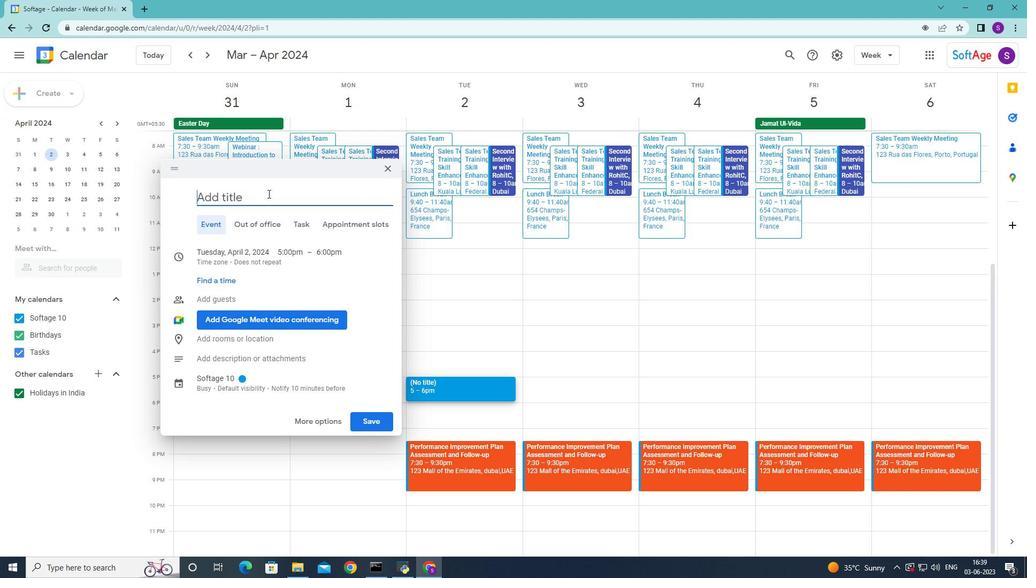 
Action: Mouse pressed left at (268, 197)
Screenshot: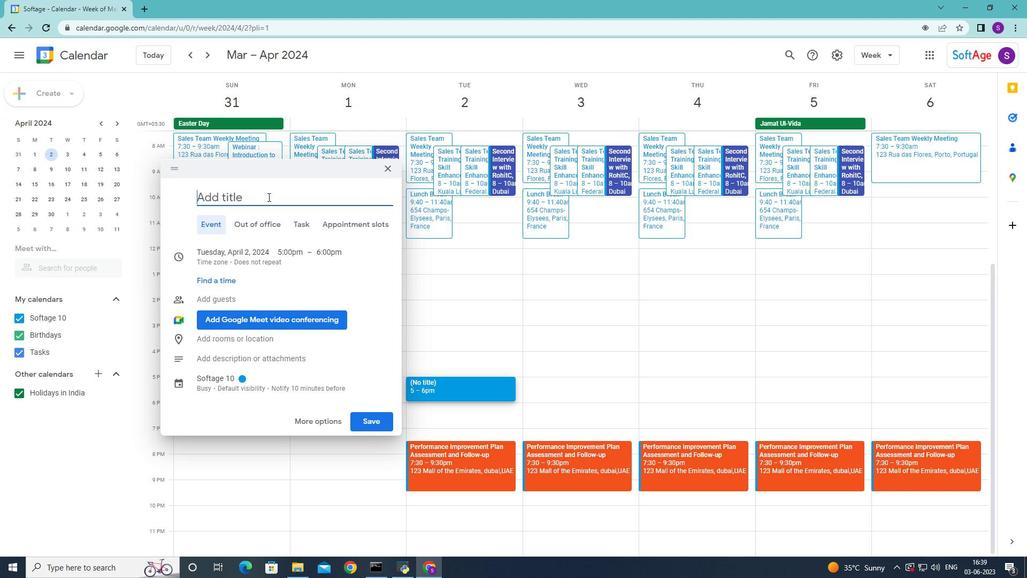 
Action: Key pressed <Key.shift>Second<Key.space><Key.shift><Key.shift><Key.shift><Key.shift><Key.shift>Quarterly<Key.space><Key.shift>Business<Key.space>and<Key.space><Key.shift><Key.shift><Key.shift><Key.shift>Financial<Key.space><Key.shift>Performance<Key.space><Key.shift>review<Key.space>
Screenshot: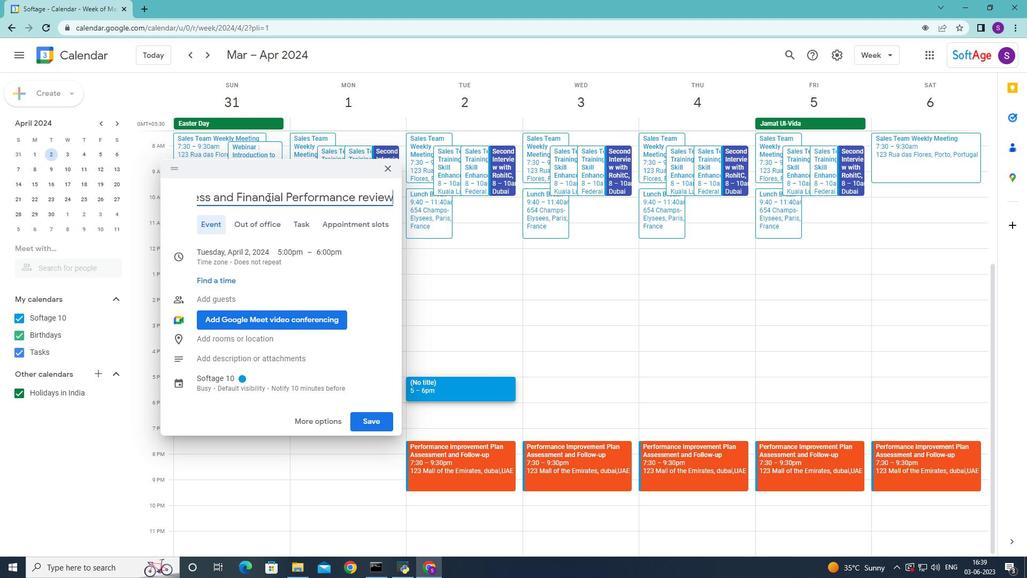 
Action: Mouse moved to (358, 199)
Screenshot: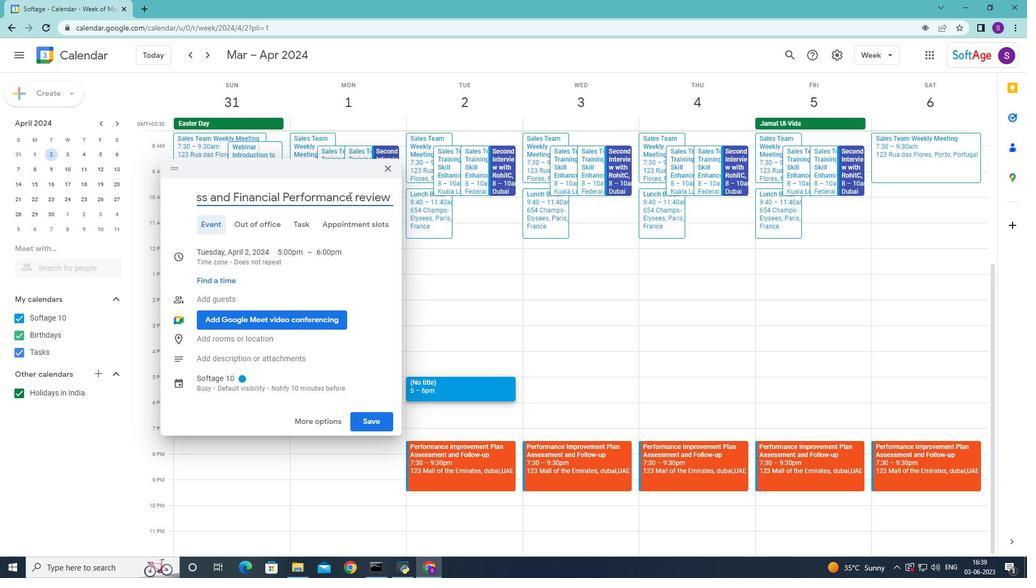 
Action: Mouse pressed left at (358, 199)
Screenshot: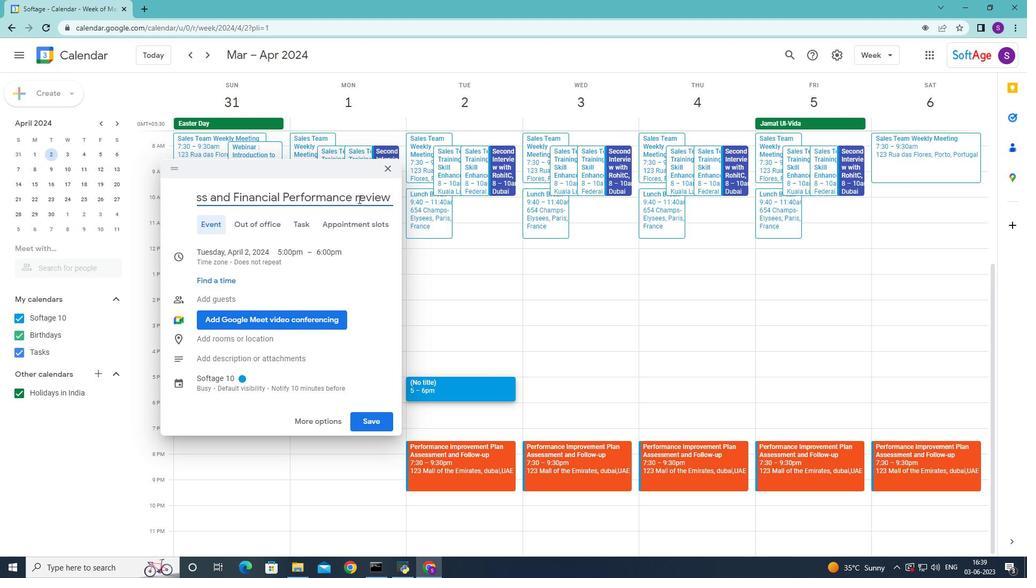
Action: Mouse moved to (358, 199)
Screenshot: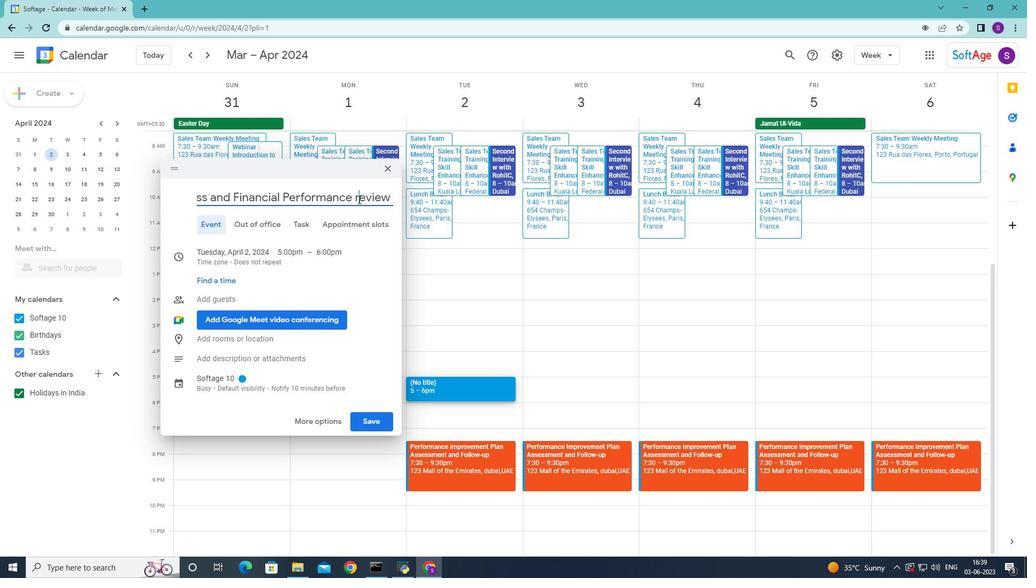 
Action: Key pressed <Key.backspace><Key.shift>R
Screenshot: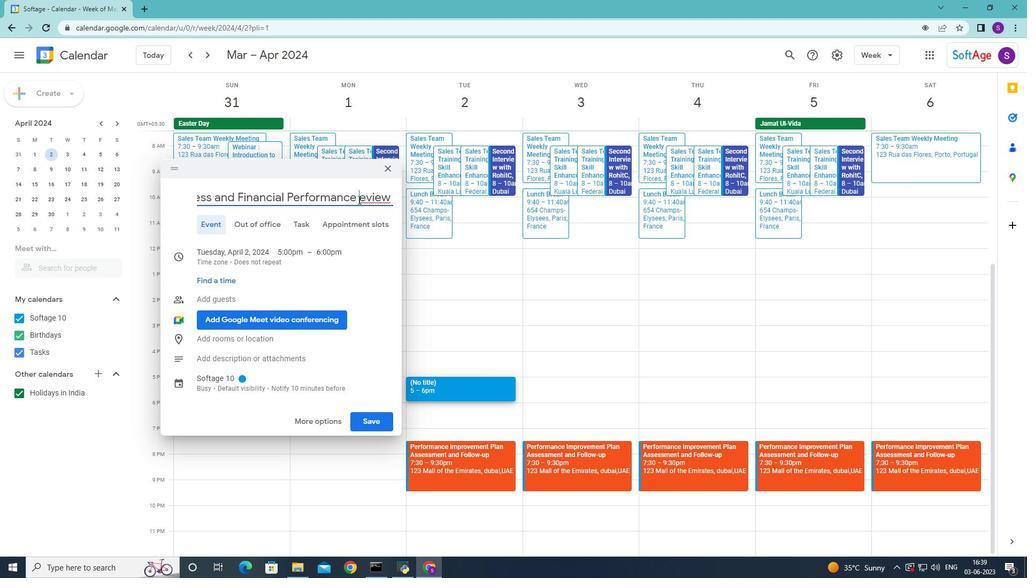 
Action: Mouse moved to (229, 250)
Screenshot: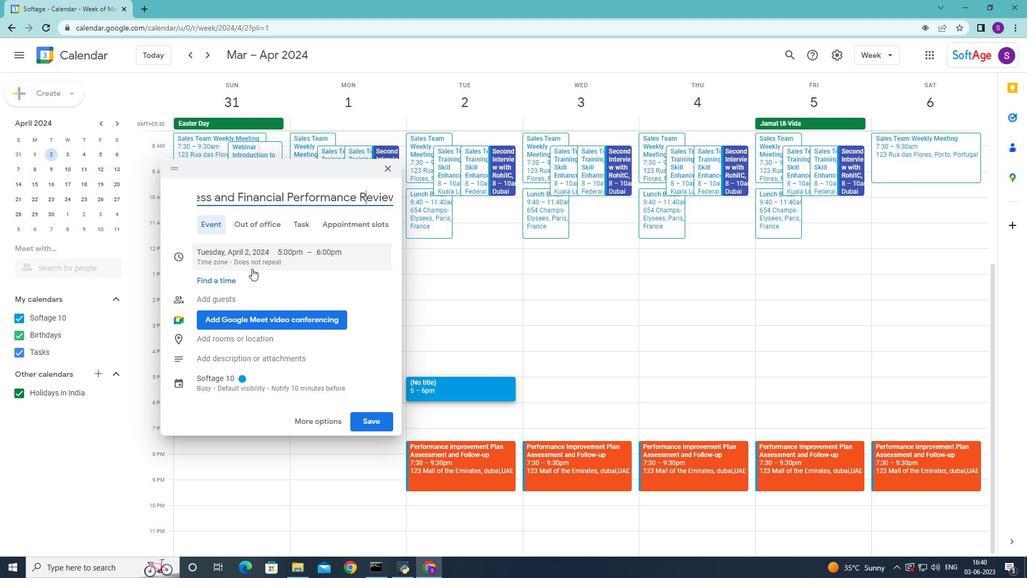 
Action: Mouse pressed left at (229, 250)
Screenshot: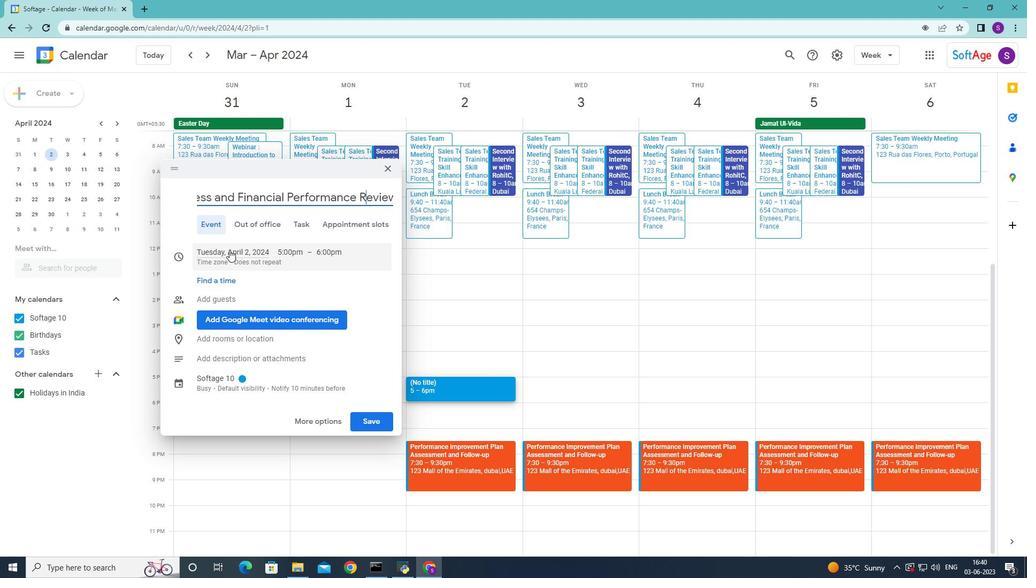 
Action: Mouse moved to (310, 275)
Screenshot: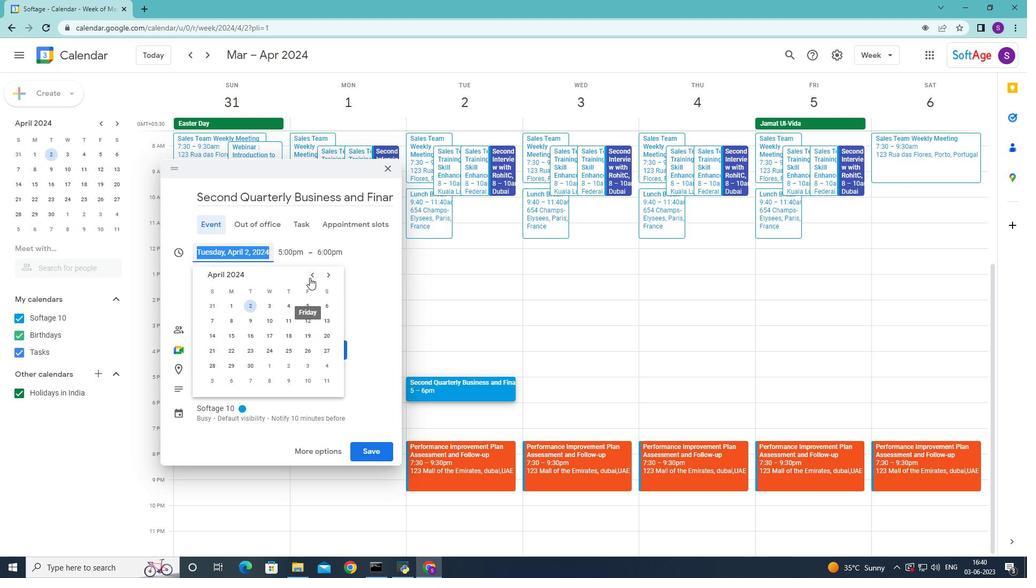 
Action: Mouse pressed left at (310, 275)
Screenshot: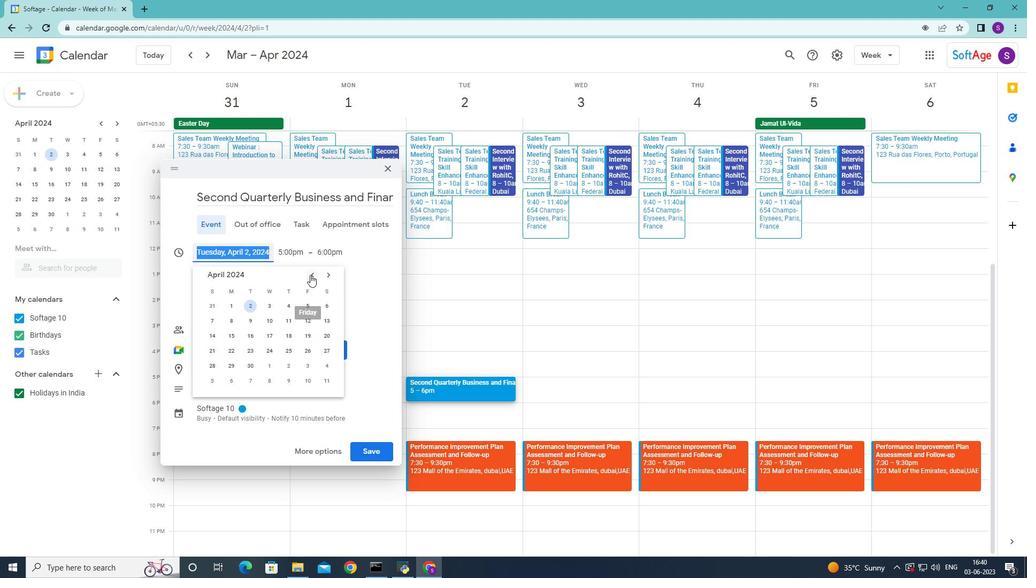 
Action: Mouse pressed left at (310, 275)
Screenshot: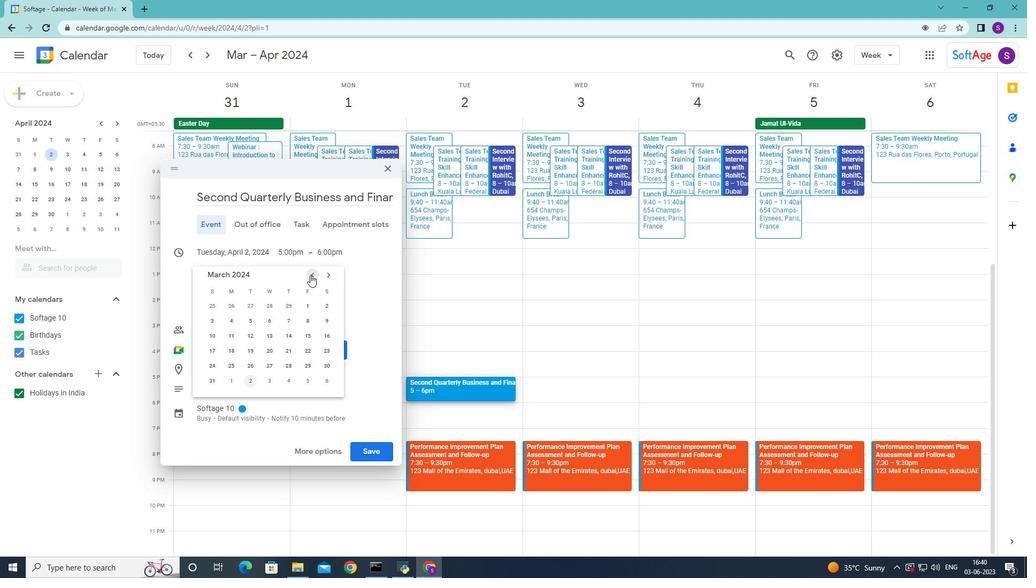 
Action: Mouse pressed left at (310, 275)
Screenshot: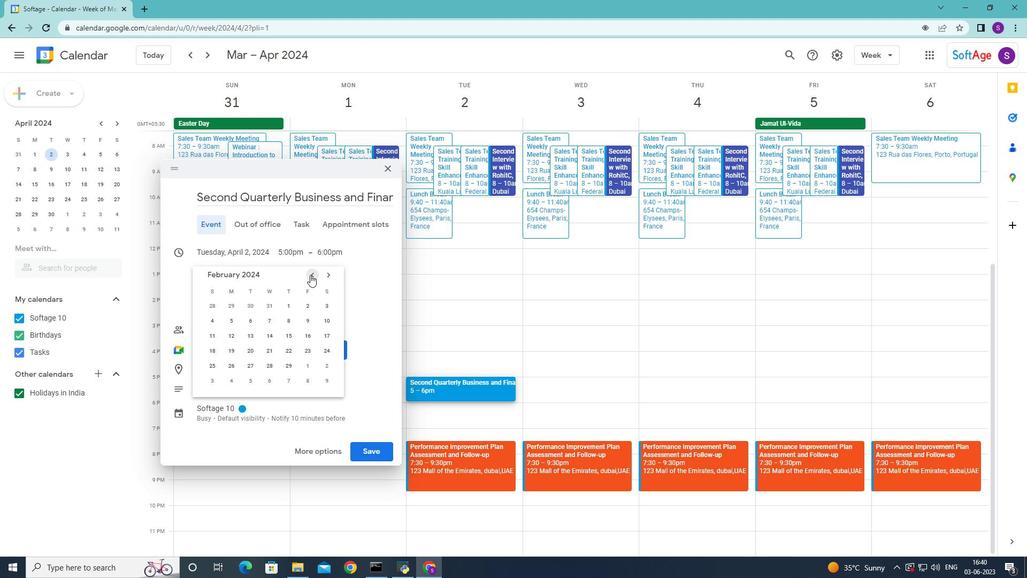 
Action: Mouse pressed left at (310, 275)
Screenshot: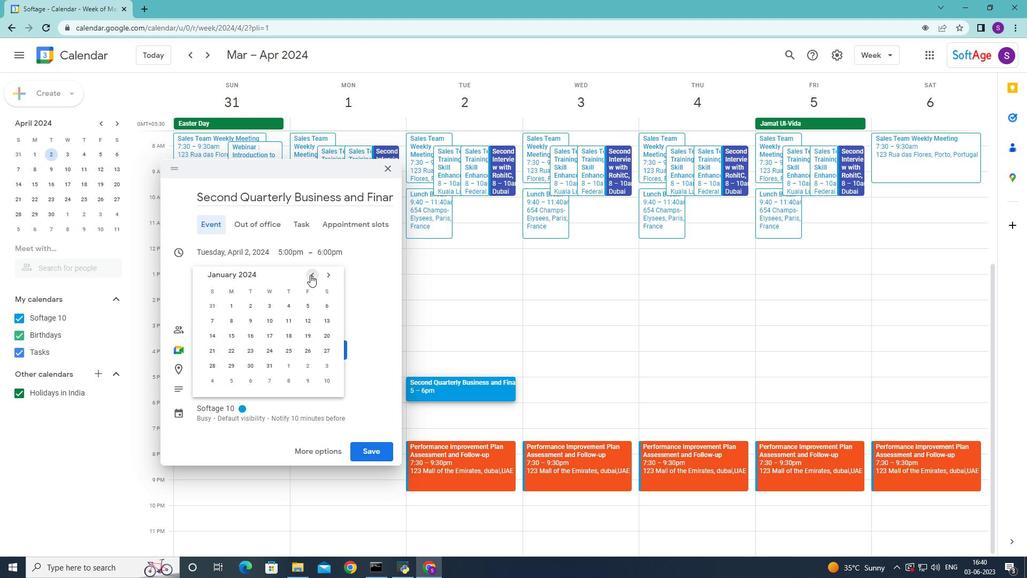 
Action: Mouse pressed left at (310, 275)
Screenshot: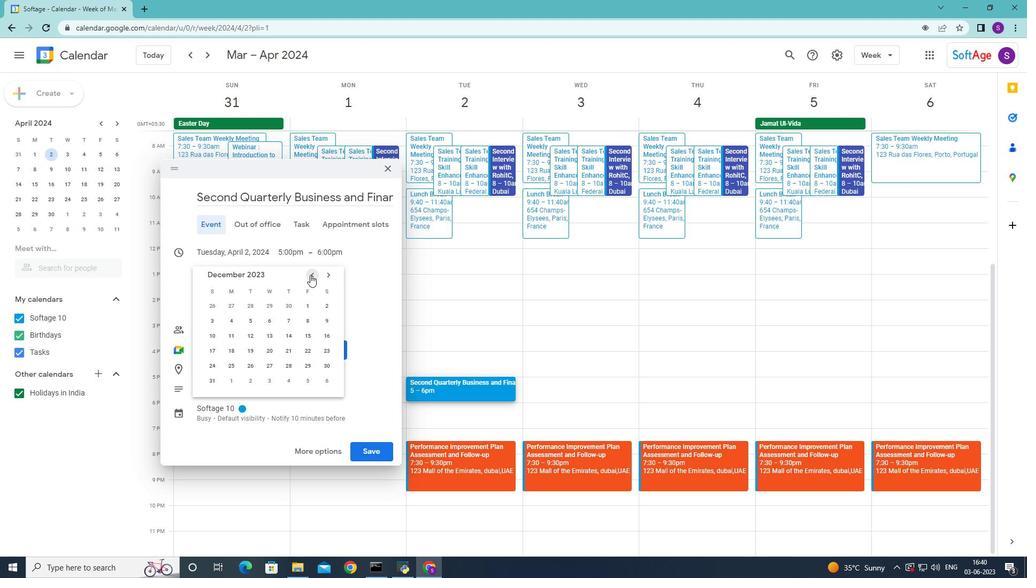 
Action: Mouse pressed left at (310, 275)
Screenshot: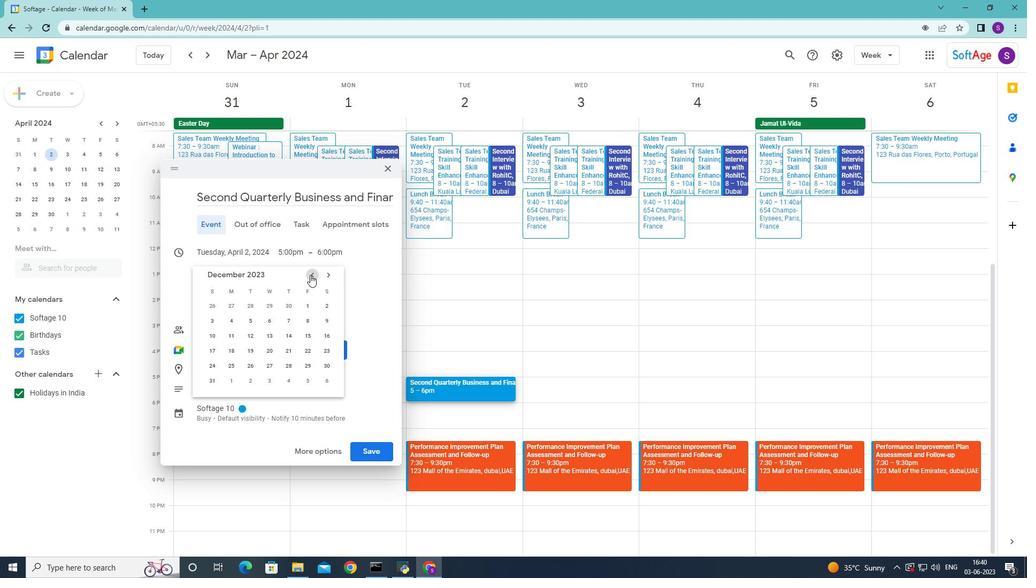 
Action: Mouse moved to (209, 322)
Screenshot: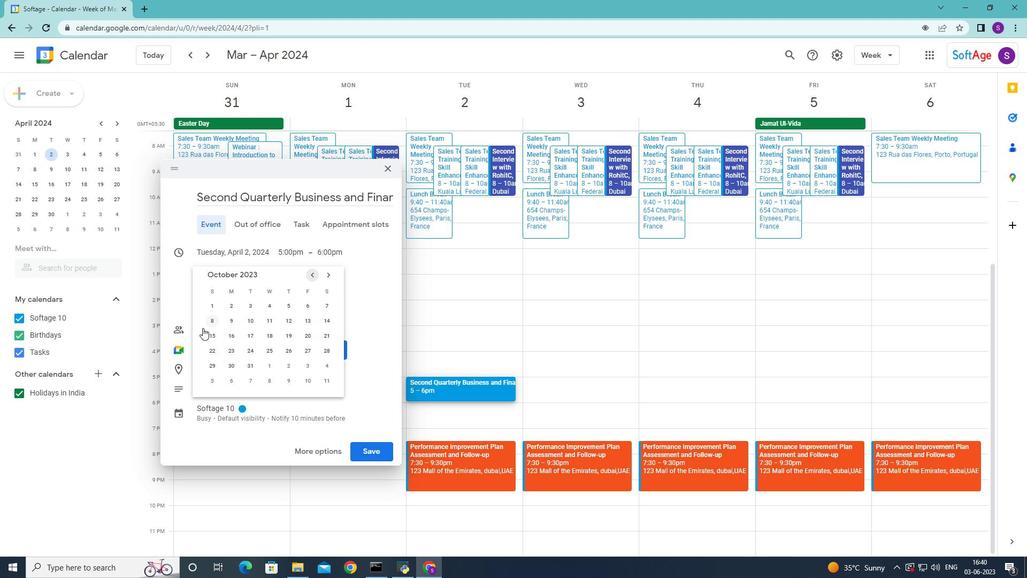 
Action: Mouse pressed left at (209, 322)
Screenshot: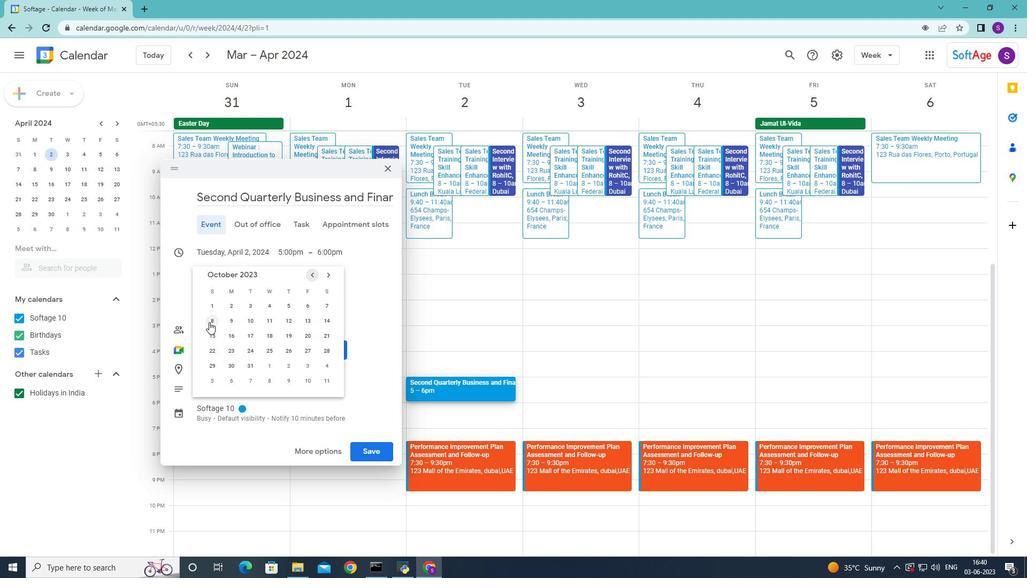 
Action: Mouse moved to (392, 253)
Screenshot: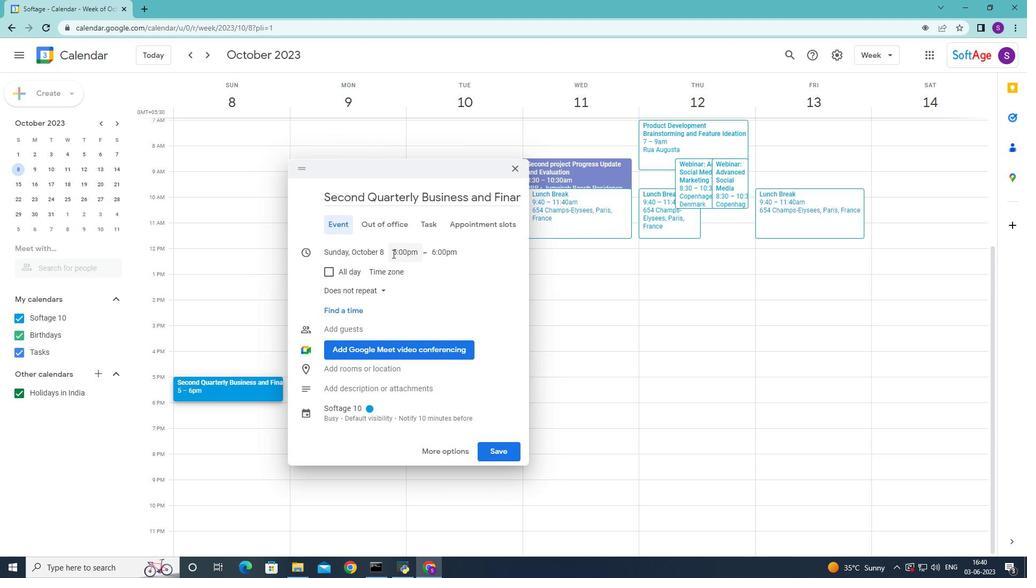 
Action: Mouse pressed left at (392, 253)
Screenshot: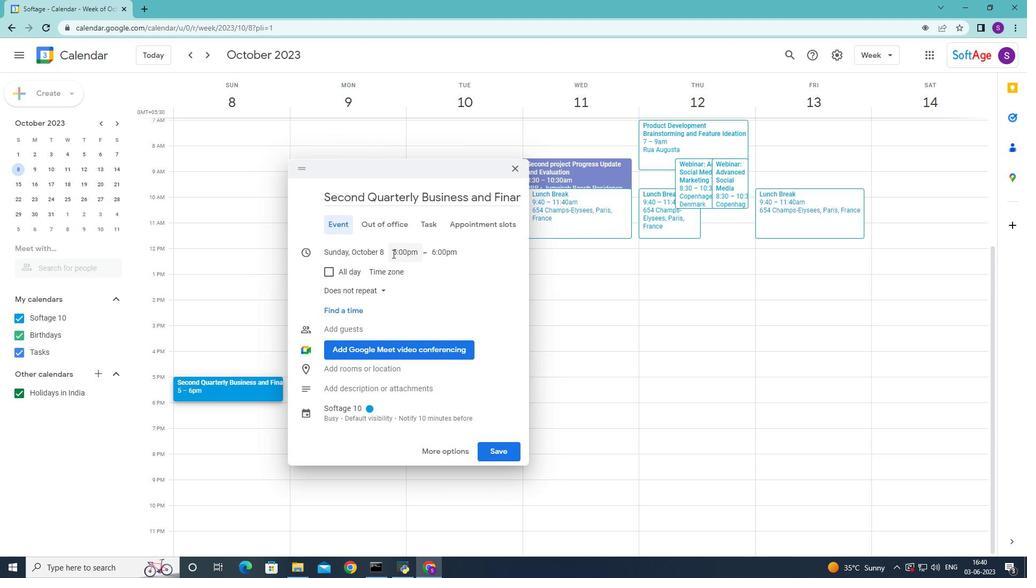 
Action: Mouse moved to (435, 337)
Screenshot: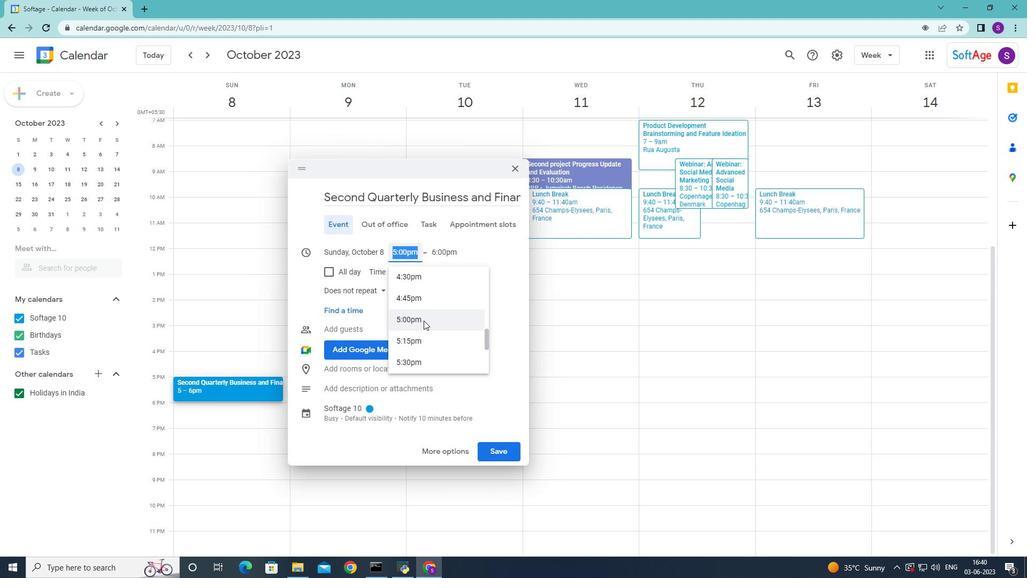 
Action: Mouse scrolled (435, 337) with delta (0, 0)
Screenshot: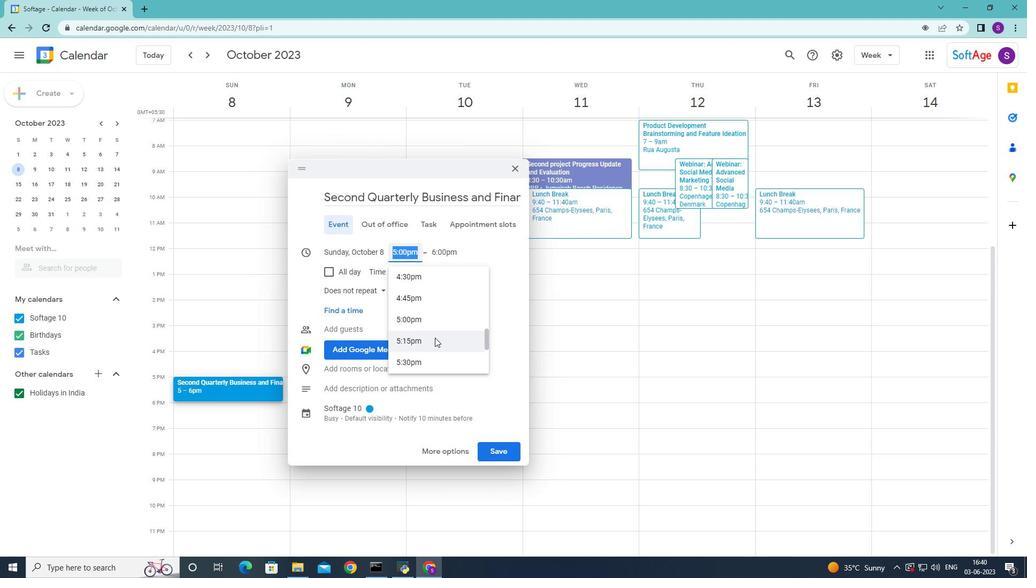 
Action: Mouse scrolled (435, 337) with delta (0, 0)
Screenshot: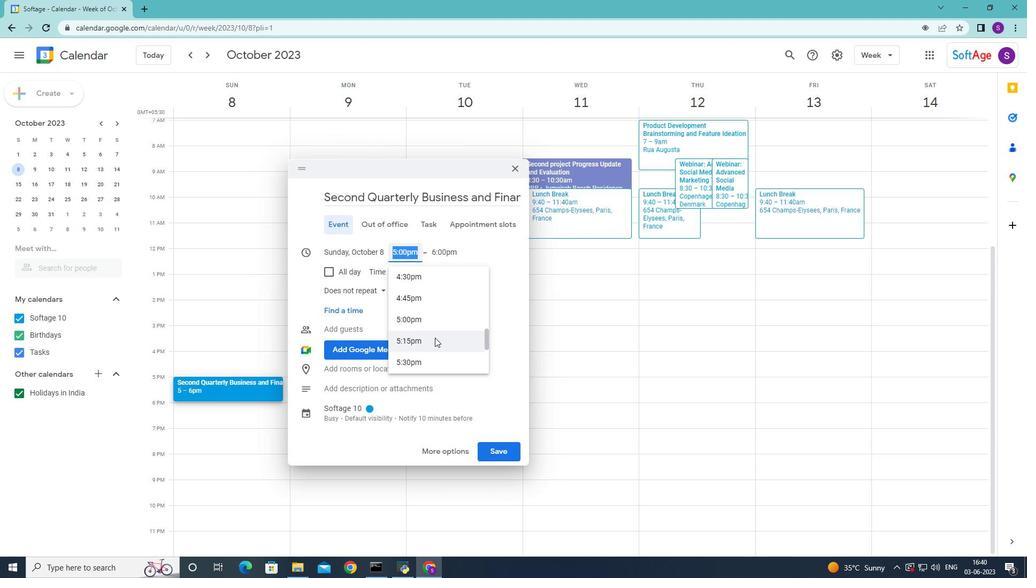 
Action: Mouse scrolled (435, 337) with delta (0, 0)
Screenshot: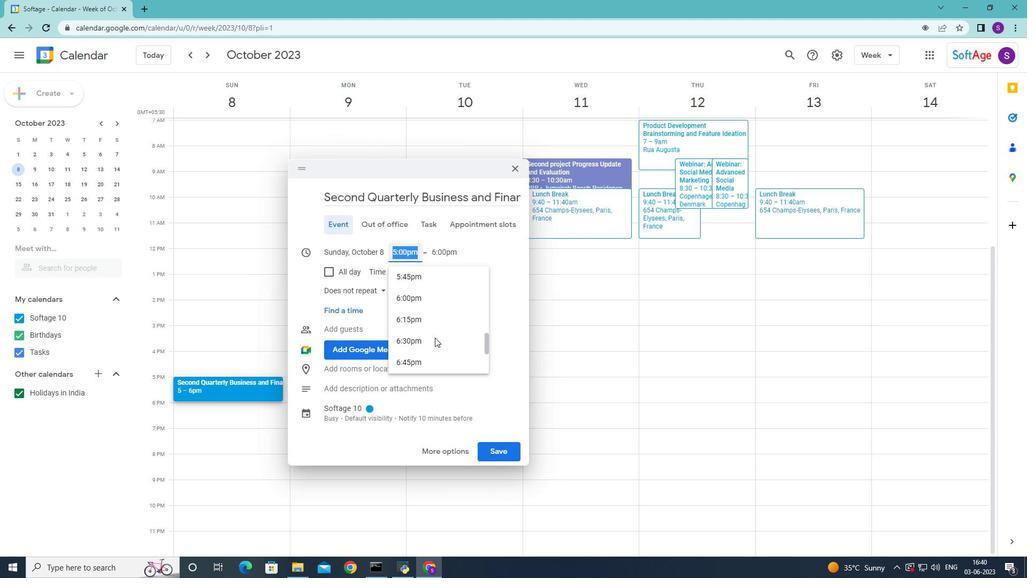 
Action: Mouse moved to (435, 337)
Screenshot: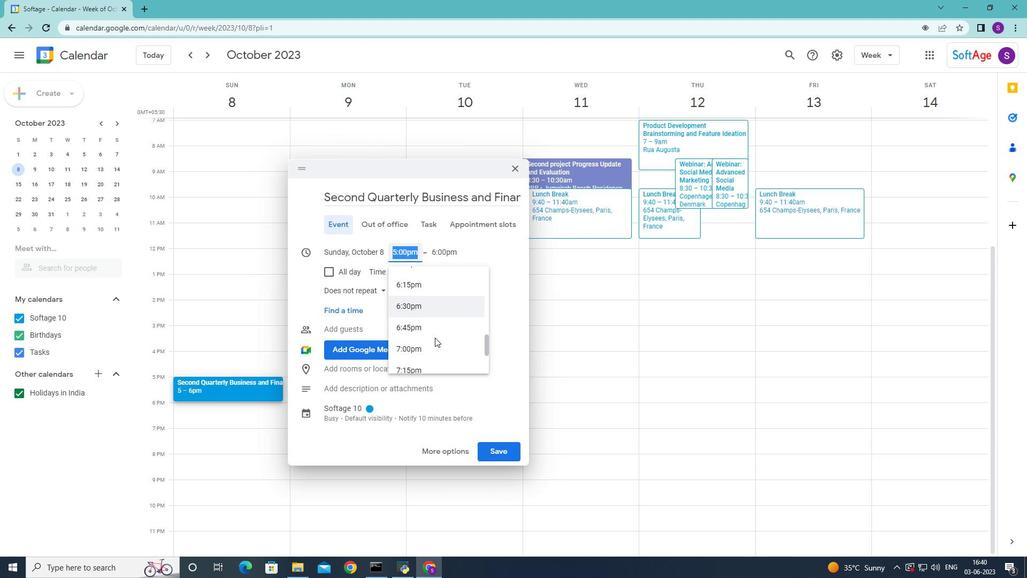 
Action: Mouse scrolled (435, 336) with delta (0, 0)
Screenshot: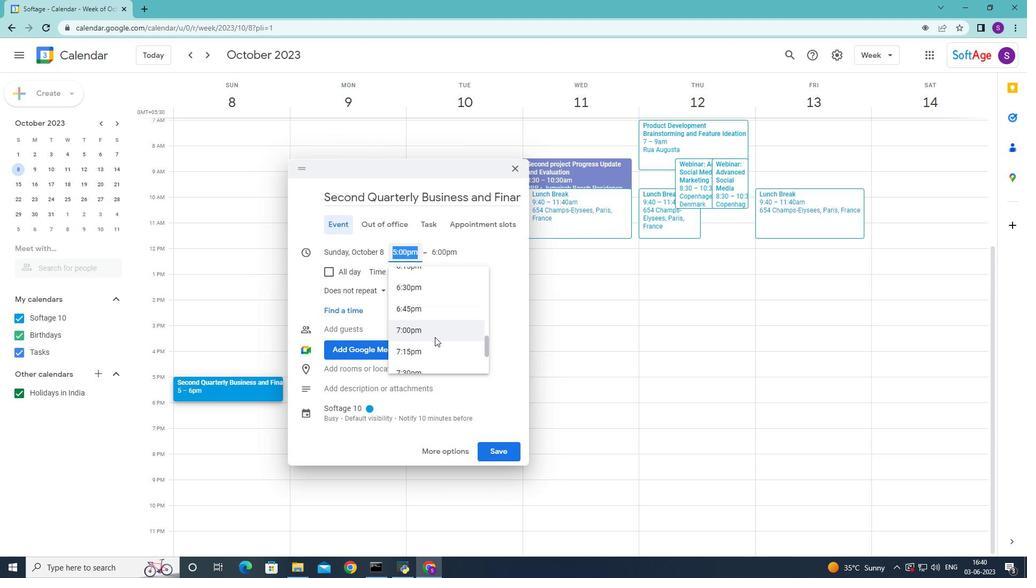
Action: Mouse scrolled (435, 336) with delta (0, 0)
Screenshot: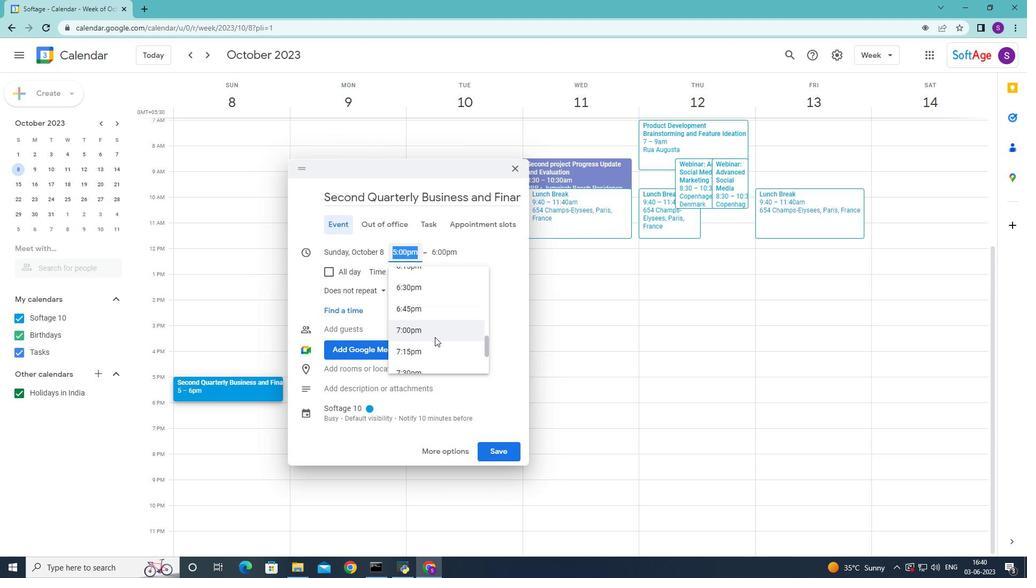 
Action: Mouse moved to (430, 320)
Screenshot: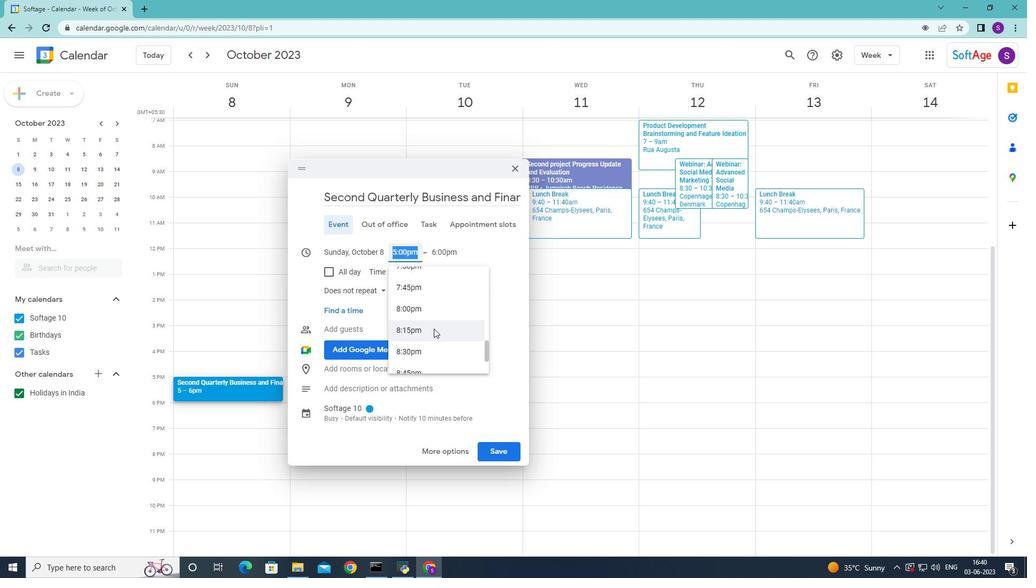 
Action: Mouse scrolled (430, 321) with delta (0, 0)
Screenshot: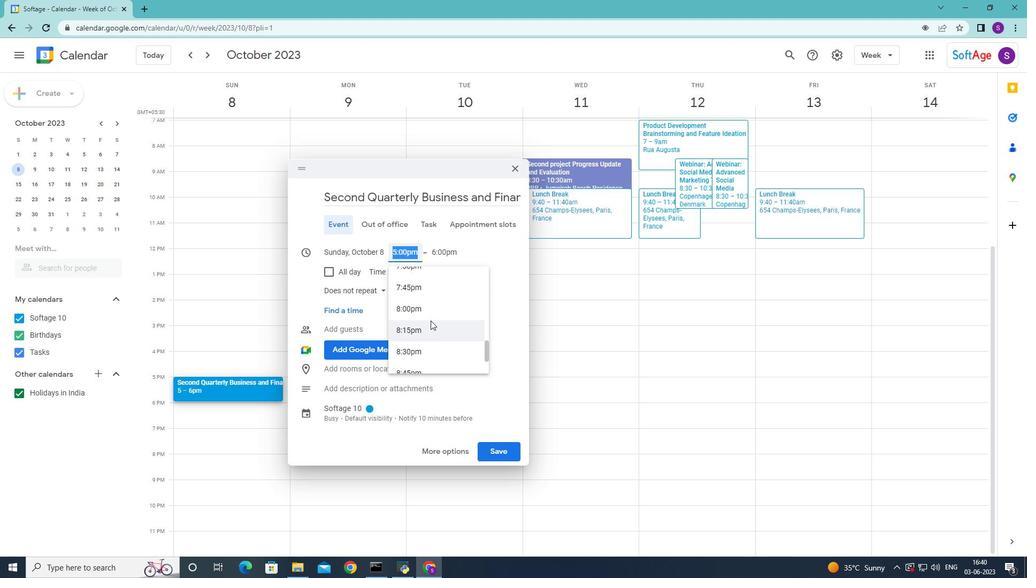 
Action: Key pressed 7<Key.shift_r>:50am<Key.enter>
Screenshot: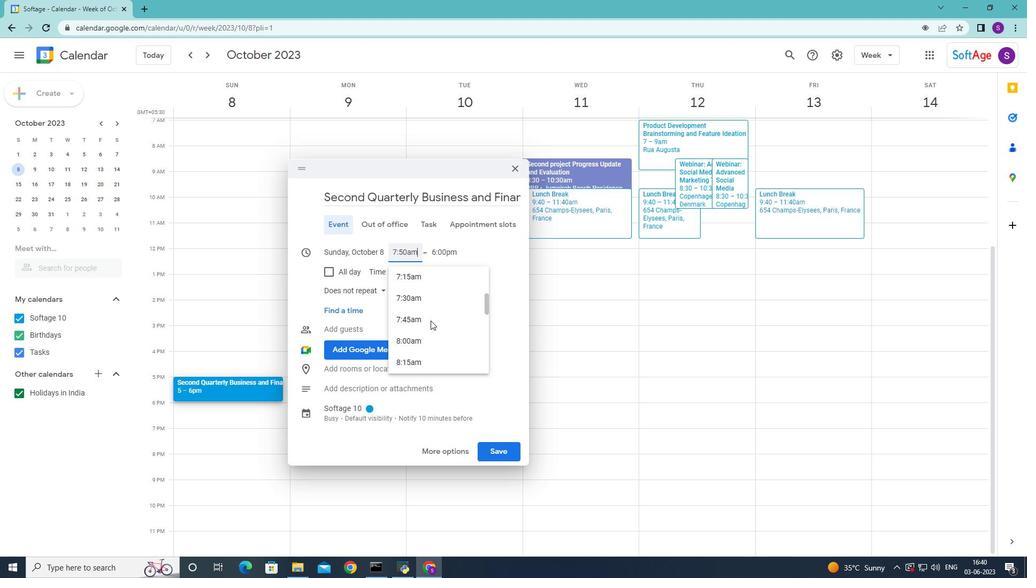 
Action: Mouse moved to (434, 235)
Screenshot: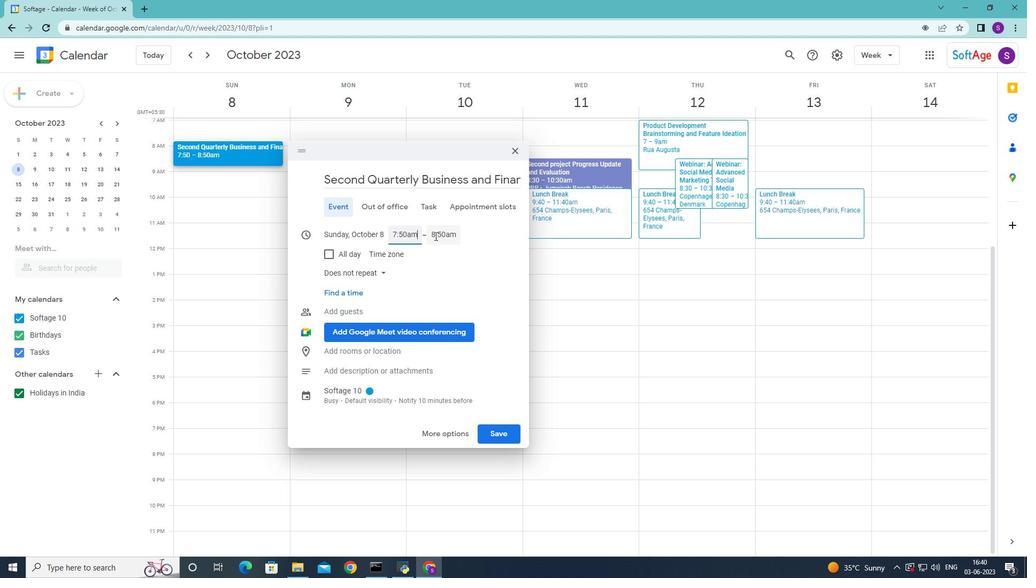 
Action: Mouse pressed left at (434, 235)
Screenshot: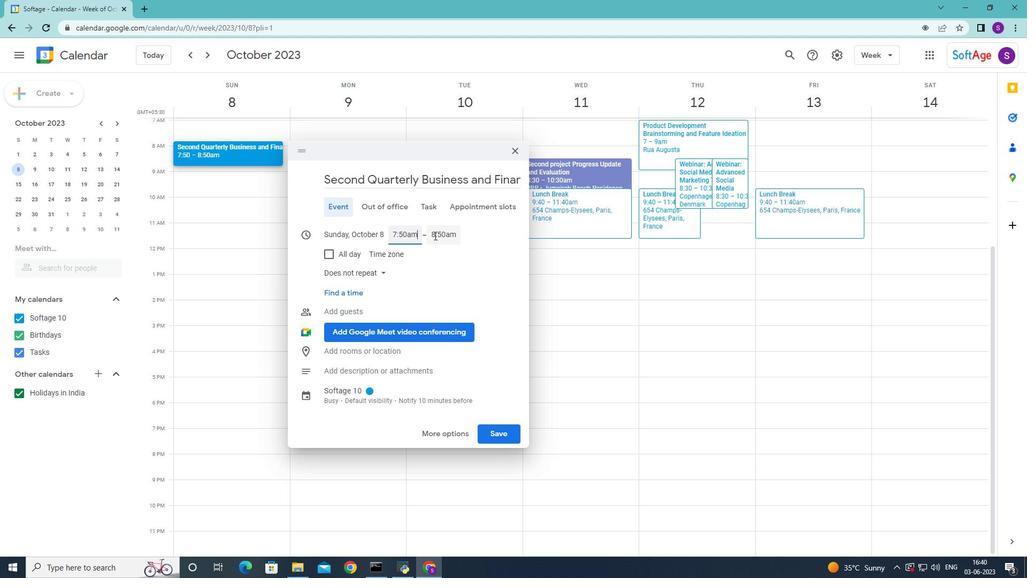 
Action: Key pressed 9<Key.shift_r><Key.shift_r><Key.shift_r><Key.shift_r><Key.shift_r><Key.shift_r><Key.shift_r>:50am<Key.enter>
Screenshot: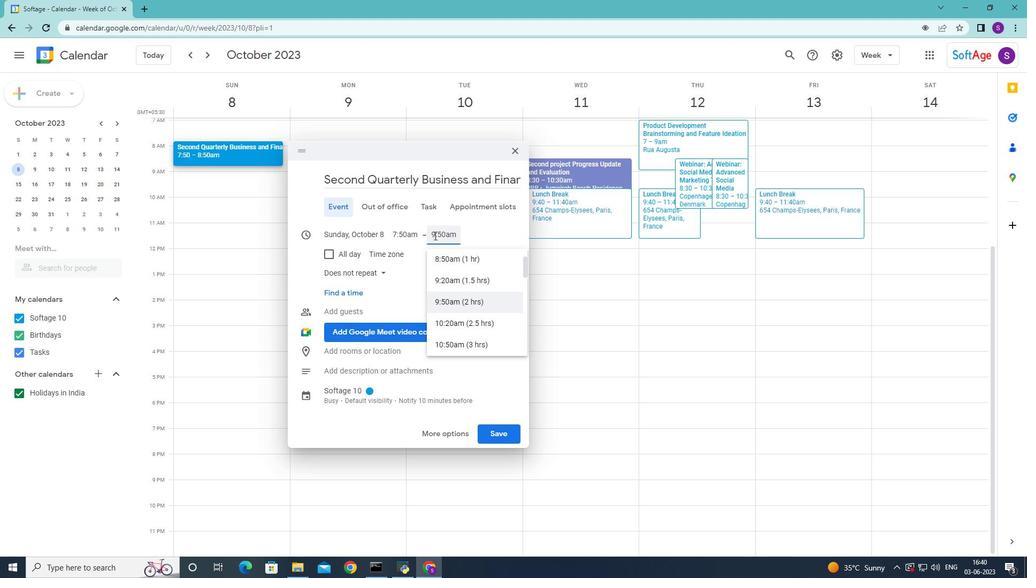 
Action: Mouse moved to (436, 439)
Screenshot: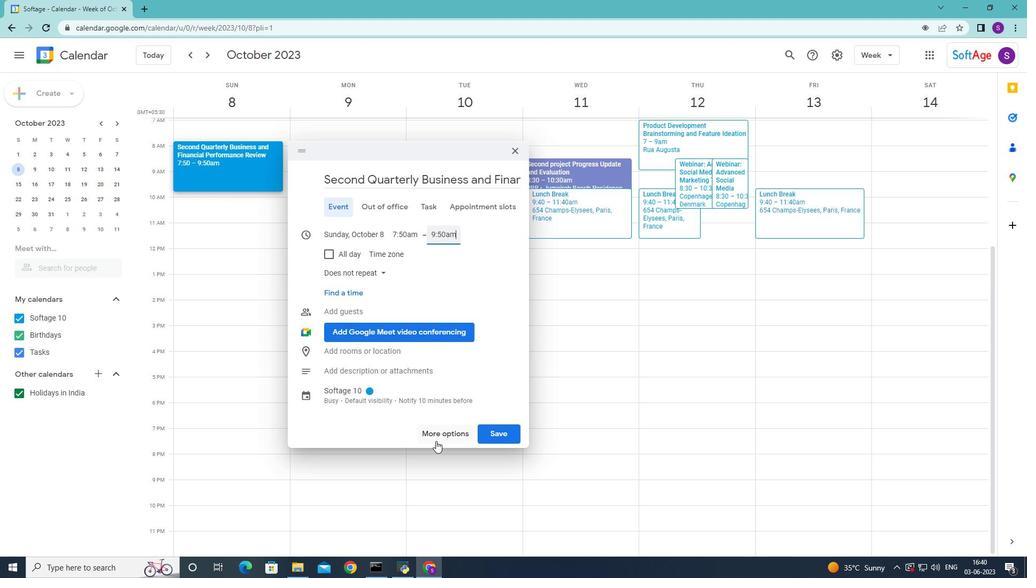 
Action: Mouse pressed left at (436, 439)
Screenshot: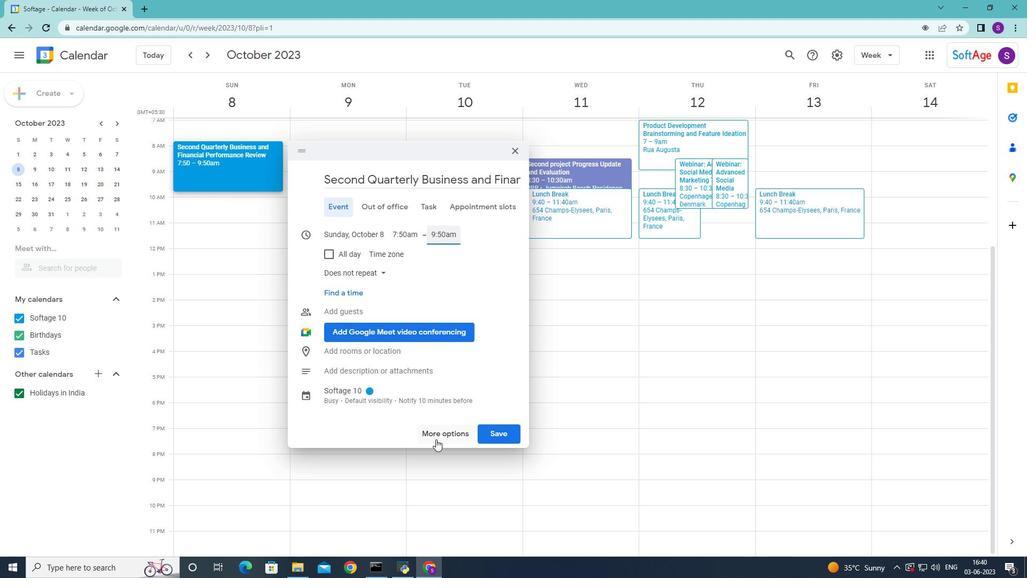 
Action: Mouse moved to (168, 375)
Screenshot: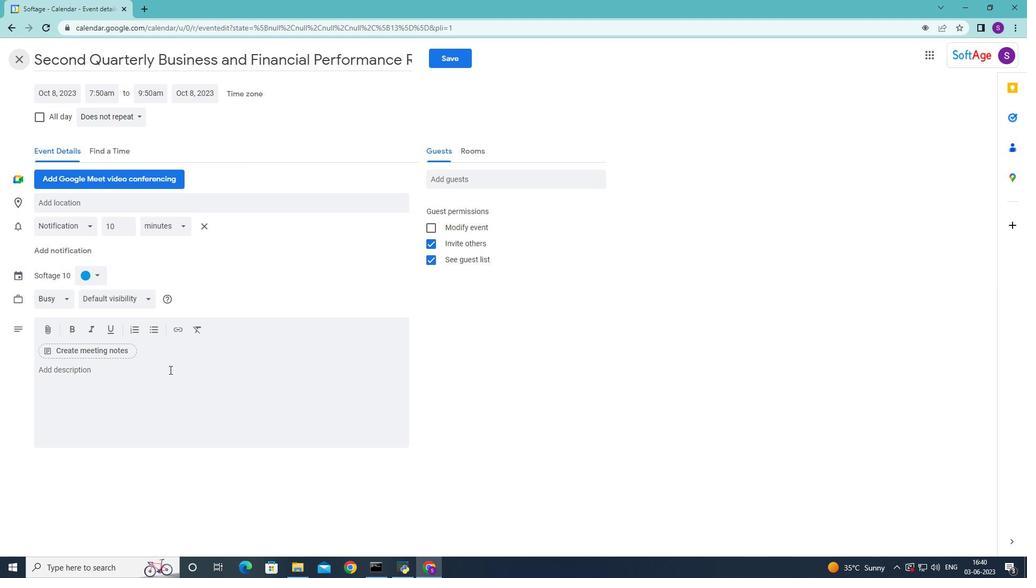 
Action: Mouse pressed left at (168, 375)
Screenshot: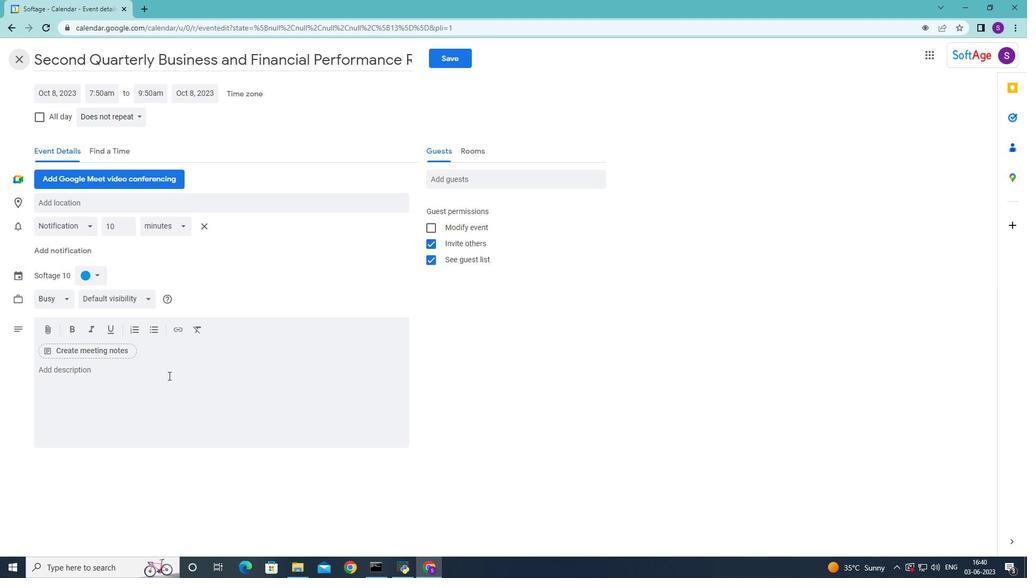 
Action: Key pressed <Key.shift>The<Key.space><Key.shift>PIP<Key.space><Key.shift><Key.shift>Discussion<Key.space>will<Key.space>be<Key.space>conducted<Key.space>in<Key.space>a<Key.space>respectful<Key.space>and<Key.space>confidential<Key.space>manna<Key.backspace>er,<Key.space>ensuring<Key.space>that<Key.space>the<Key.space>employee<Key.space>feels<Key.space>heard<Key.space>ad<Key.space><Key.backspace><Key.backspace>nd<Key.space>vaued<Key.space><Key.backspace><Key.backspace><Key.backspace><Key.backspace>lued.<Key.space><Key.shift>the<Key.space><Key.backspace><Key.backspace><Key.backspace><Key.backspace><Key.shift>The<Key.space>ultimate<Key.space>goal<Key.space>is<Key.space>to<Key.space>create<Key.space>a<Key.space>supportive<Key.space>environment<Key.space>that<Key.space>encourages<Key.space>growth,<Key.space>self<Key.space><Key.backspace>-improvement<Key.space><Key.backspace>,<Key.space>and<Key.space>attainment<Key.space>p<Key.backspace>od<Key.space><Key.backspace><Key.backspace>f<Key.space>desired<Key.space>performance<Key.space>levels.<Key.space>
Screenshot: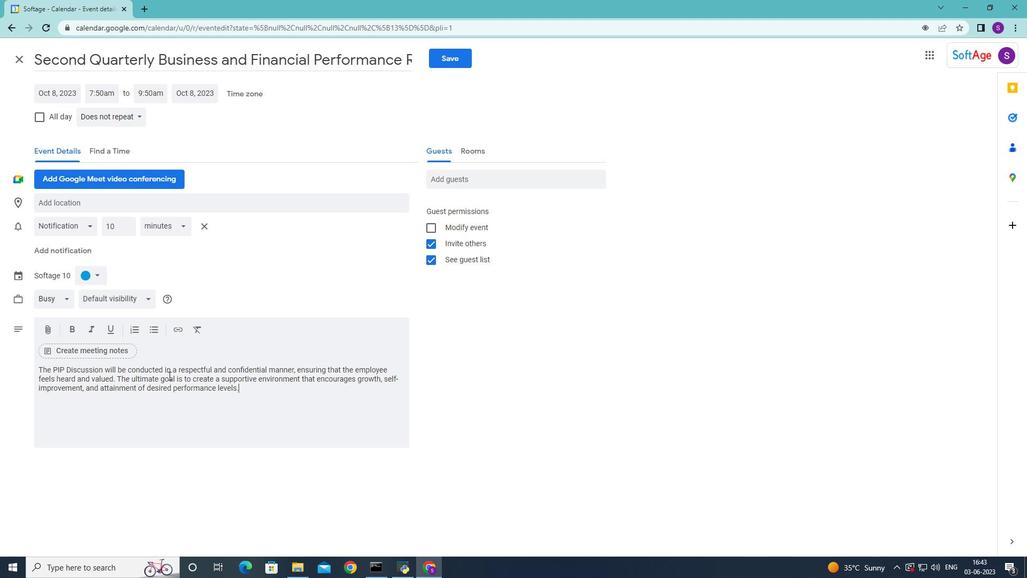
Action: Mouse moved to (91, 271)
Screenshot: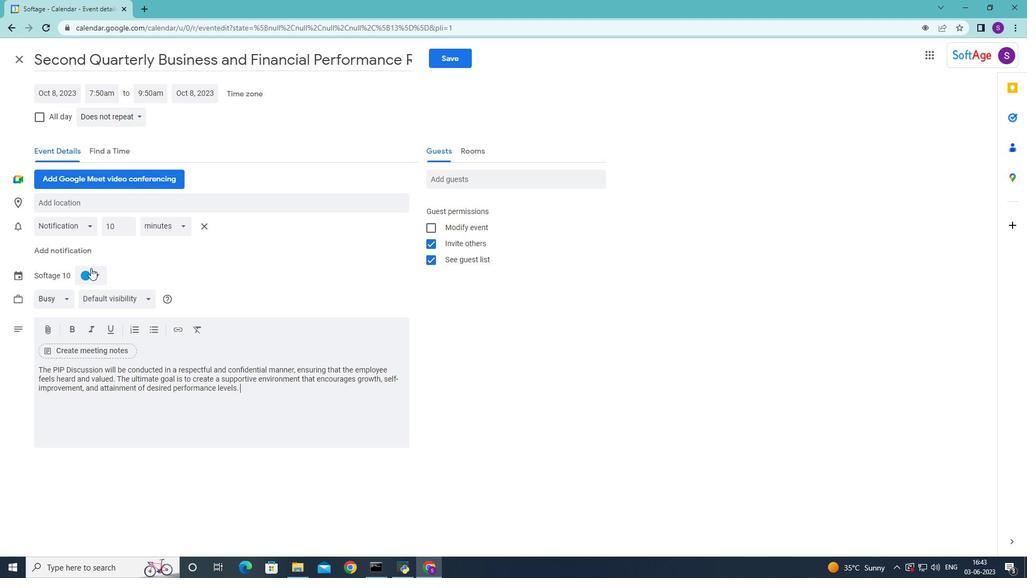 
Action: Mouse pressed left at (91, 271)
Screenshot: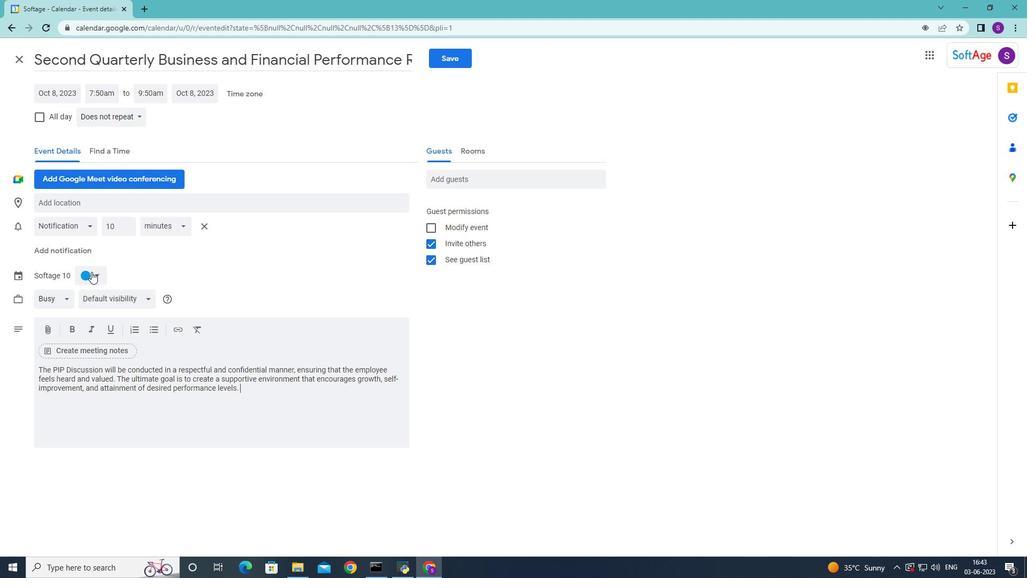 
Action: Mouse moved to (101, 288)
Screenshot: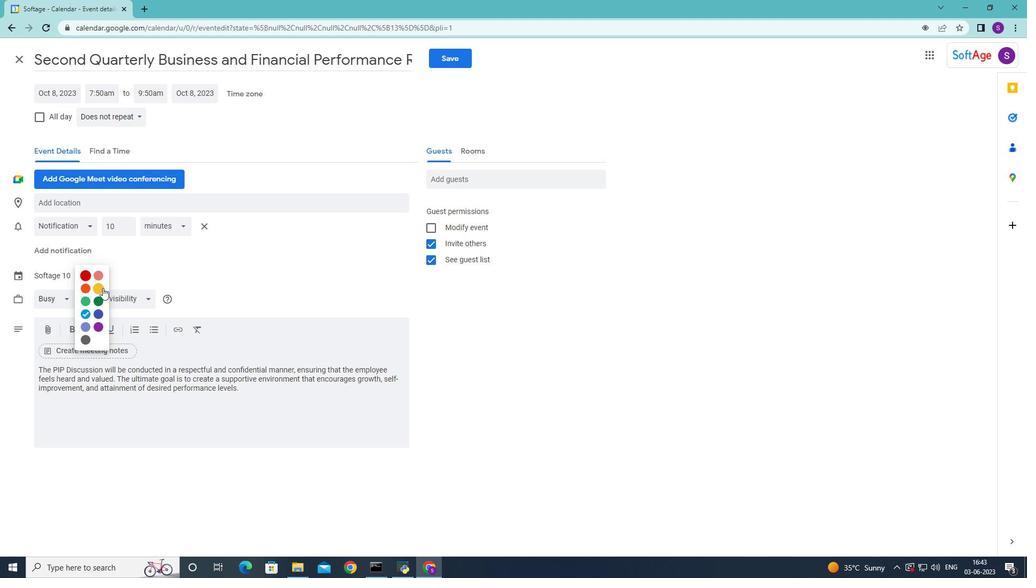 
Action: Mouse pressed left at (101, 288)
Screenshot: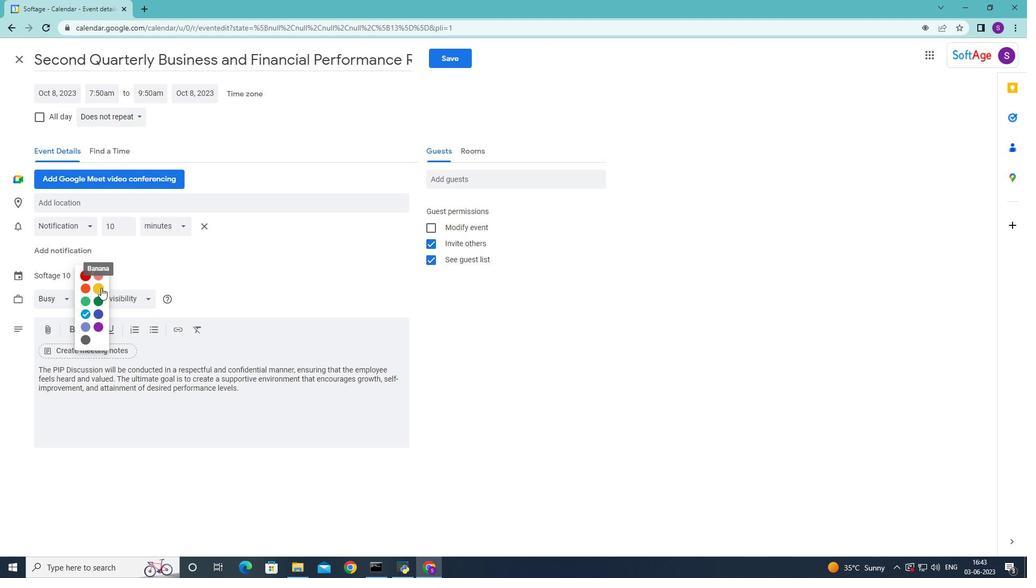
Action: Mouse moved to (131, 208)
Screenshot: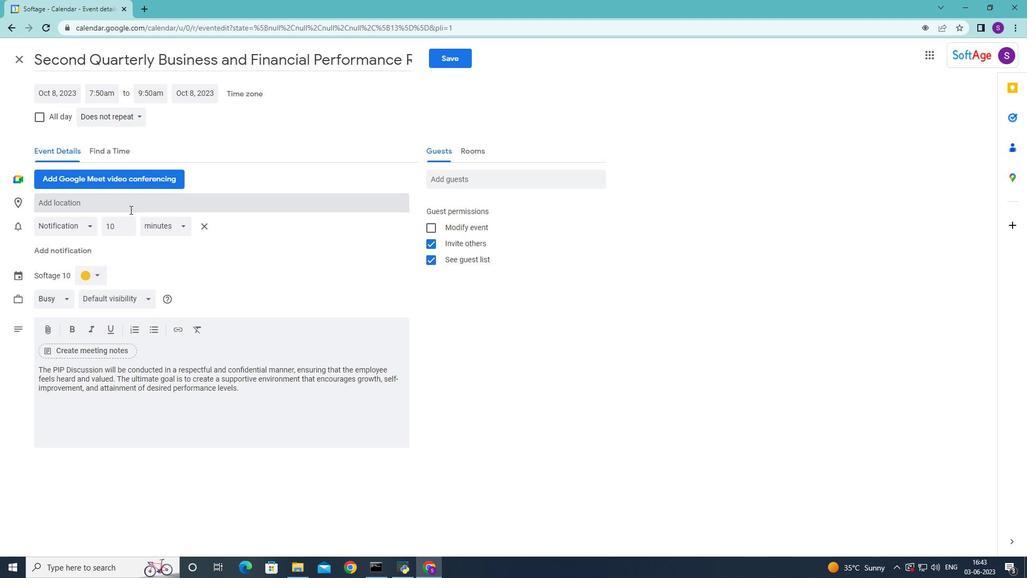 
Action: Mouse pressed left at (131, 208)
Screenshot: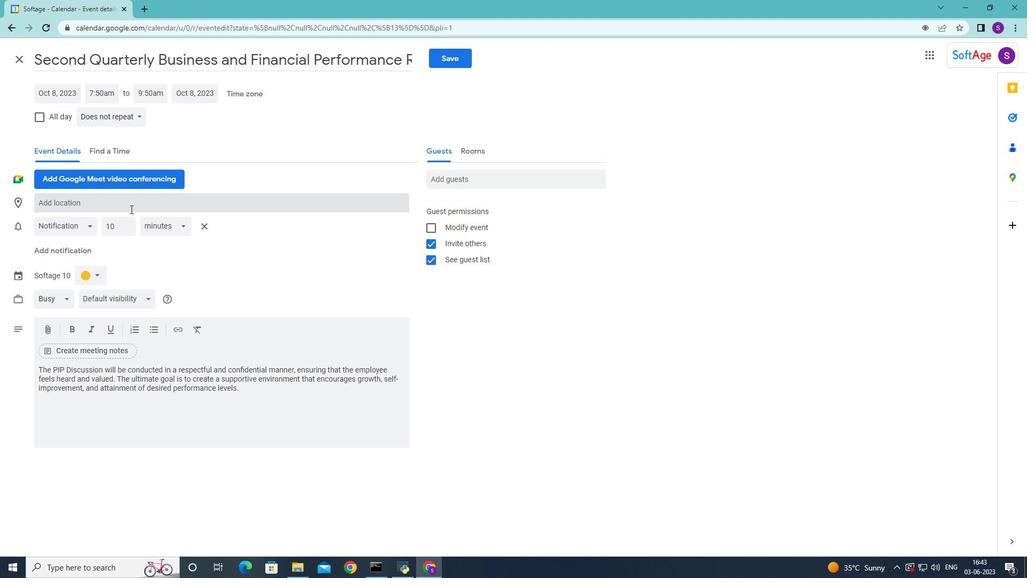 
Action: Key pressed 456<Key.space><Key.shift><Key.shift><Key.shift><Key.shift><Key.shift>Dubai<Key.space><Key.shift_r><Key.shift_r><Key.shift_r><Key.shift_r>Opera.<Key.backspace>,<Key.space><Key.shift><Key.shift><Key.shift>Dubai,<Key.space><Key.shift><Key.shift><Key.shift><Key.shift><Key.shift><Key.shift><Key.shift><Key.shift><Key.shift><Key.shift><Key.shift><Key.shift><Key.shift><Key.shift><Key.shift><Key.shift><Key.shift><Key.shift><Key.shift><Key.shift><Key.shift><Key.shift><Key.shift><Key.shift><Key.shift><Key.shift>UAAAAAE<Key.backspace><Key.backspace><Key.backspace><Key.backspace><Key.backspace><Key.shift>E<Key.backspace><Key.shift>E<Key.enter>
Screenshot: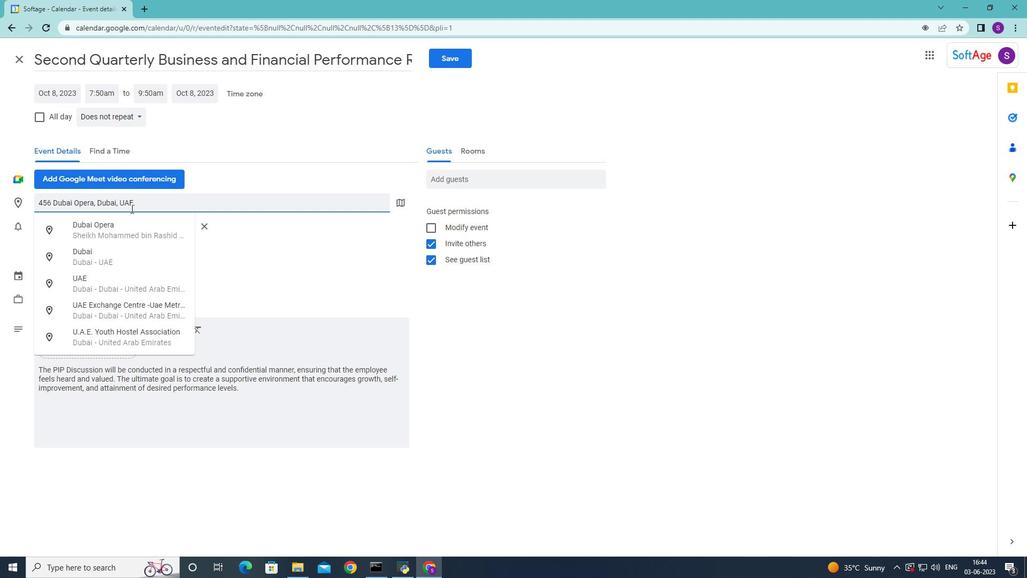 
Action: Mouse moved to (164, 197)
Screenshot: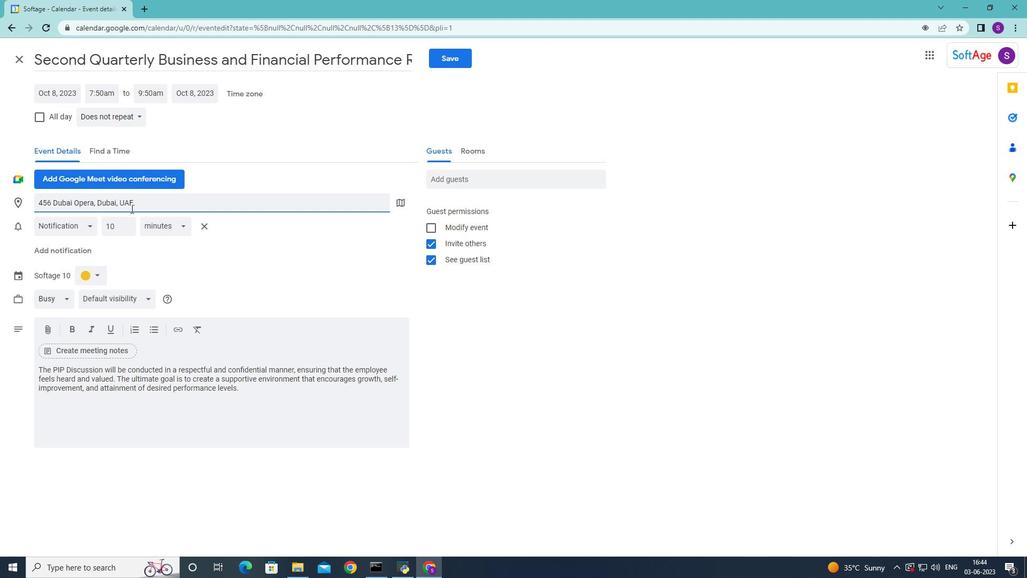 
Action: Mouse pressed left at (164, 197)
Screenshot: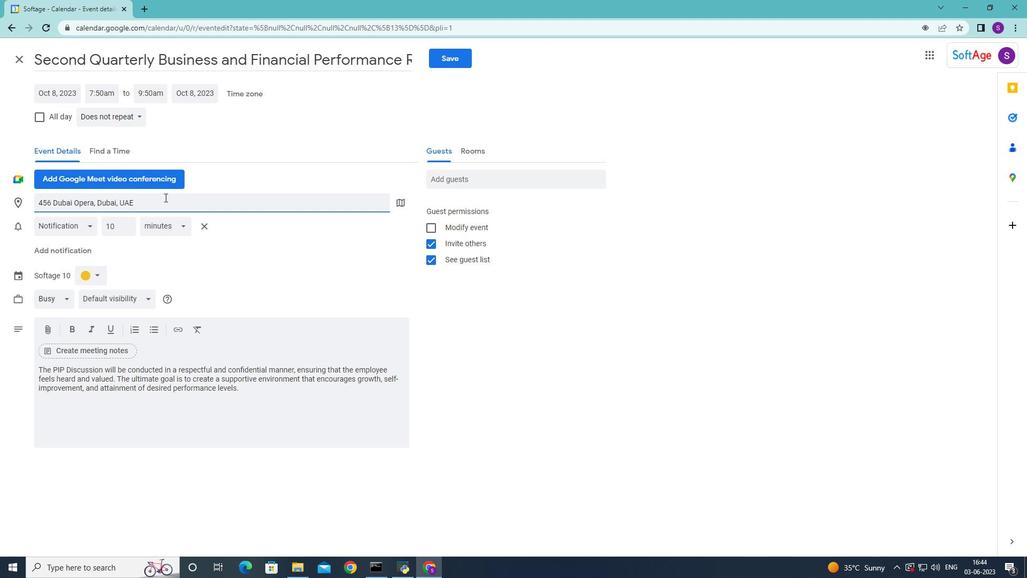 
Action: Mouse moved to (139, 232)
Screenshot: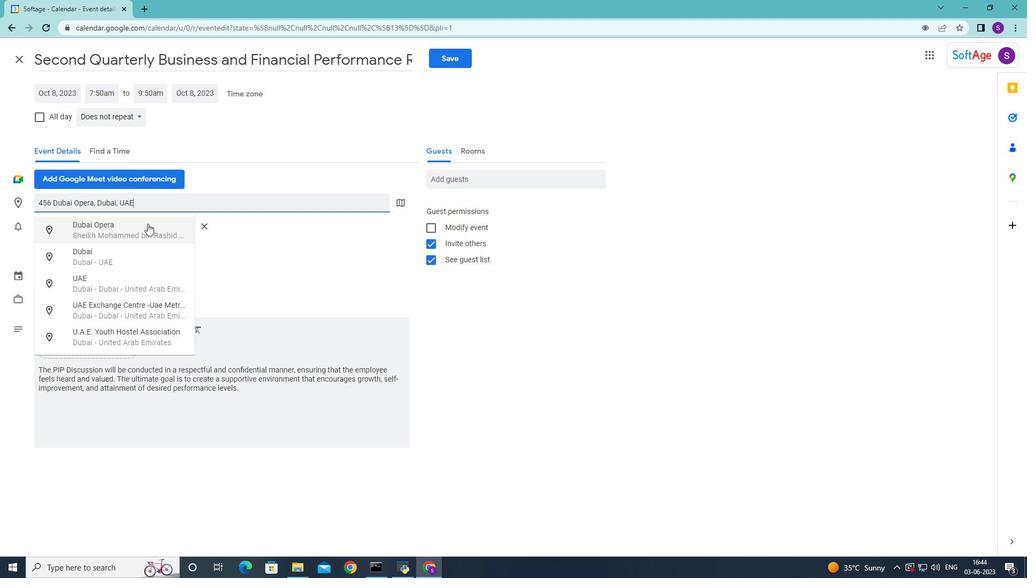 
Action: Mouse pressed left at (139, 232)
Screenshot: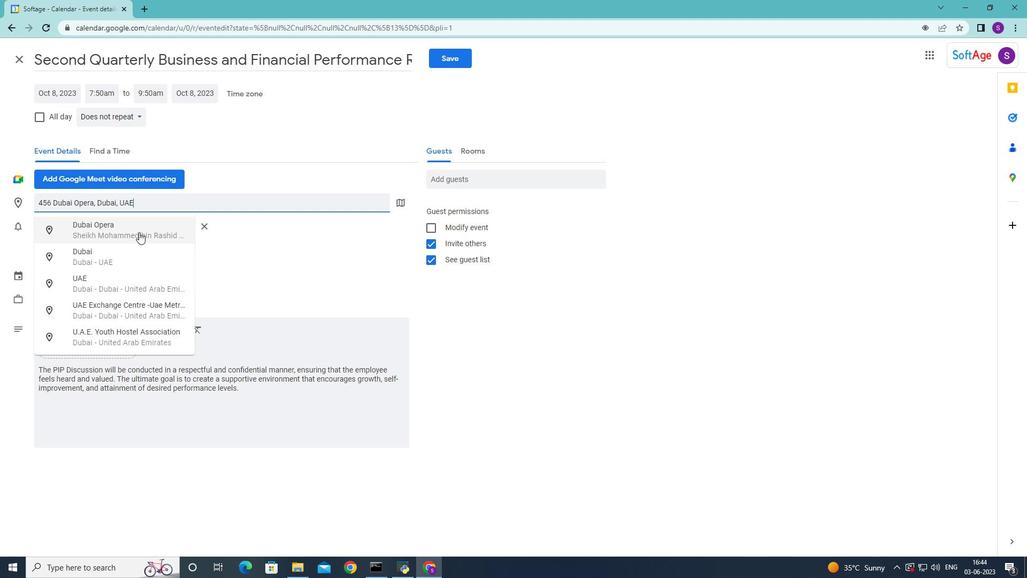 
Action: Mouse moved to (477, 182)
Screenshot: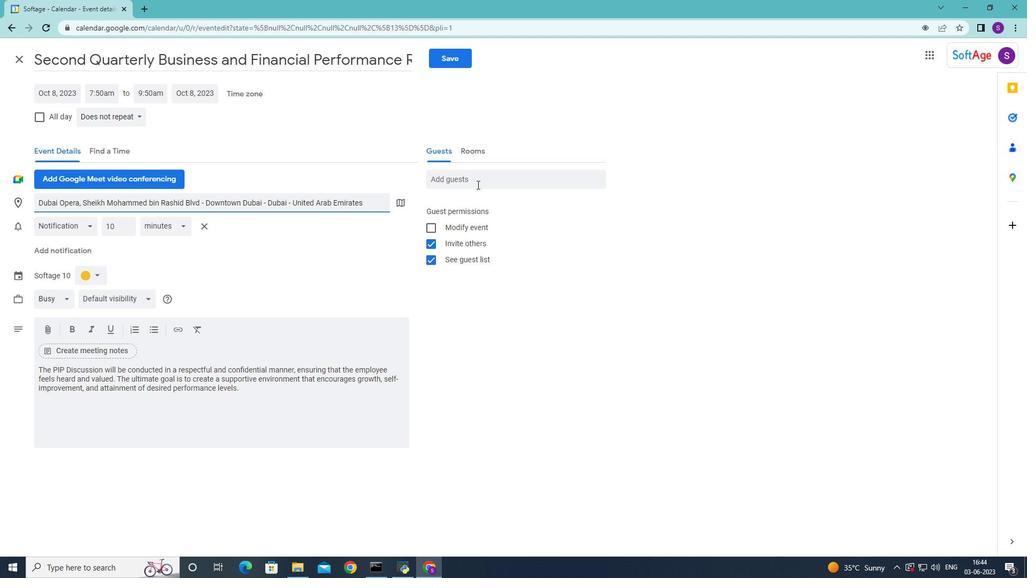 
Action: Mouse pressed left at (477, 182)
Screenshot: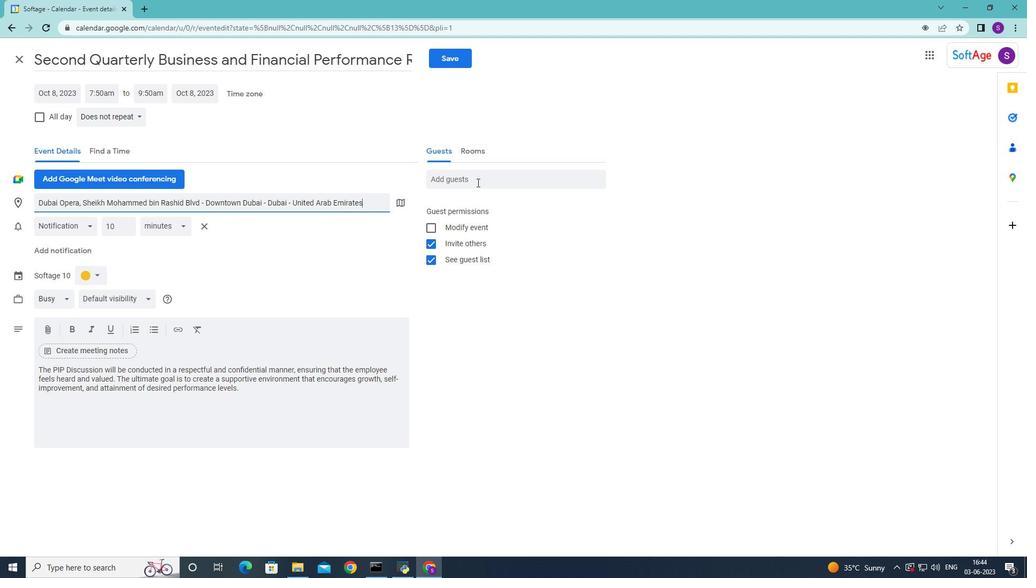 
Action: Key pressed <Key.shift><Key.shift><Key.shift><Key.shift><Key.shift><Key.shift><Key.shift><Key.shift><Key.shift><Key.shift>Softage.5<Key.shift><Key.shift><Key.shift><Key.shift>@softgae.net<Key.enter>softage.6<Key.shift><Key.shift><Key.shift>@softage.net<Key.enter>
Screenshot: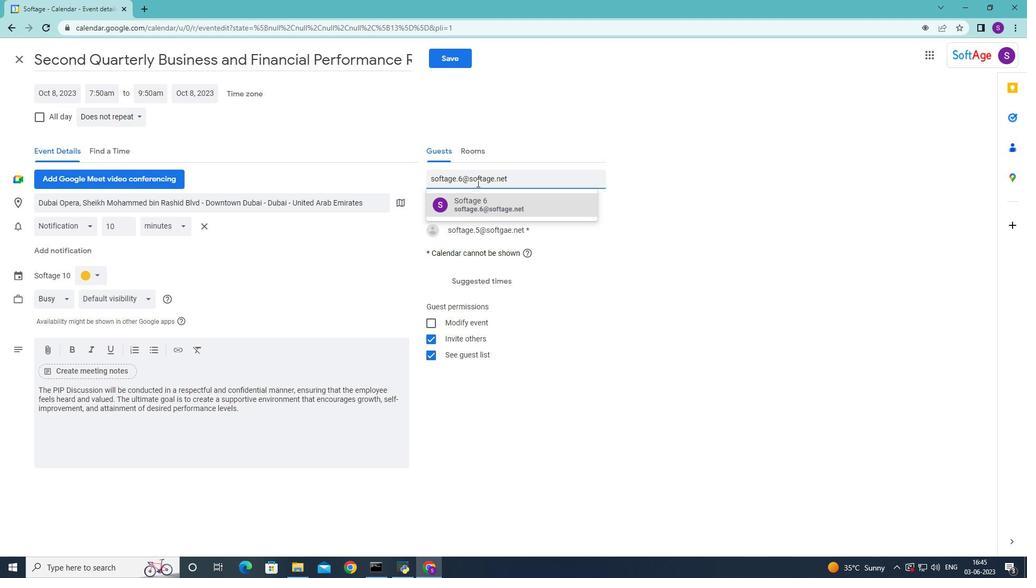 
Action: Mouse moved to (95, 119)
Screenshot: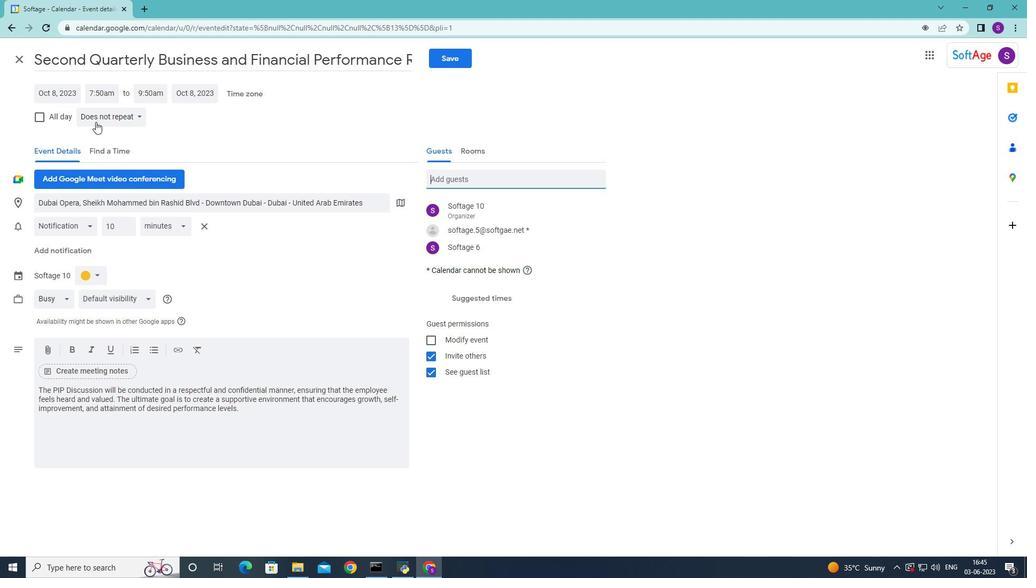 
Action: Mouse pressed left at (95, 119)
Screenshot: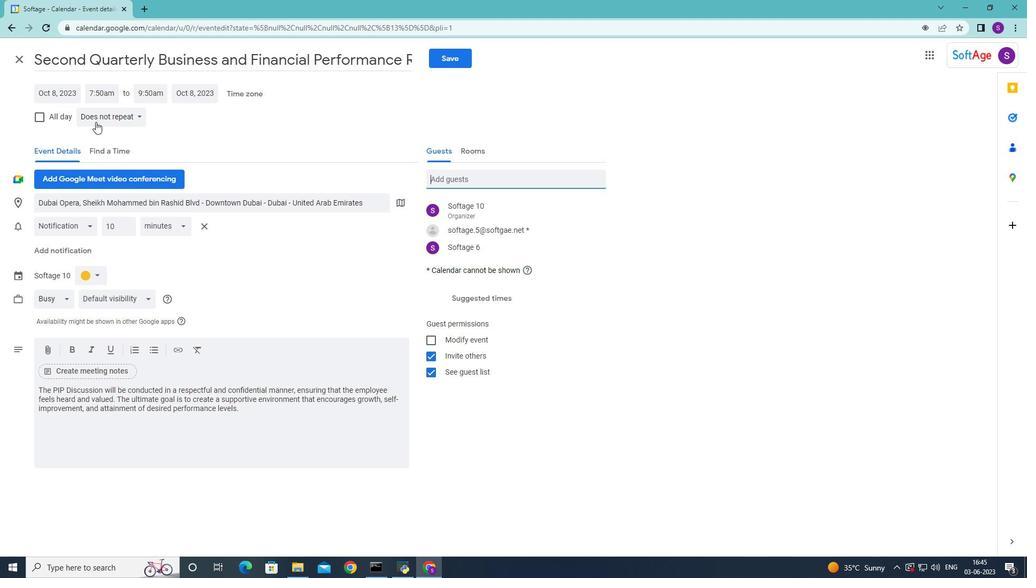 
Action: Mouse moved to (150, 157)
Screenshot: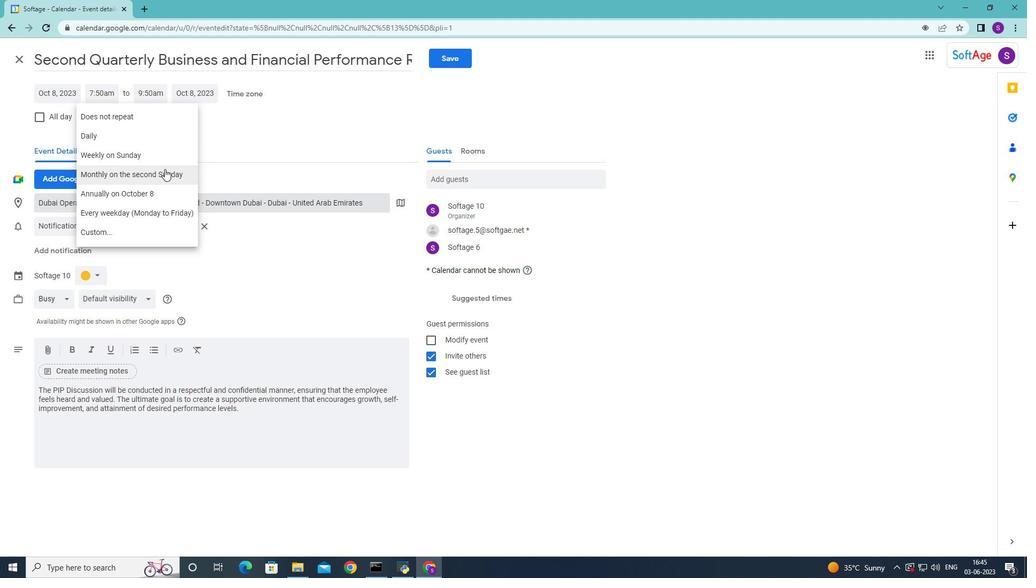 
Action: Mouse pressed left at (150, 157)
Screenshot: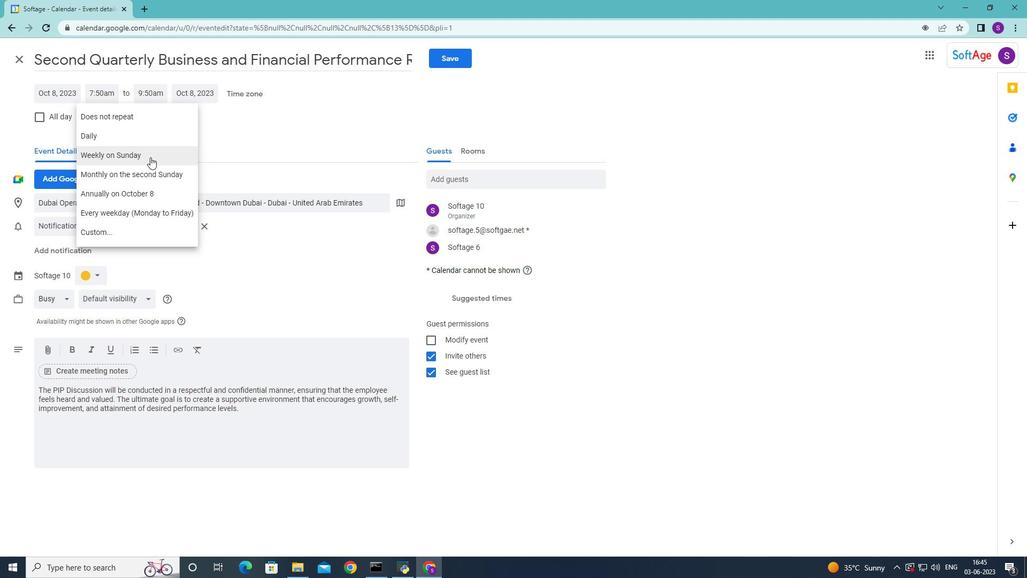 
Action: Mouse moved to (439, 62)
Screenshot: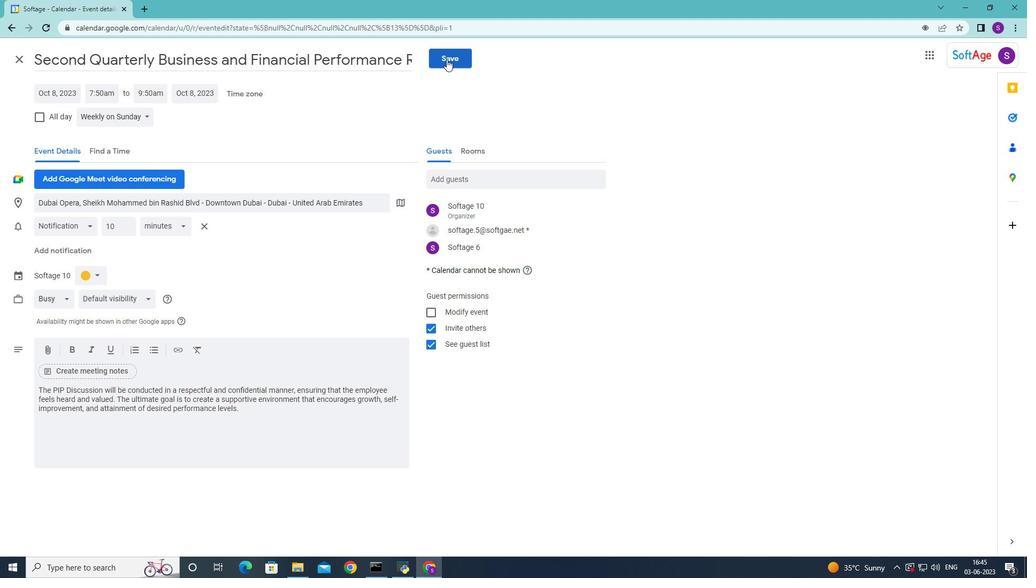 
Action: Mouse pressed left at (439, 62)
Screenshot: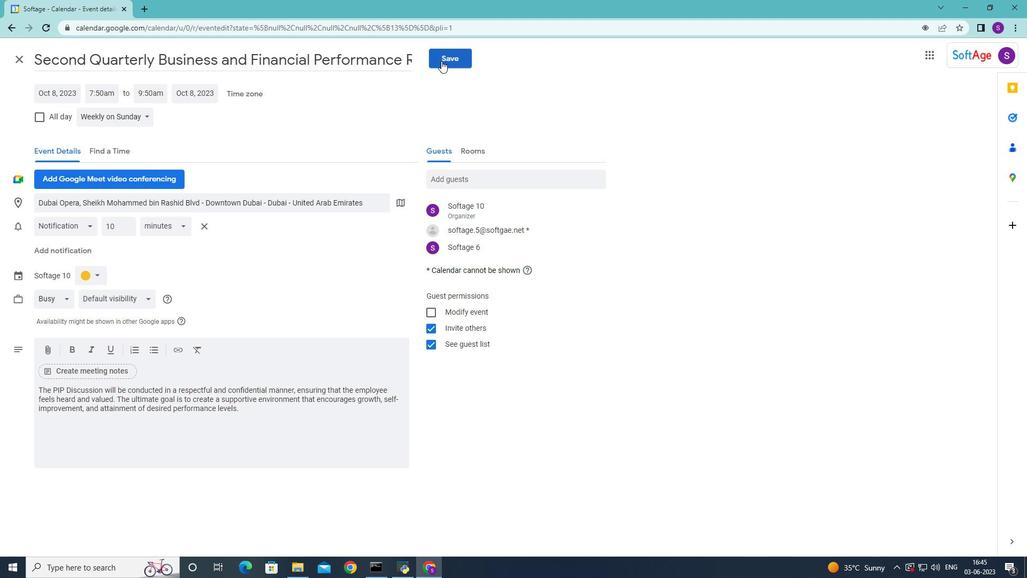 
Action: Mouse moved to (604, 327)
Screenshot: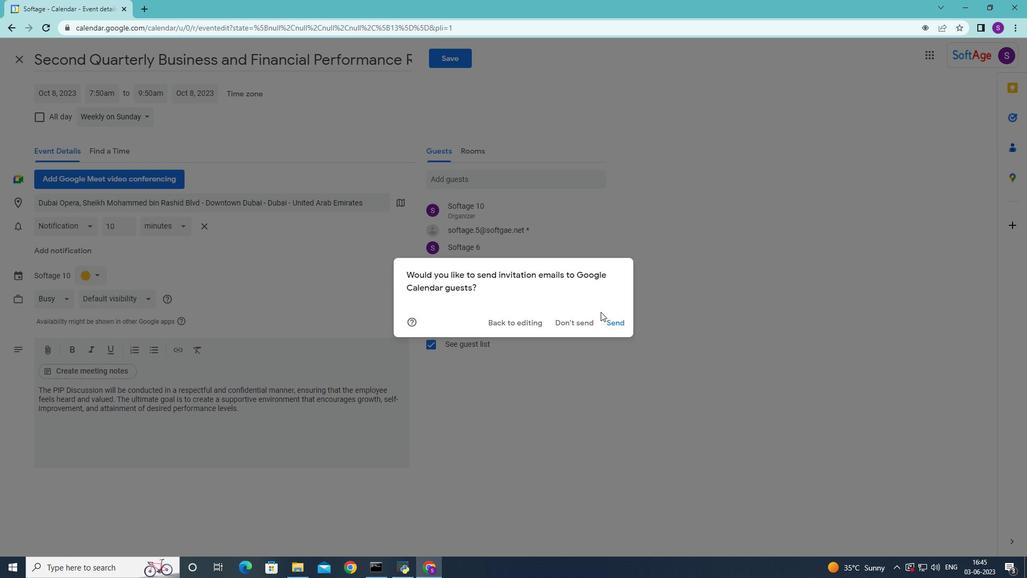 
Action: Mouse pressed left at (604, 327)
Screenshot: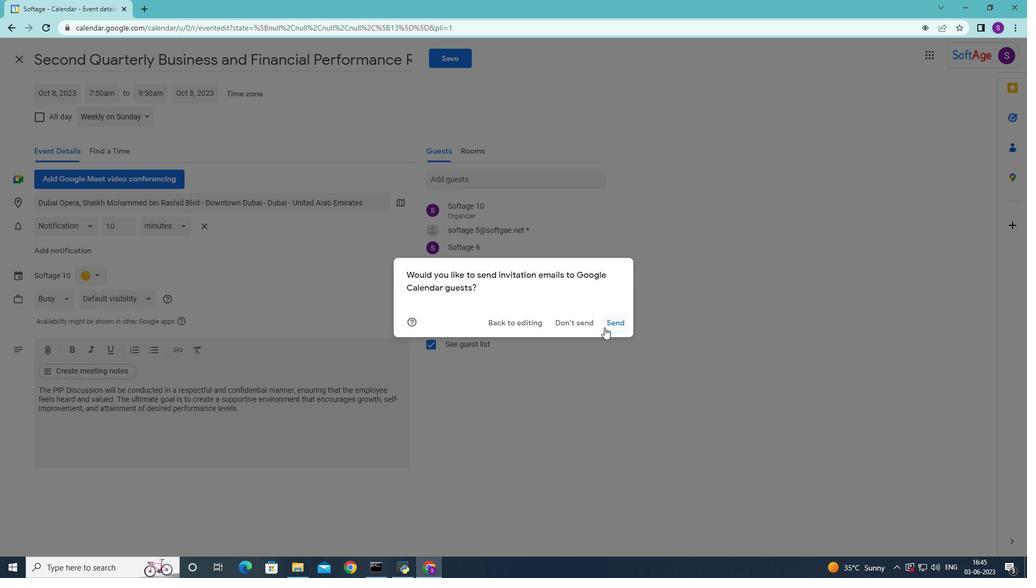 
Action: Mouse moved to (582, 325)
Screenshot: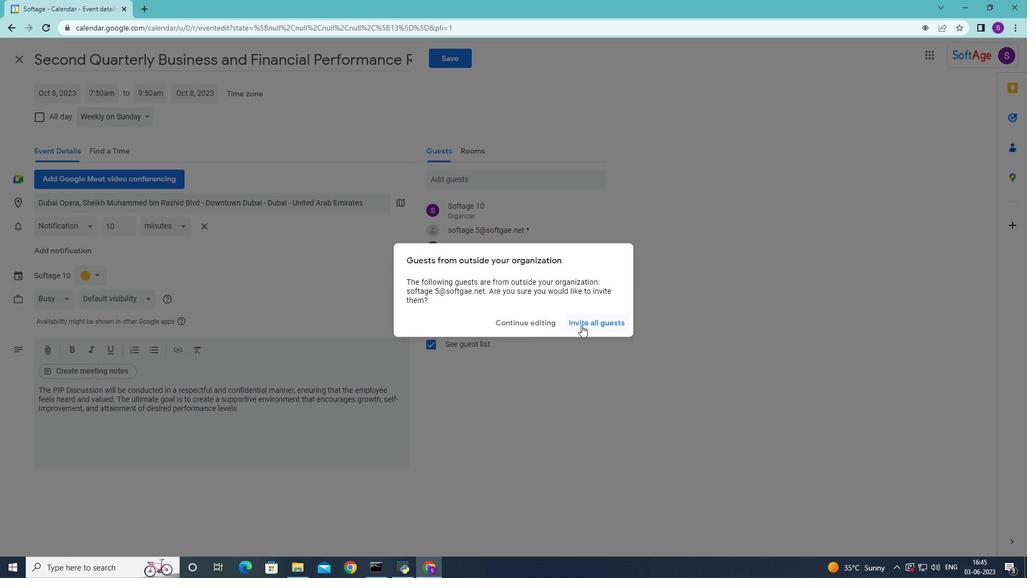 
Action: Mouse pressed left at (582, 325)
Screenshot: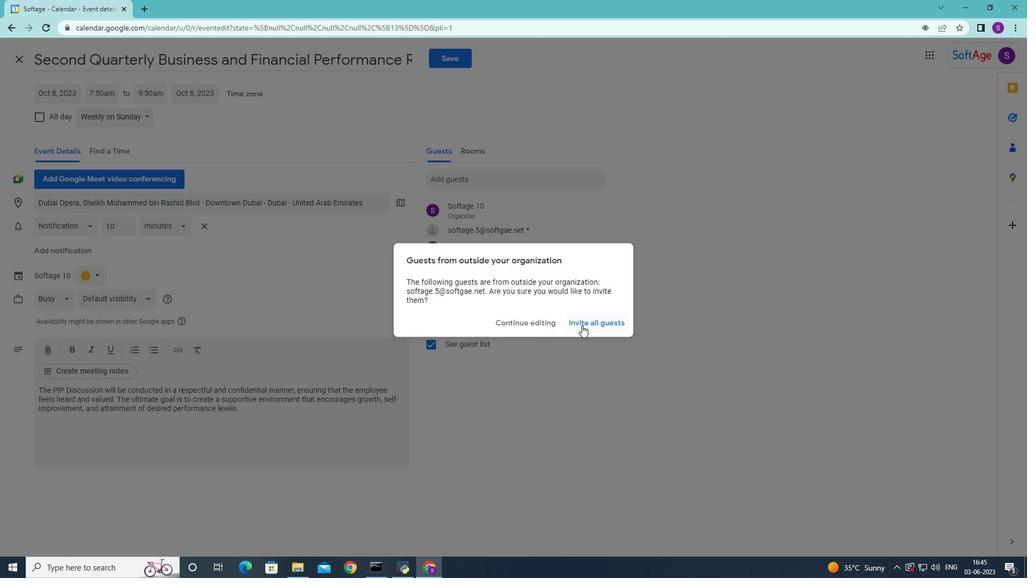 
